 Task: Open Card Website Maintenance Review in Board IT Vendor Management and Contract Negotiation to Workspace Event Lighting Rentals and add a team member Softage.3@softage.net, a label Orange, a checklist Routing and Switching, an attachment from Trello, a color Orange and finally, add a card description 'Develop and launch new customer loyalty program for repeat business' and a comment 'Let us approach this task with a sense of creativity and innovation, looking for unique and unconventional solutions.'. Add a start date 'Jan 03, 1900' with a due date 'Jan 10, 1900'
Action: Mouse moved to (236, 175)
Screenshot: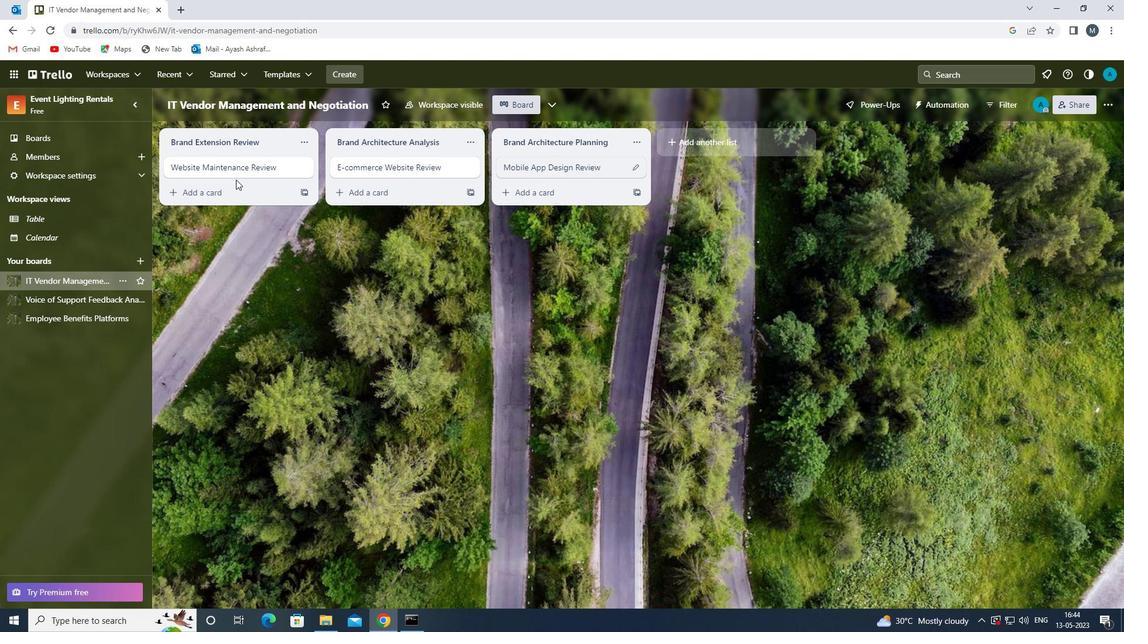 
Action: Mouse pressed left at (236, 175)
Screenshot: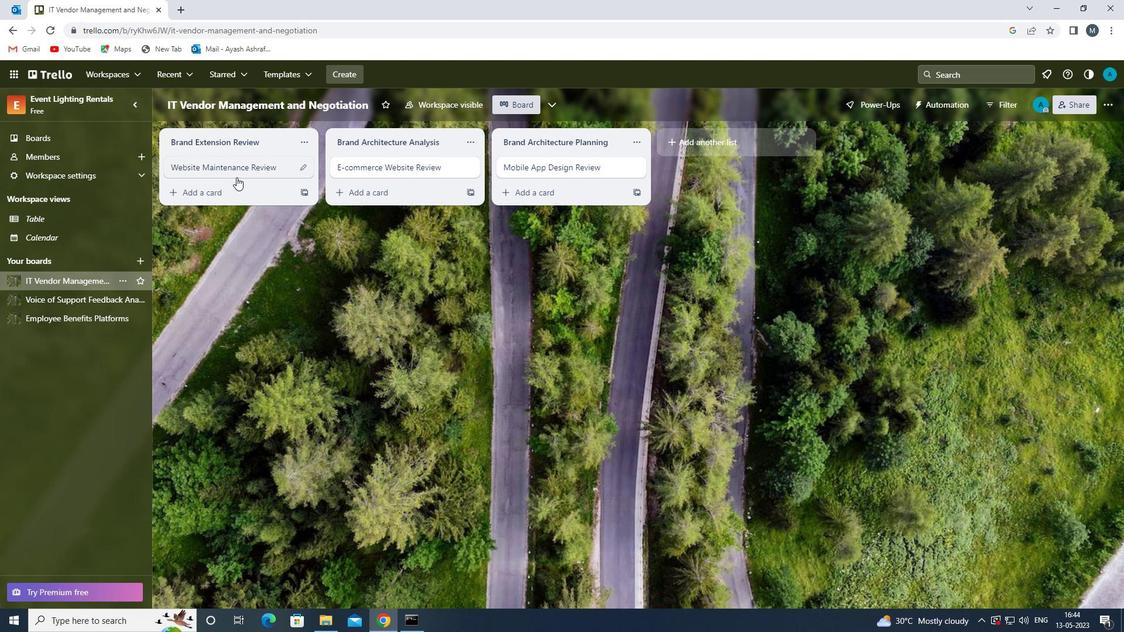 
Action: Mouse moved to (710, 169)
Screenshot: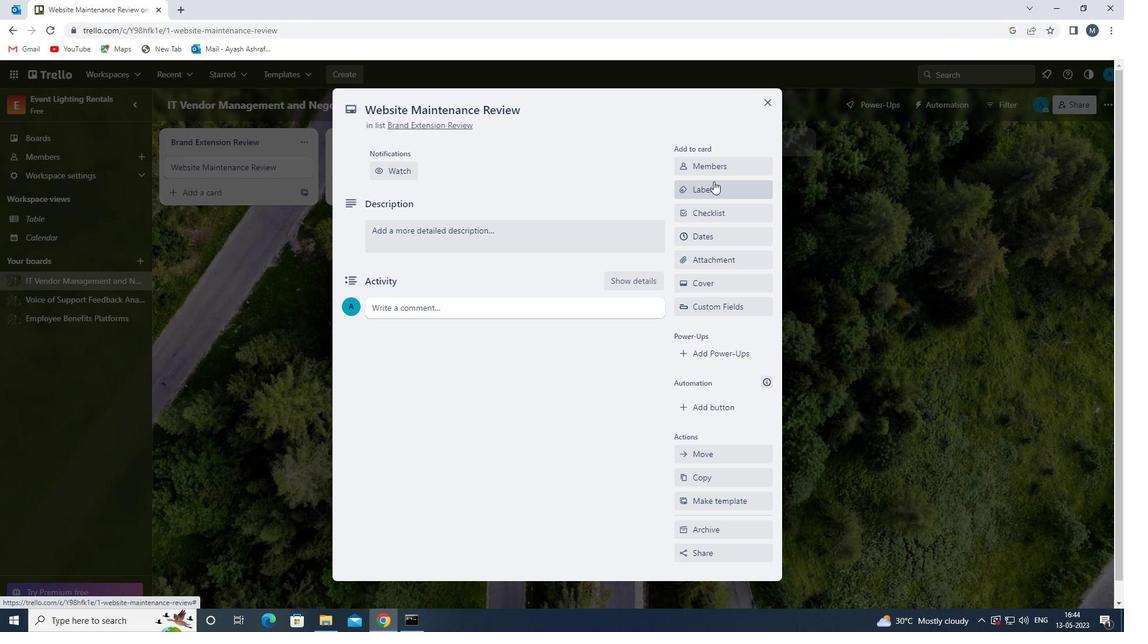 
Action: Mouse pressed left at (710, 169)
Screenshot: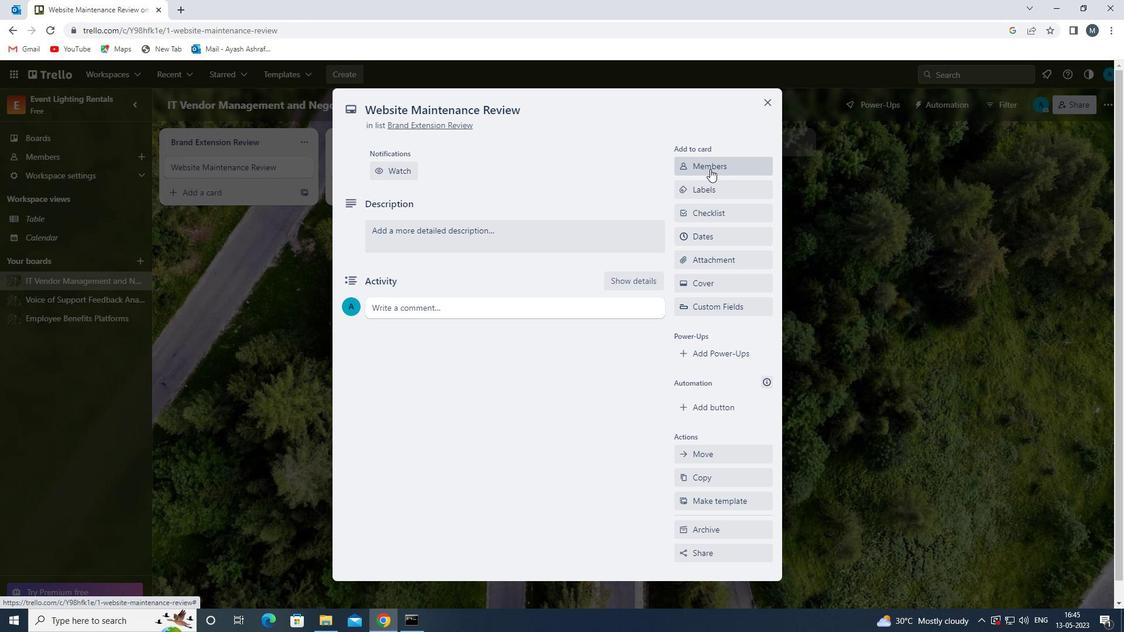 
Action: Mouse moved to (722, 200)
Screenshot: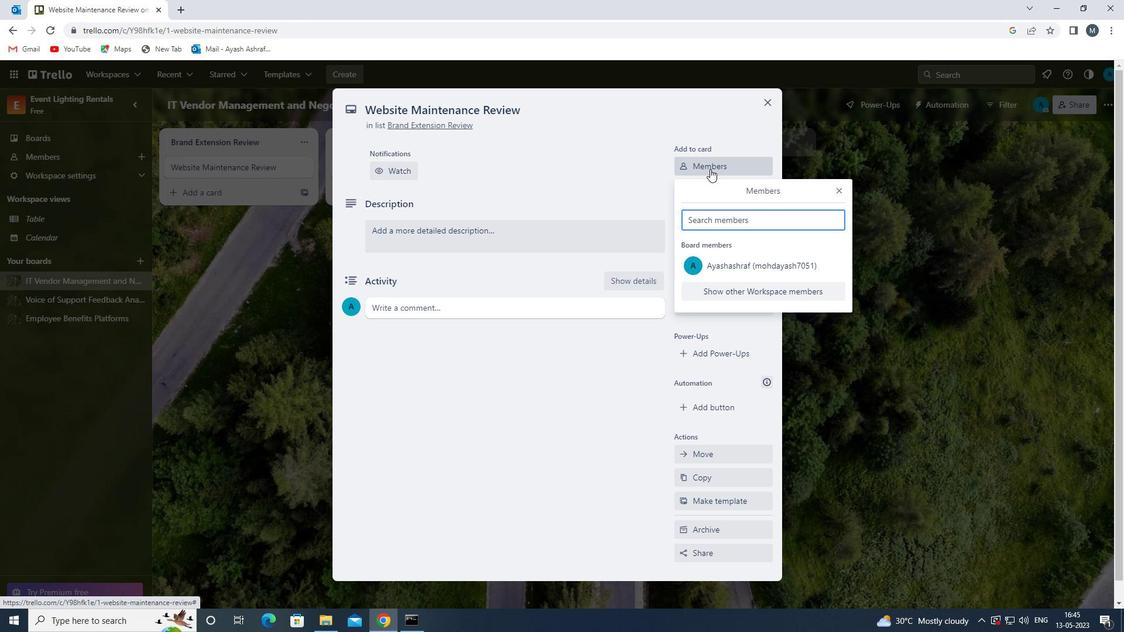 
Action: Key pressed s
Screenshot: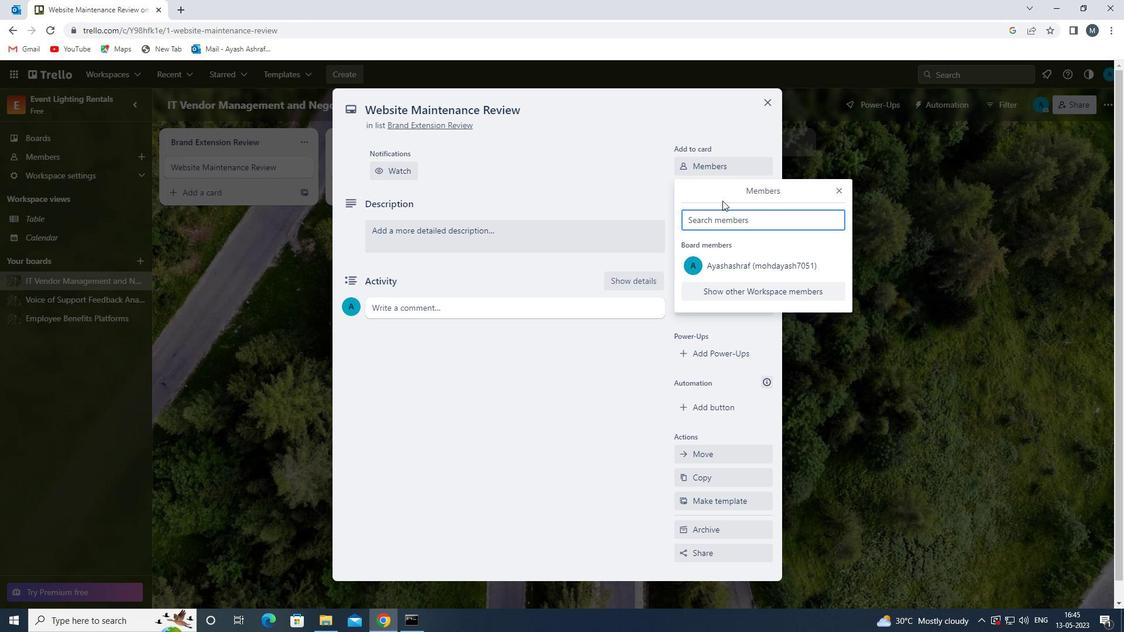 
Action: Mouse moved to (741, 376)
Screenshot: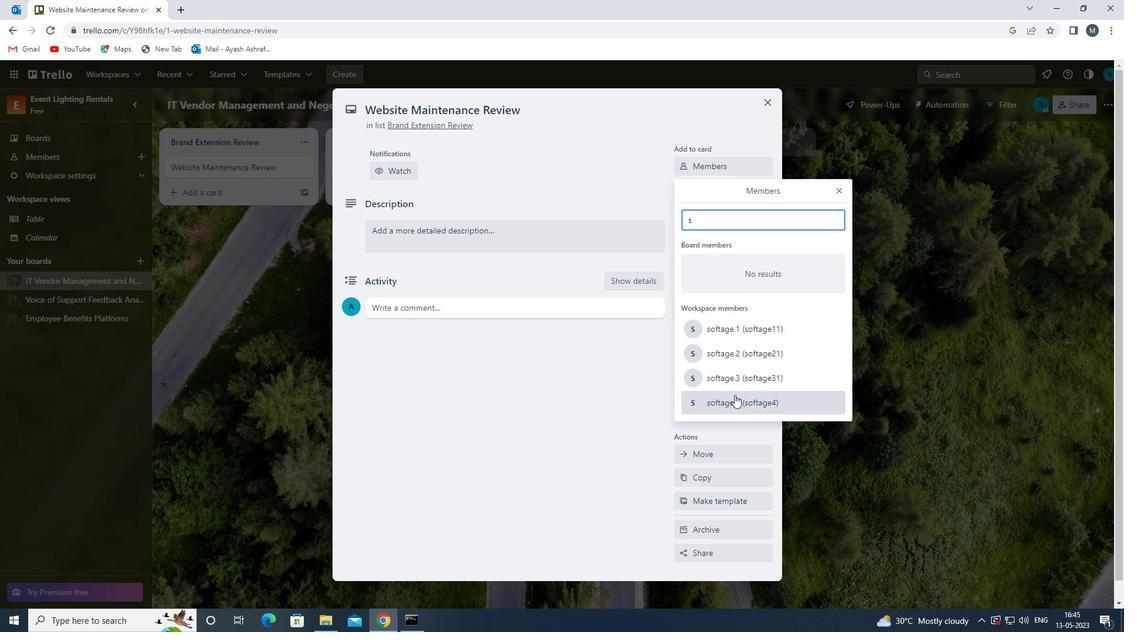 
Action: Mouse pressed left at (741, 376)
Screenshot: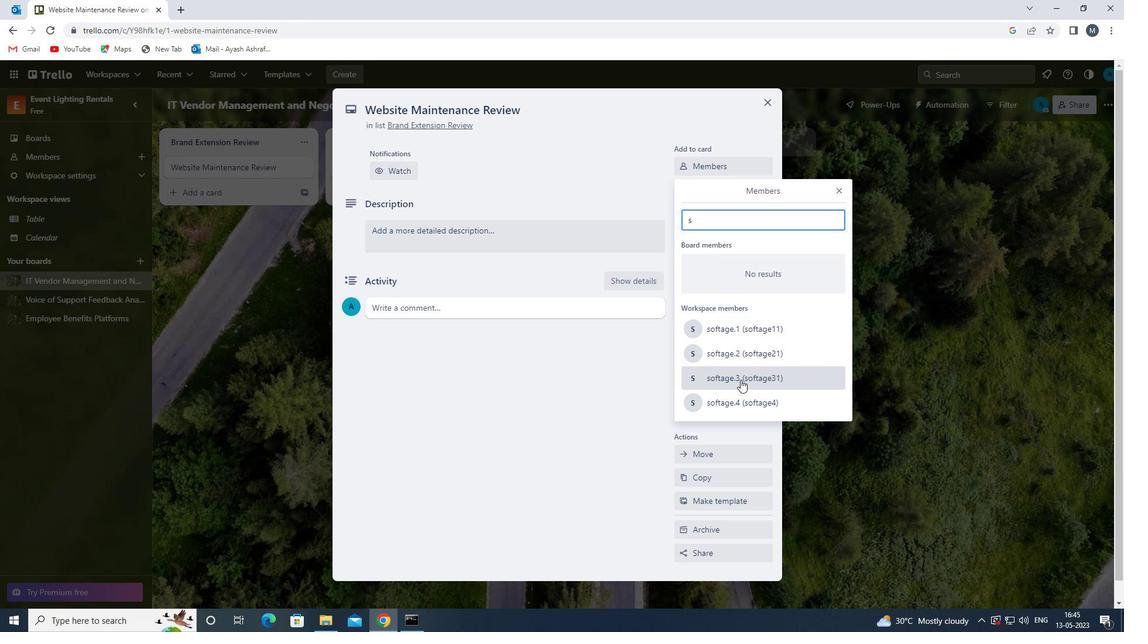 
Action: Mouse moved to (837, 184)
Screenshot: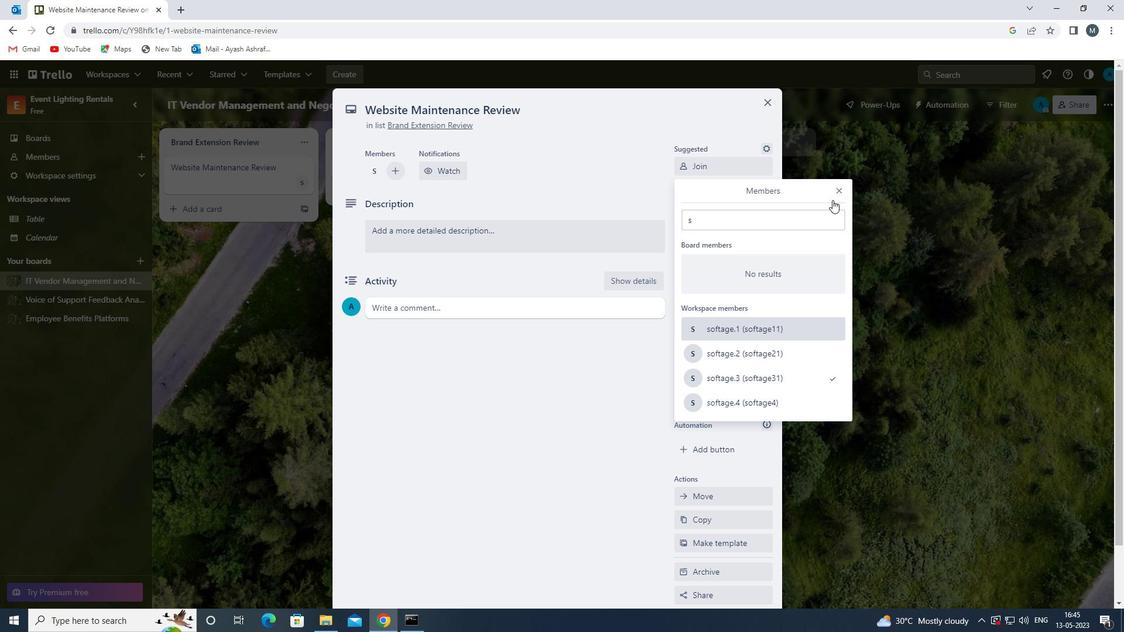 
Action: Mouse pressed left at (837, 184)
Screenshot: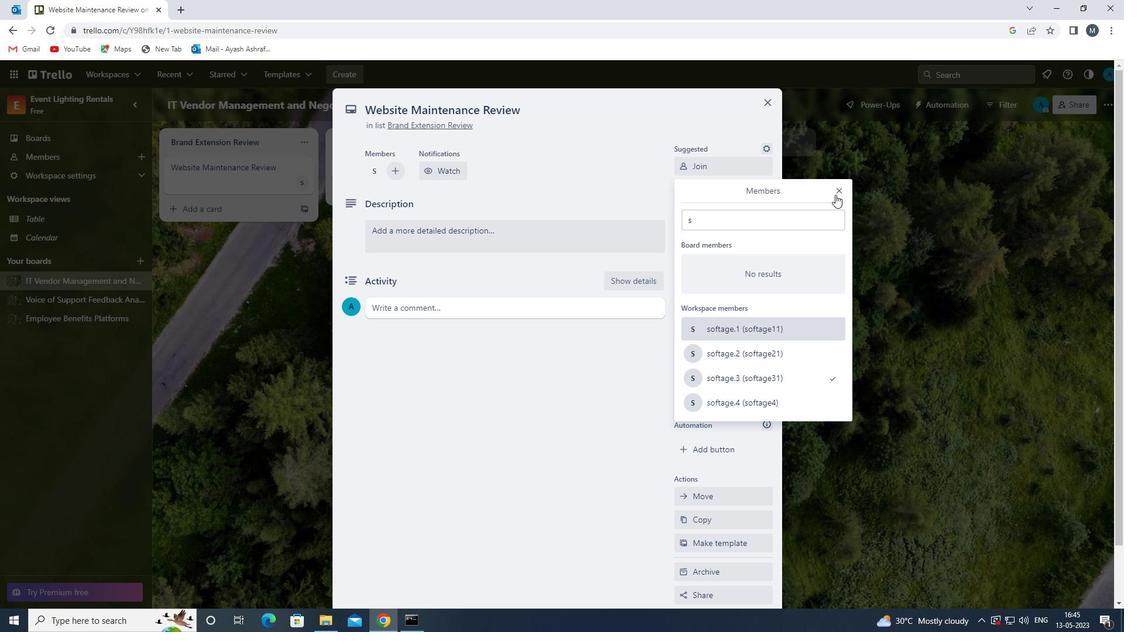 
Action: Mouse moved to (706, 234)
Screenshot: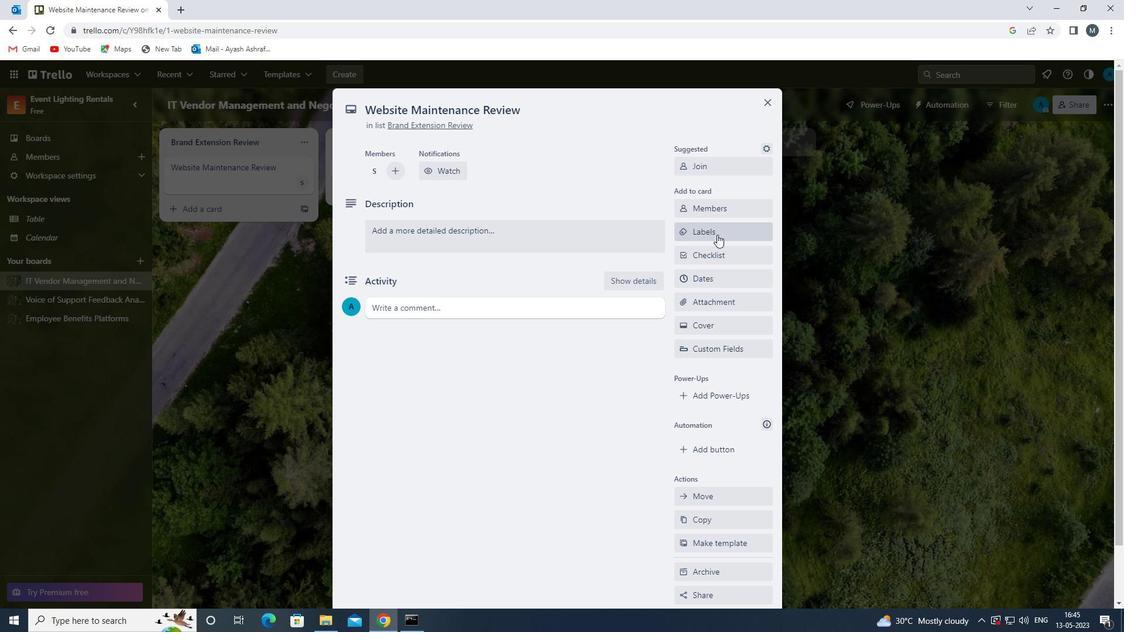 
Action: Mouse pressed left at (706, 234)
Screenshot: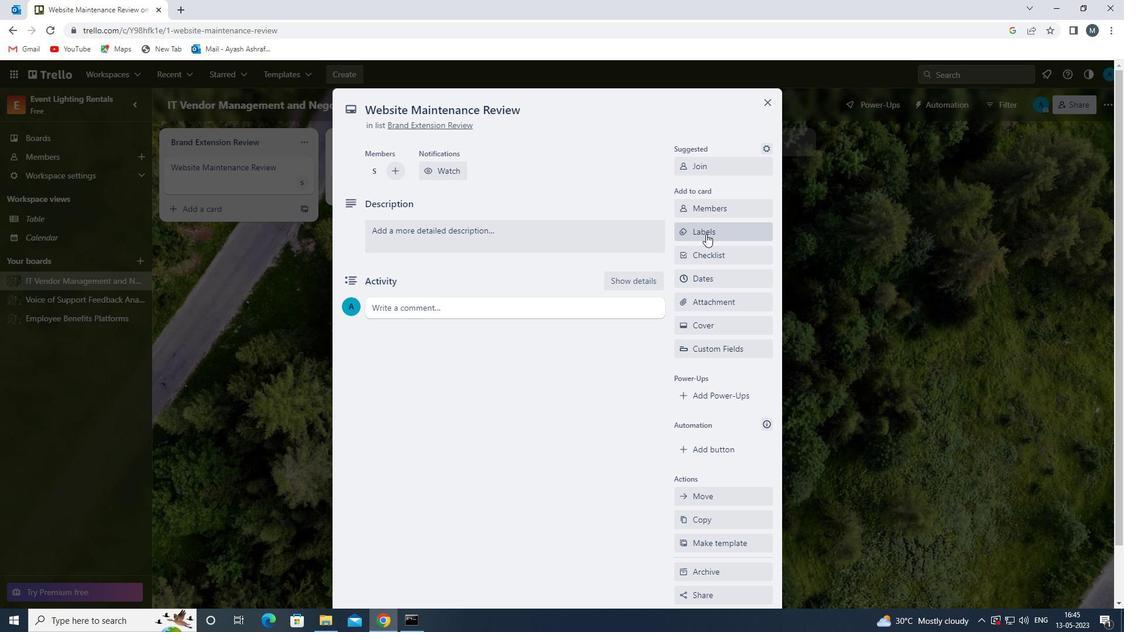
Action: Mouse moved to (745, 369)
Screenshot: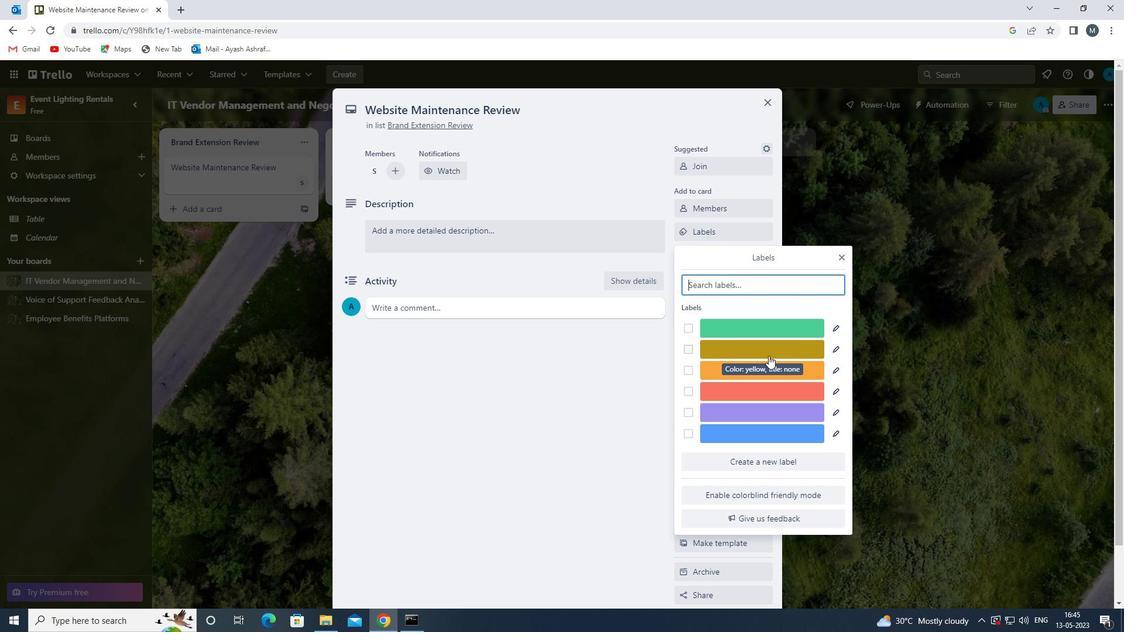 
Action: Mouse pressed left at (745, 369)
Screenshot: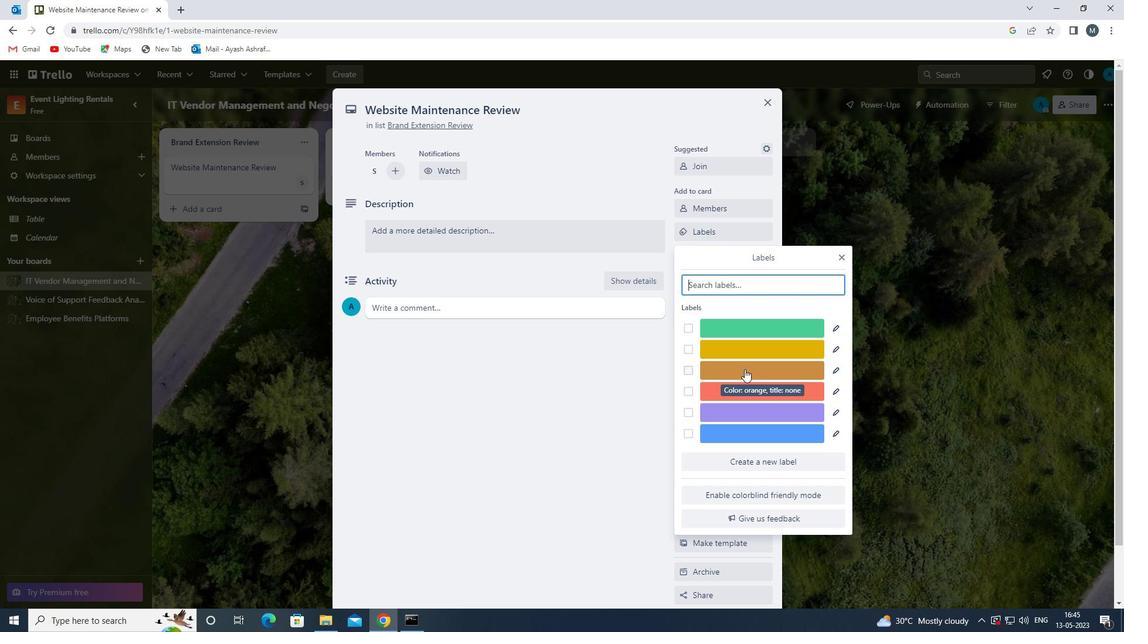 
Action: Mouse moved to (841, 255)
Screenshot: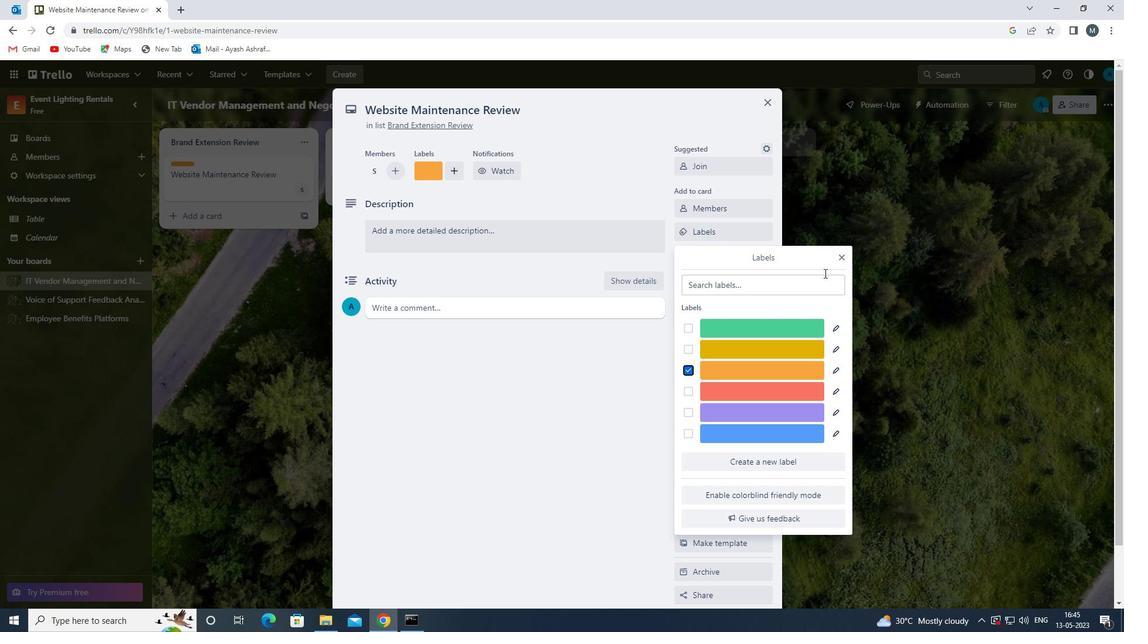 
Action: Mouse pressed left at (841, 255)
Screenshot: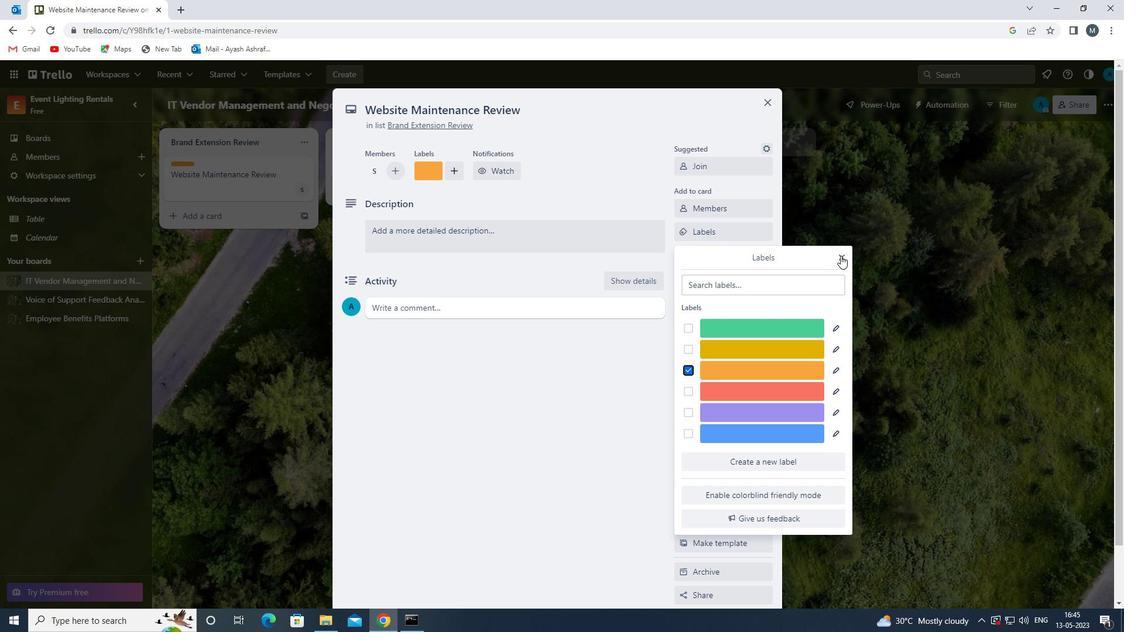 
Action: Mouse moved to (706, 257)
Screenshot: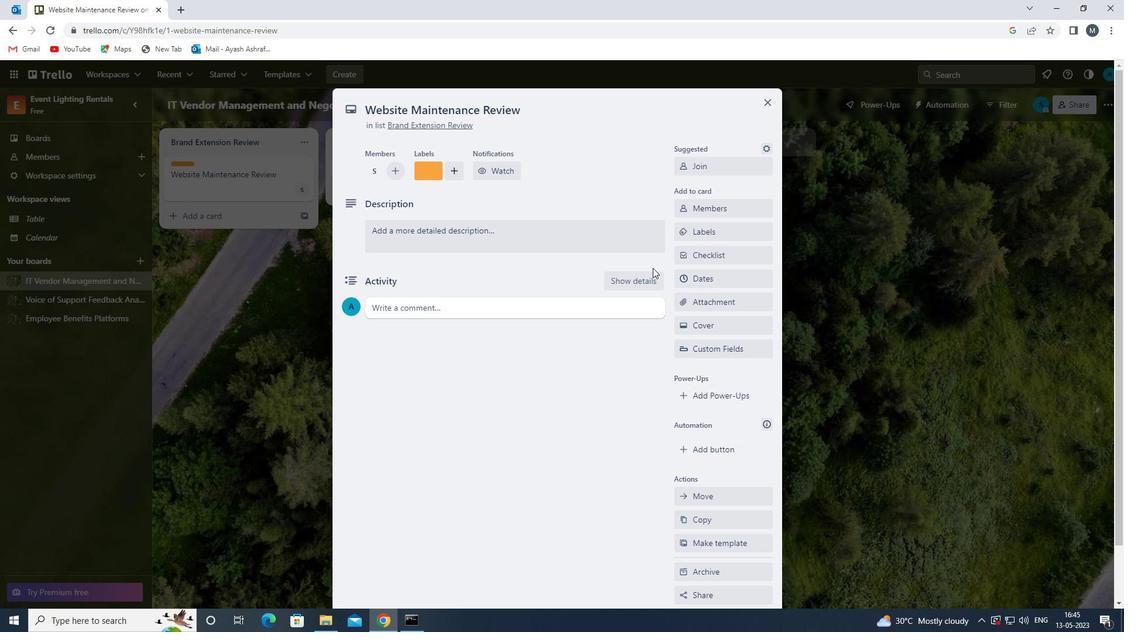 
Action: Mouse pressed left at (706, 257)
Screenshot: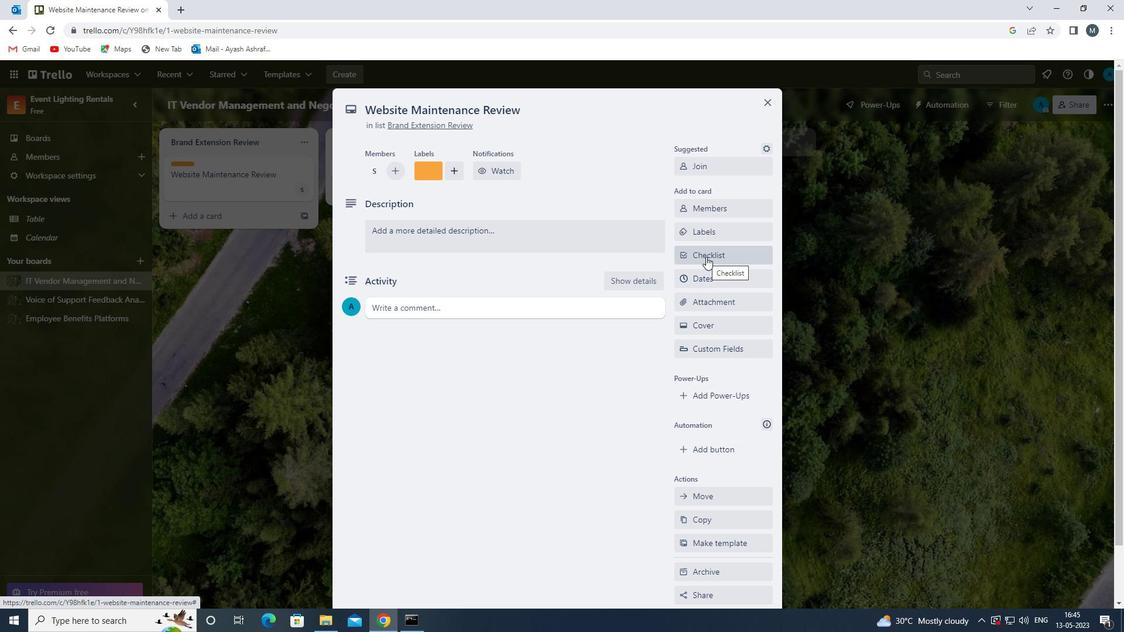 
Action: Key pressed r
Screenshot: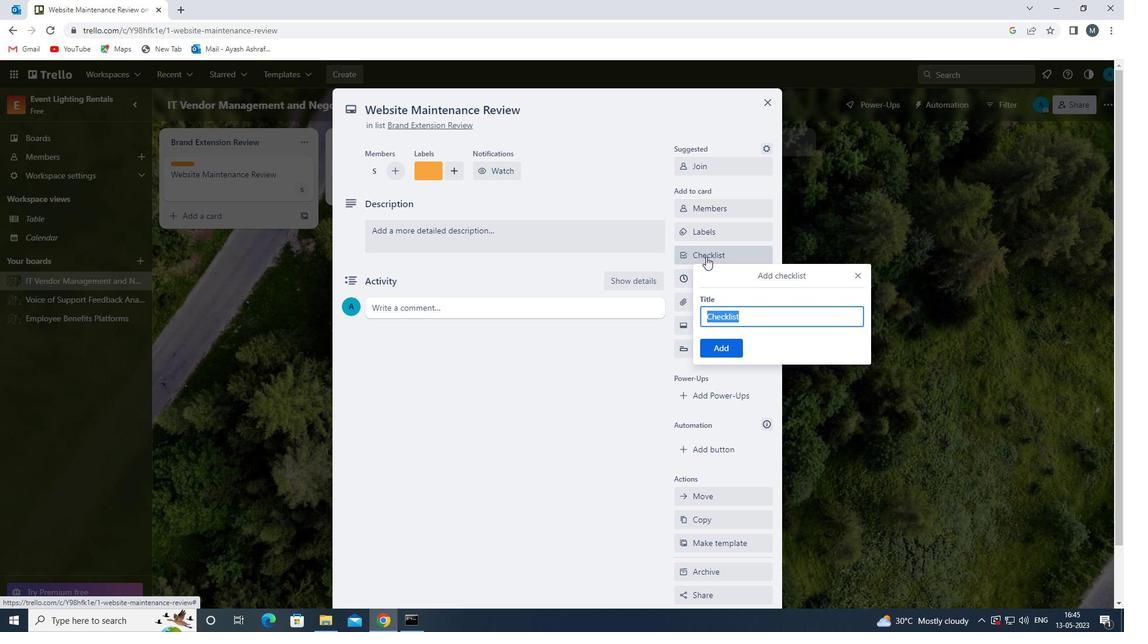 
Action: Mouse moved to (798, 371)
Screenshot: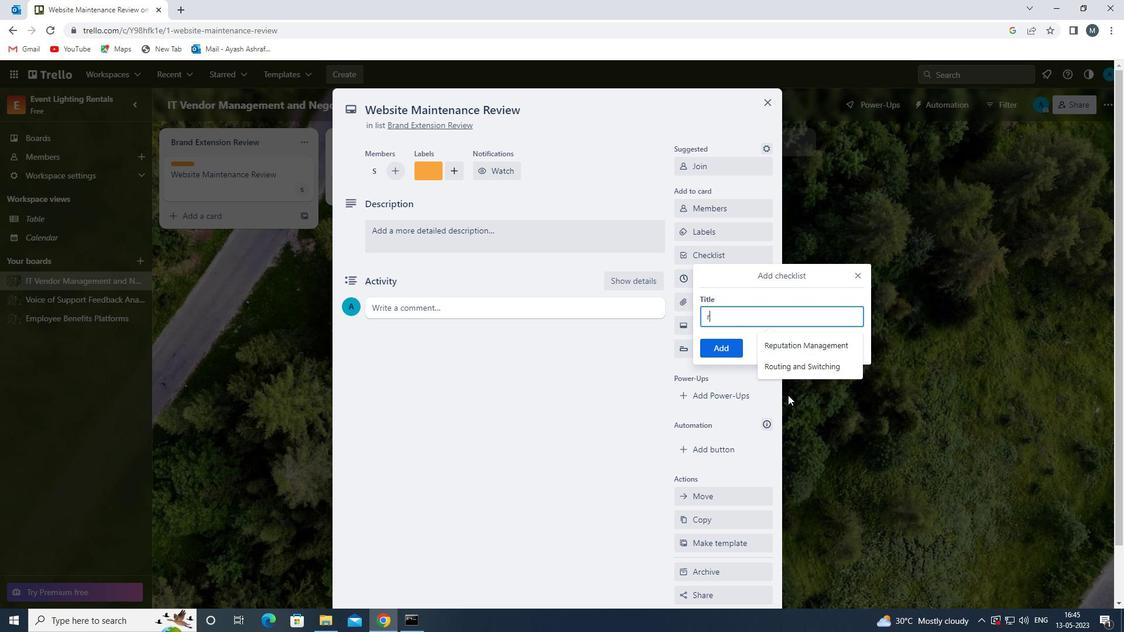 
Action: Mouse pressed left at (798, 371)
Screenshot: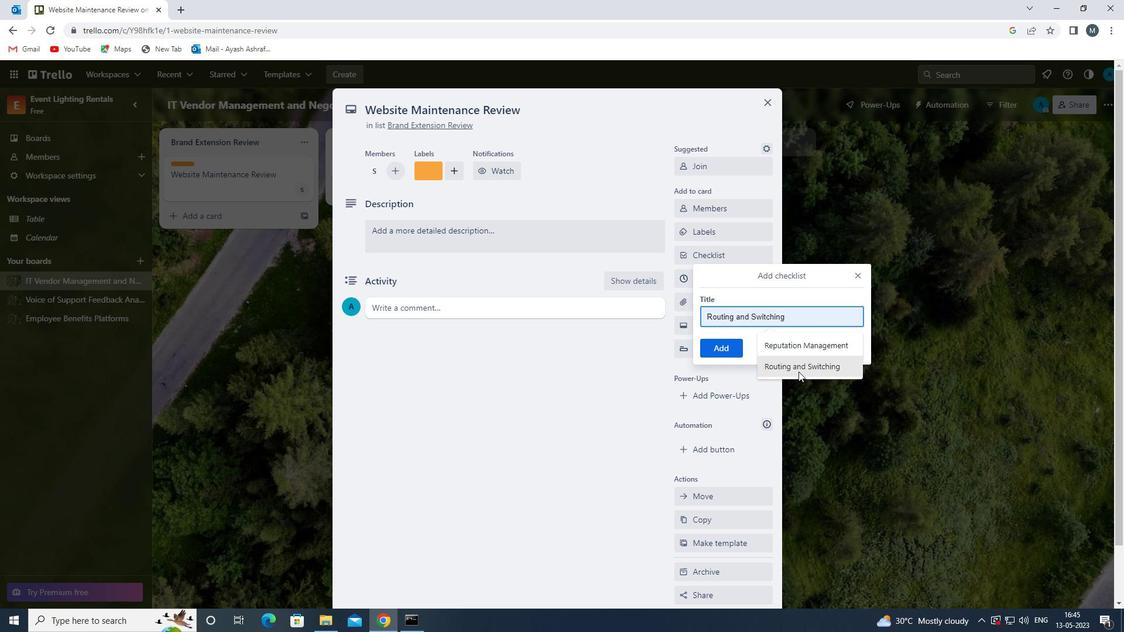 
Action: Mouse moved to (713, 348)
Screenshot: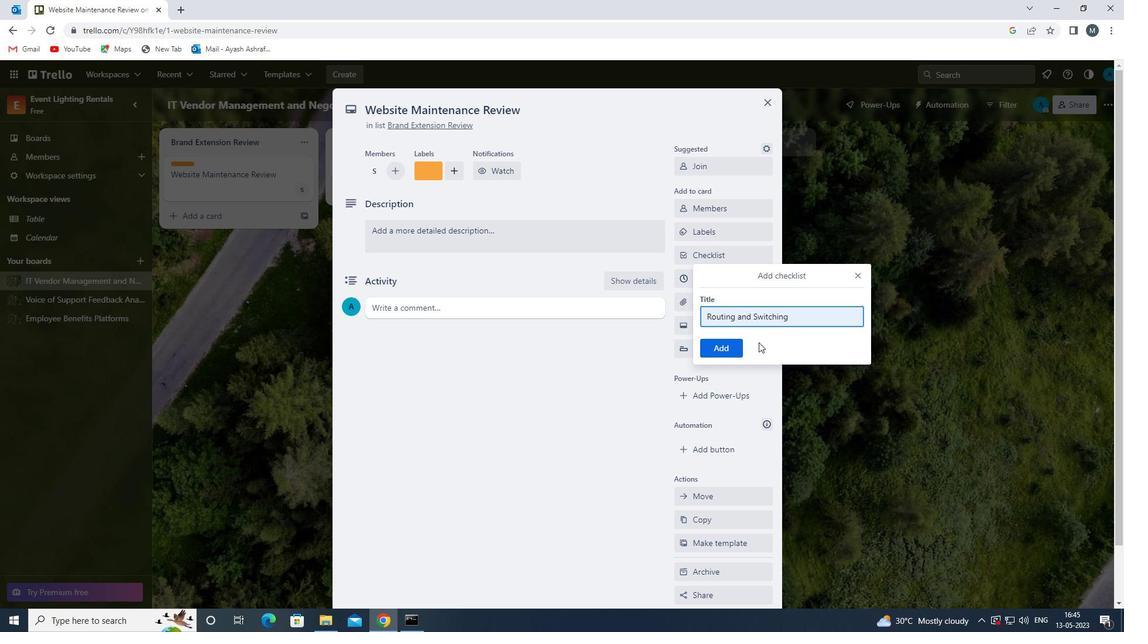 
Action: Mouse pressed left at (713, 348)
Screenshot: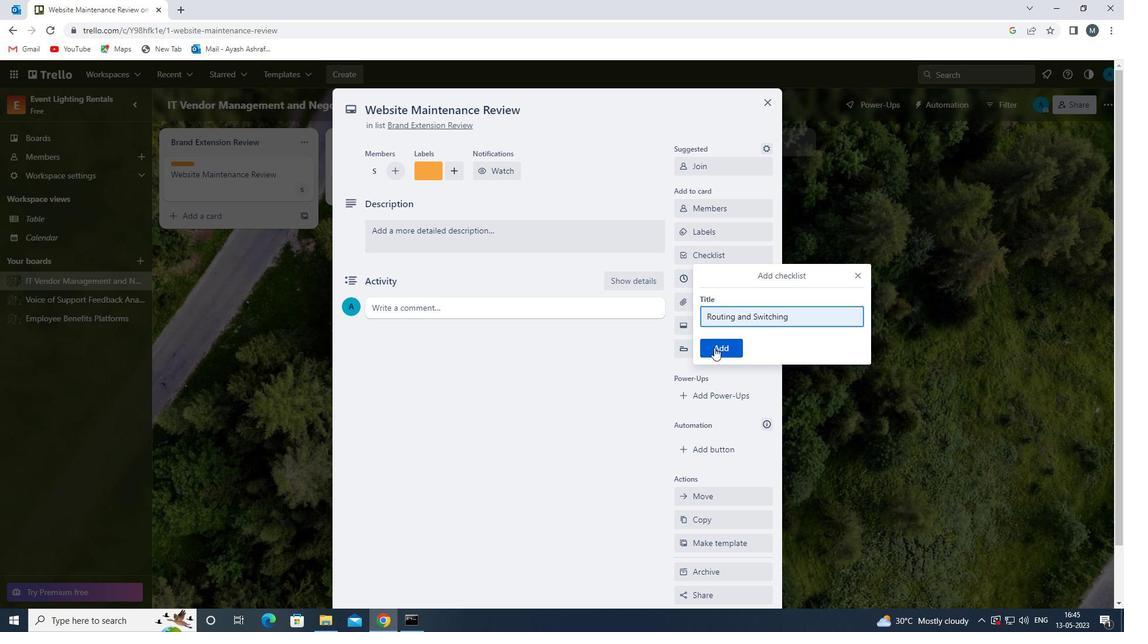 
Action: Mouse moved to (714, 302)
Screenshot: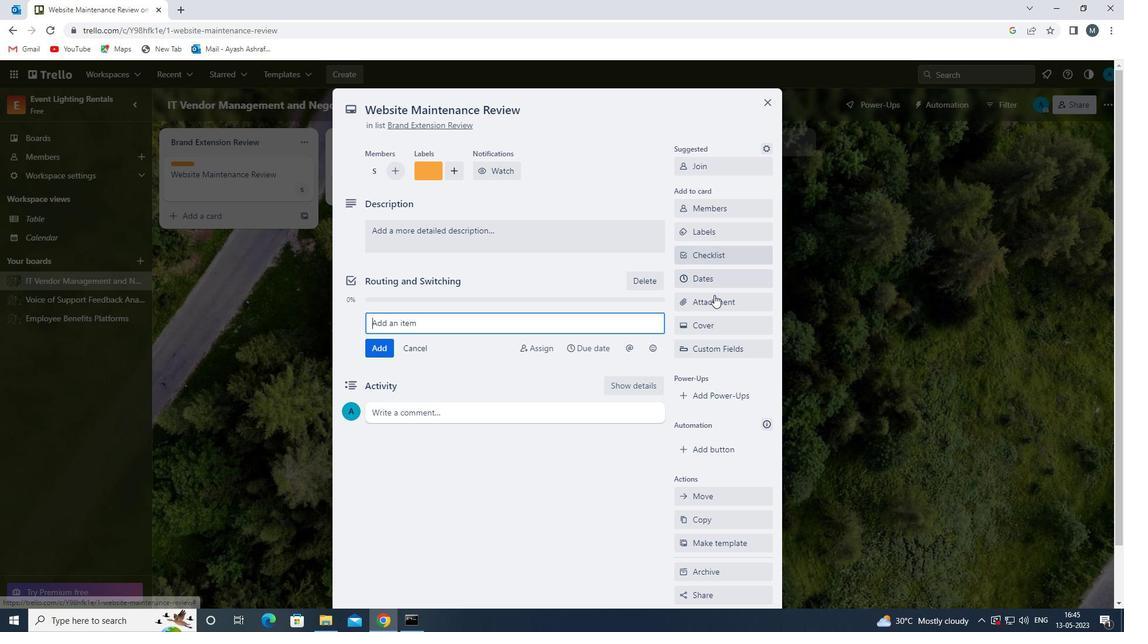 
Action: Mouse pressed left at (714, 302)
Screenshot: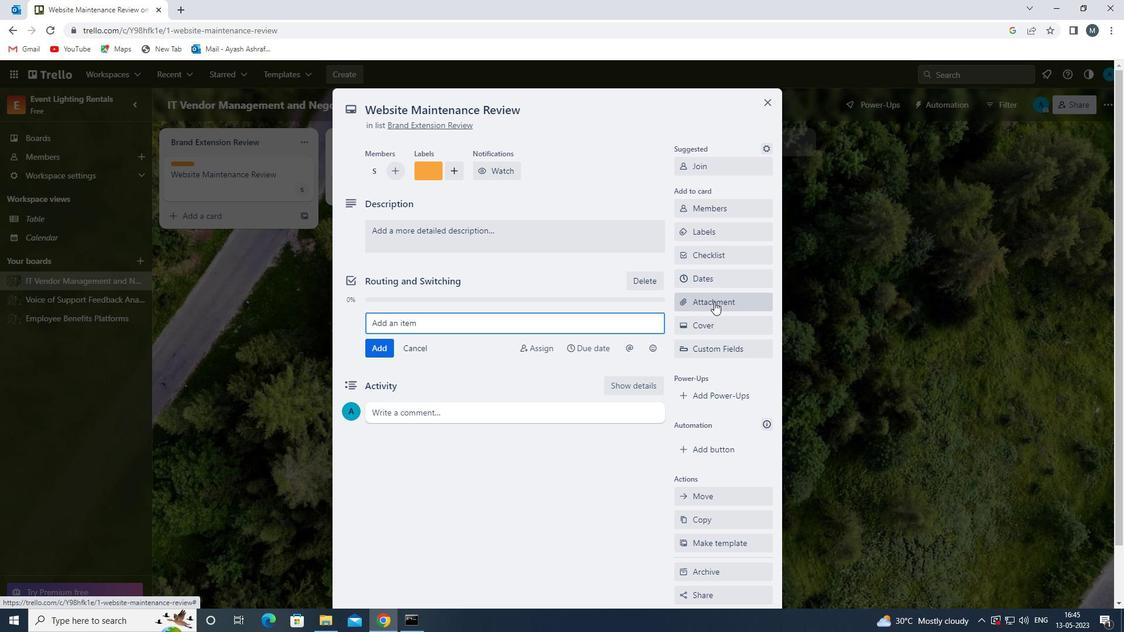 
Action: Mouse moved to (697, 370)
Screenshot: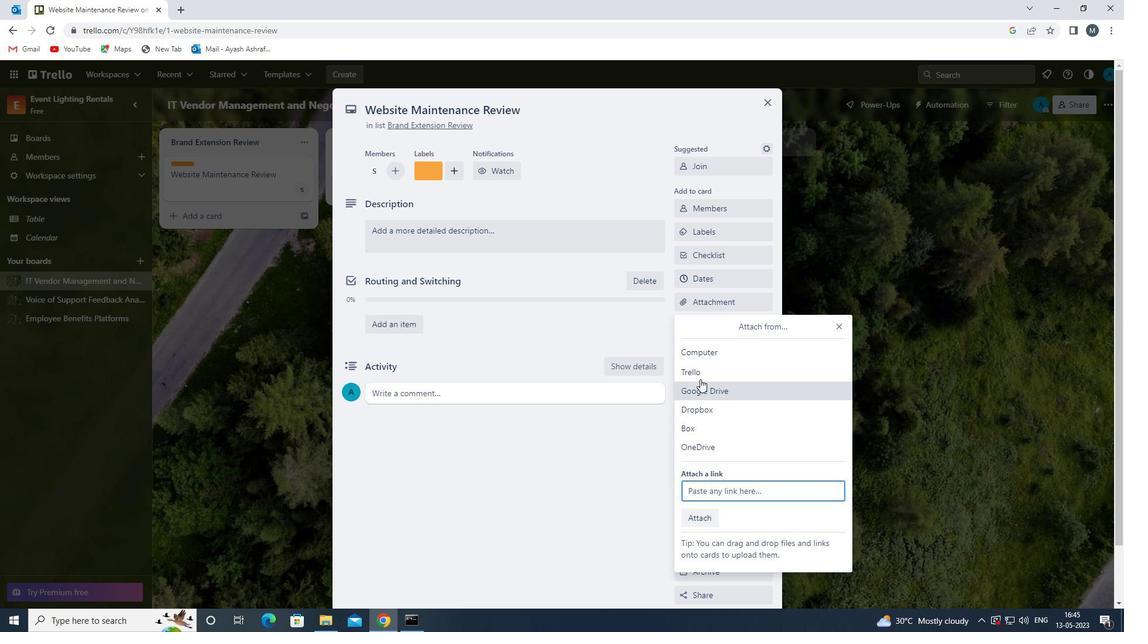 
Action: Mouse pressed left at (697, 370)
Screenshot: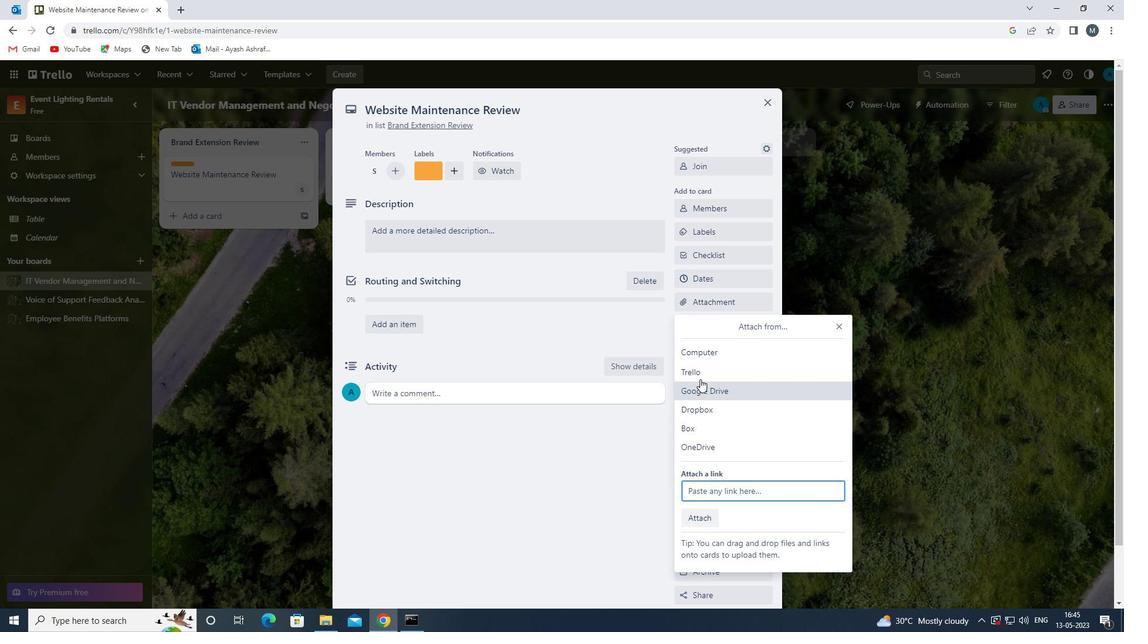 
Action: Mouse pressed left at (697, 370)
Screenshot: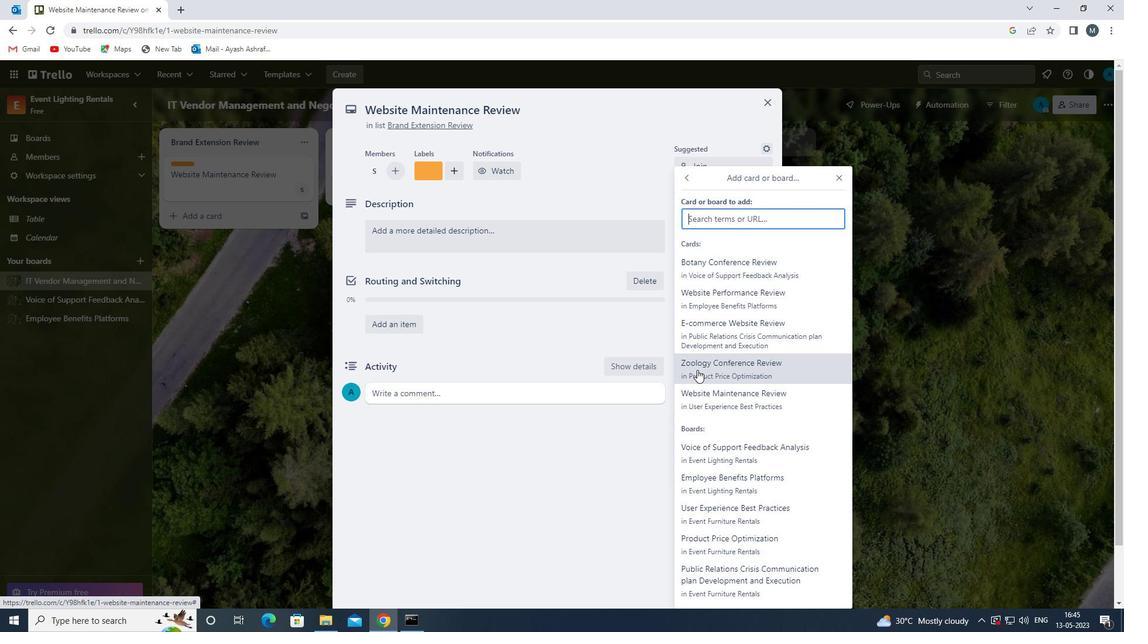 
Action: Mouse moved to (711, 328)
Screenshot: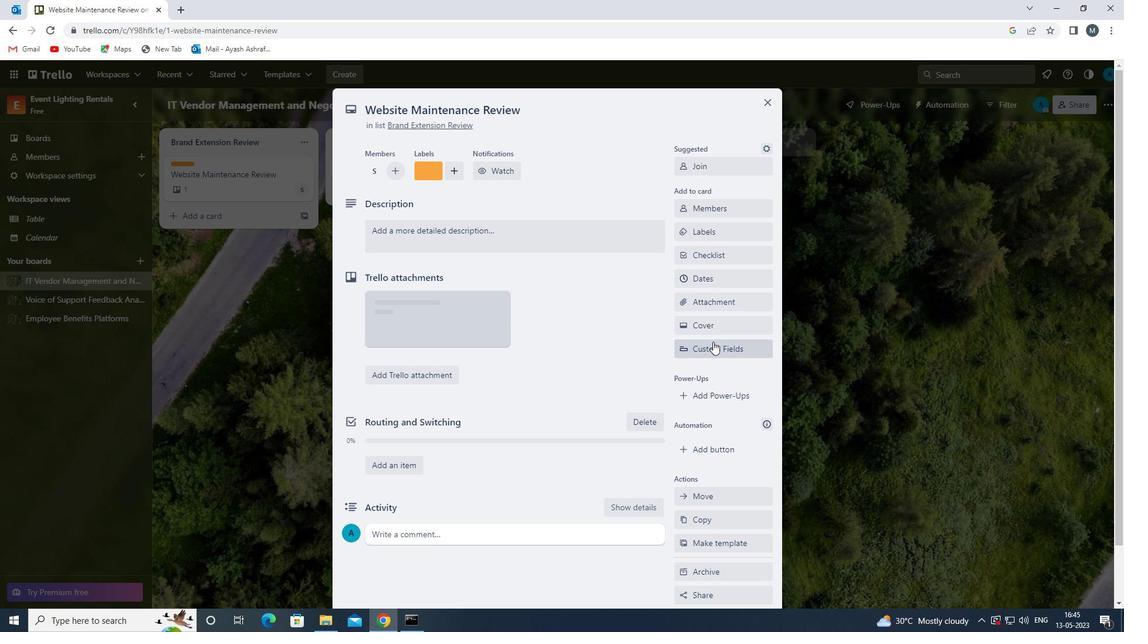 
Action: Mouse pressed left at (711, 328)
Screenshot: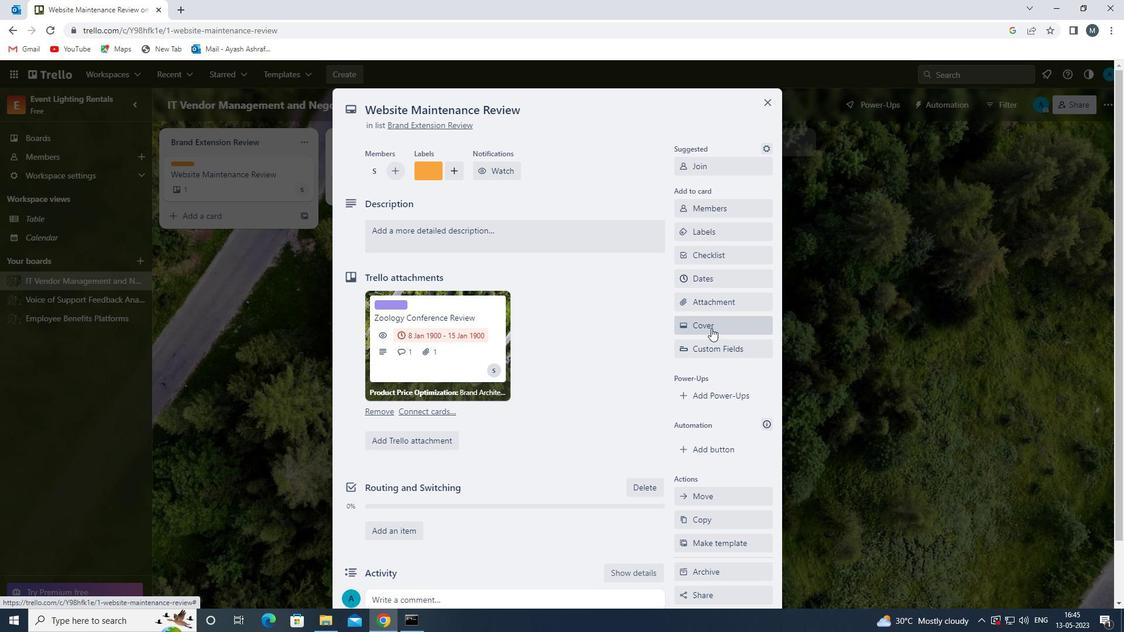 
Action: Mouse moved to (762, 375)
Screenshot: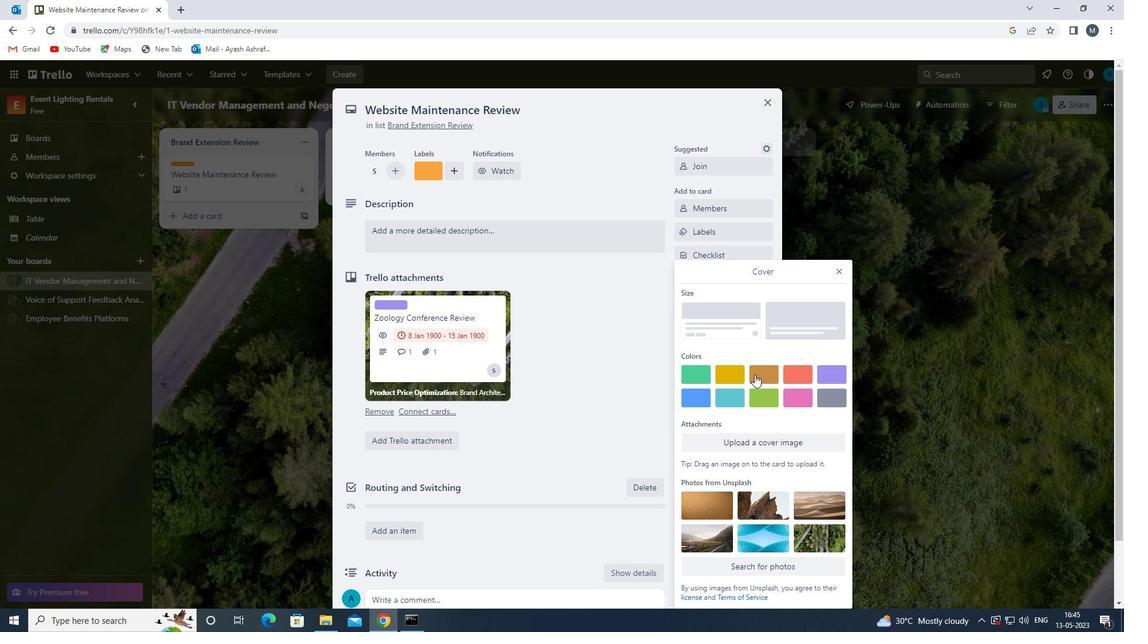 
Action: Mouse pressed left at (762, 375)
Screenshot: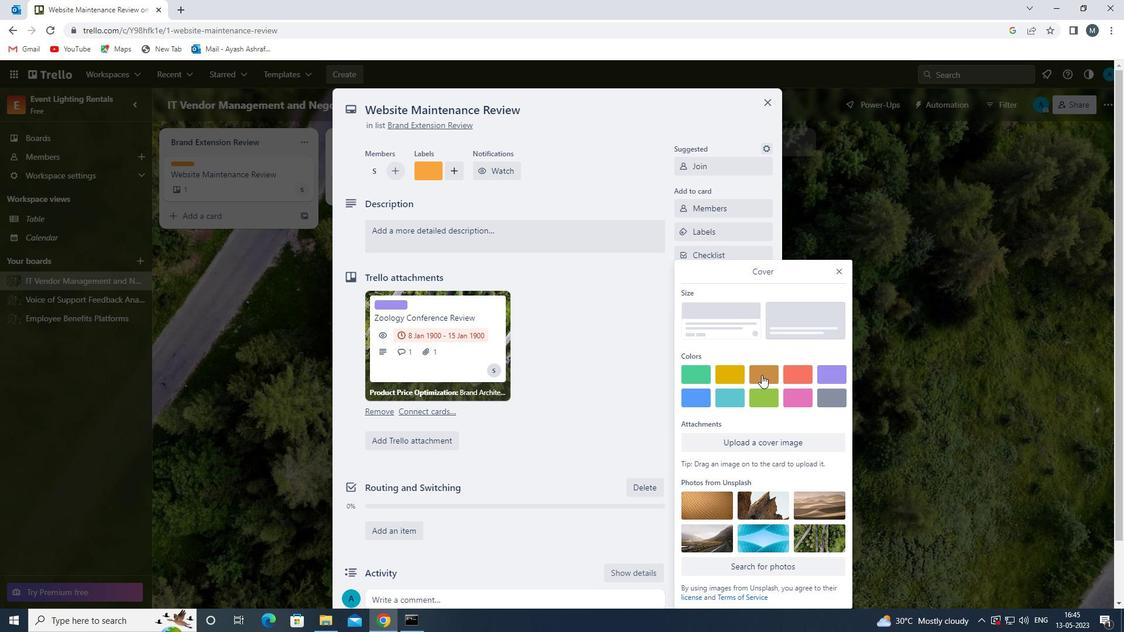 
Action: Mouse moved to (834, 251)
Screenshot: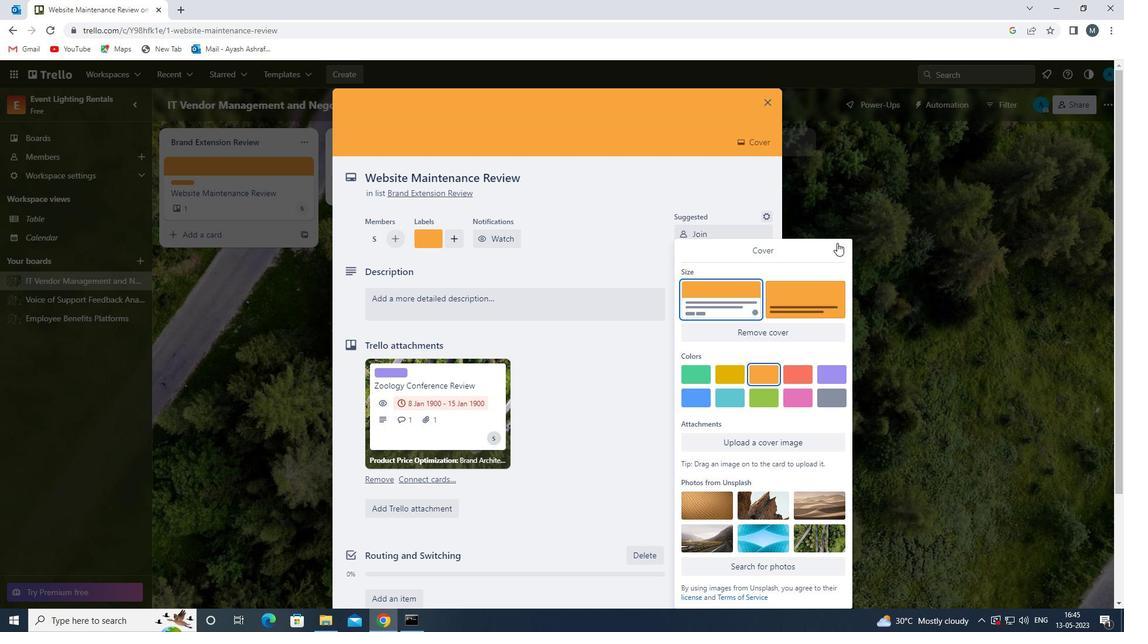 
Action: Mouse pressed left at (834, 251)
Screenshot: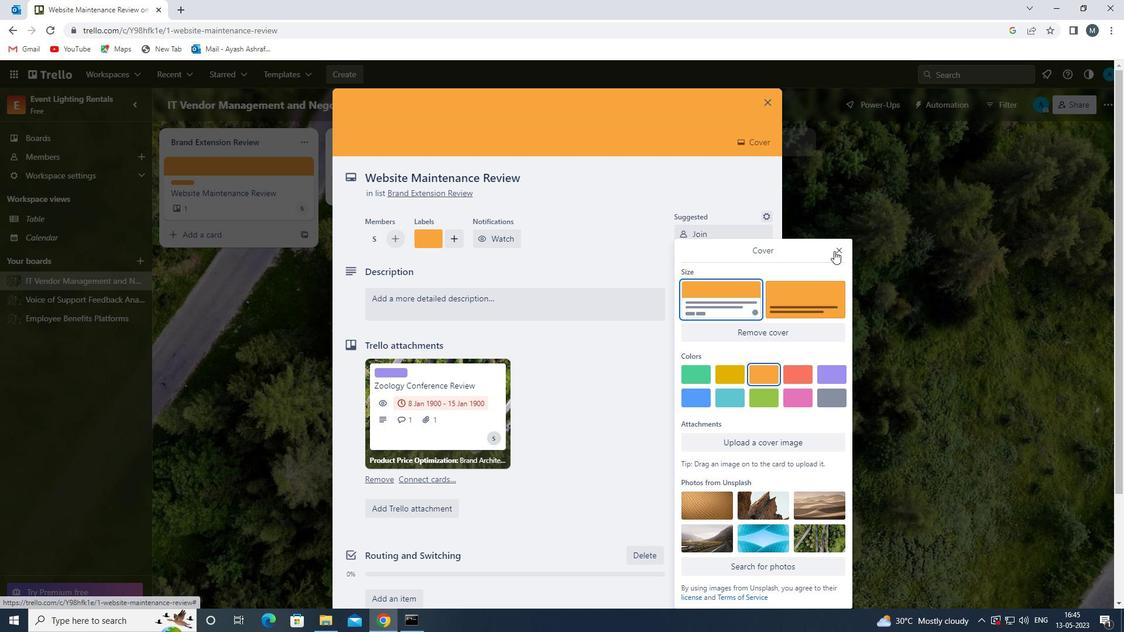 
Action: Mouse moved to (431, 306)
Screenshot: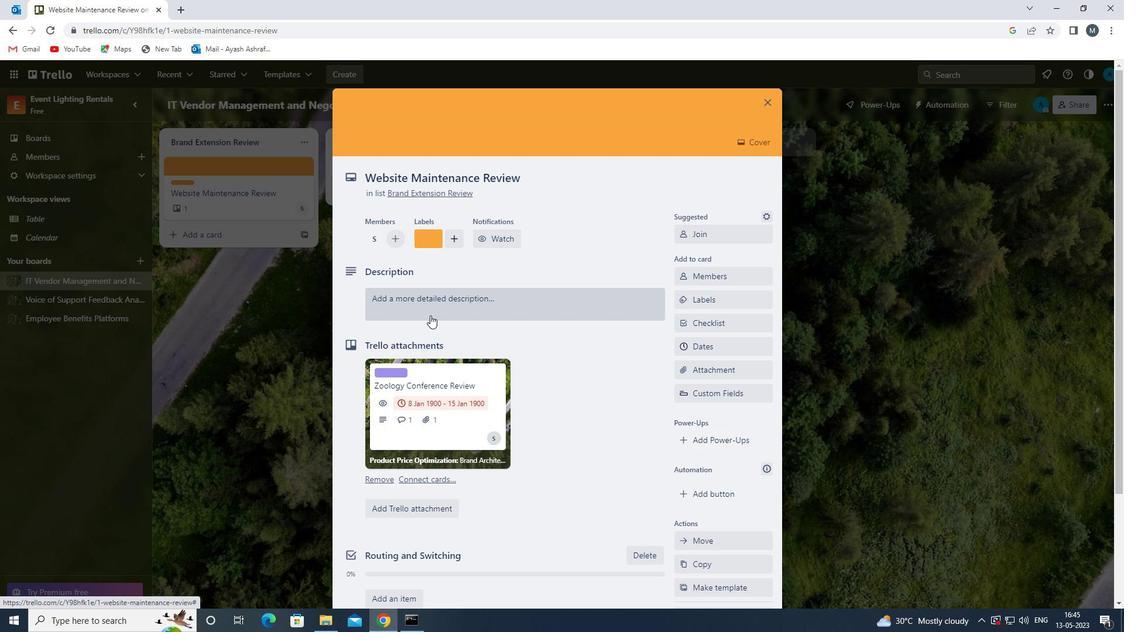 
Action: Mouse pressed left at (431, 306)
Screenshot: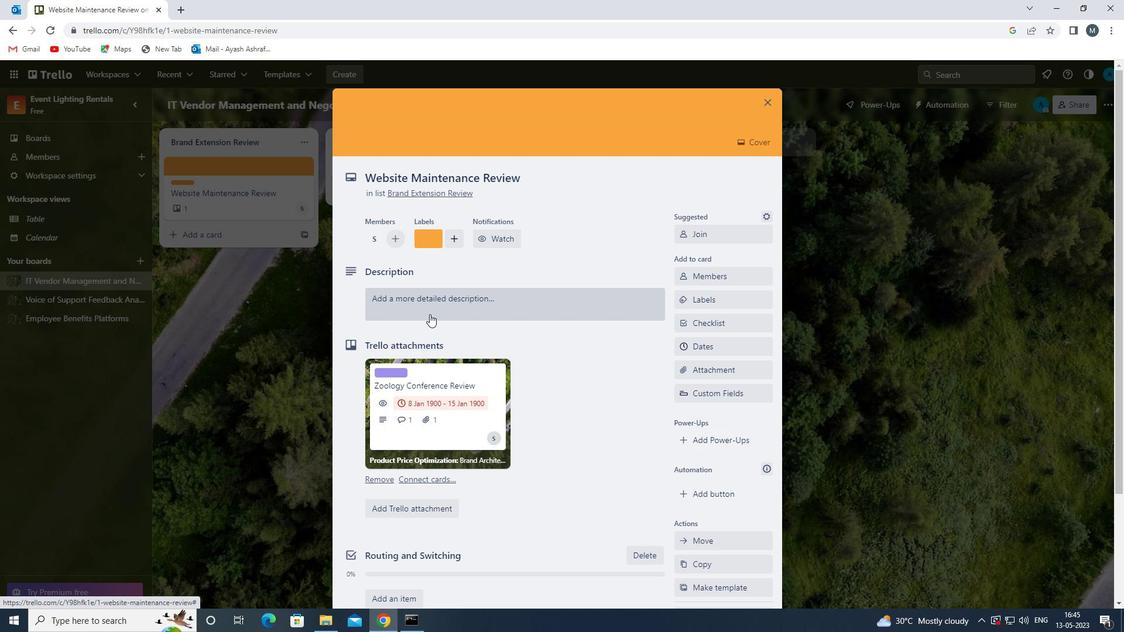 
Action: Mouse moved to (599, 128)
Screenshot: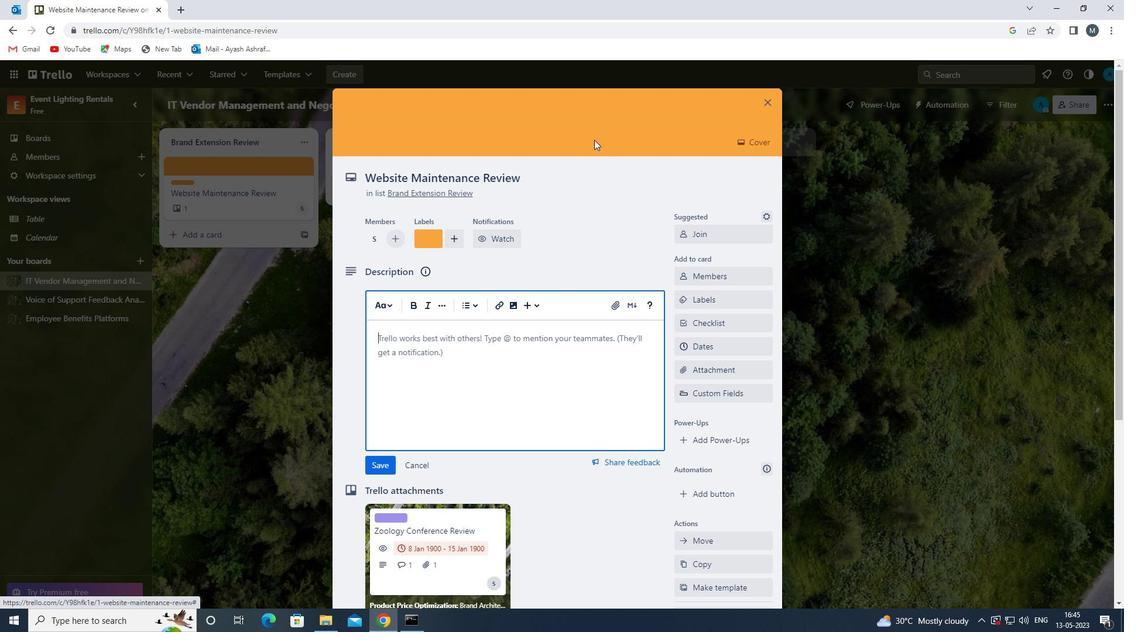 
Action: Mouse pressed left at (599, 128)
Screenshot: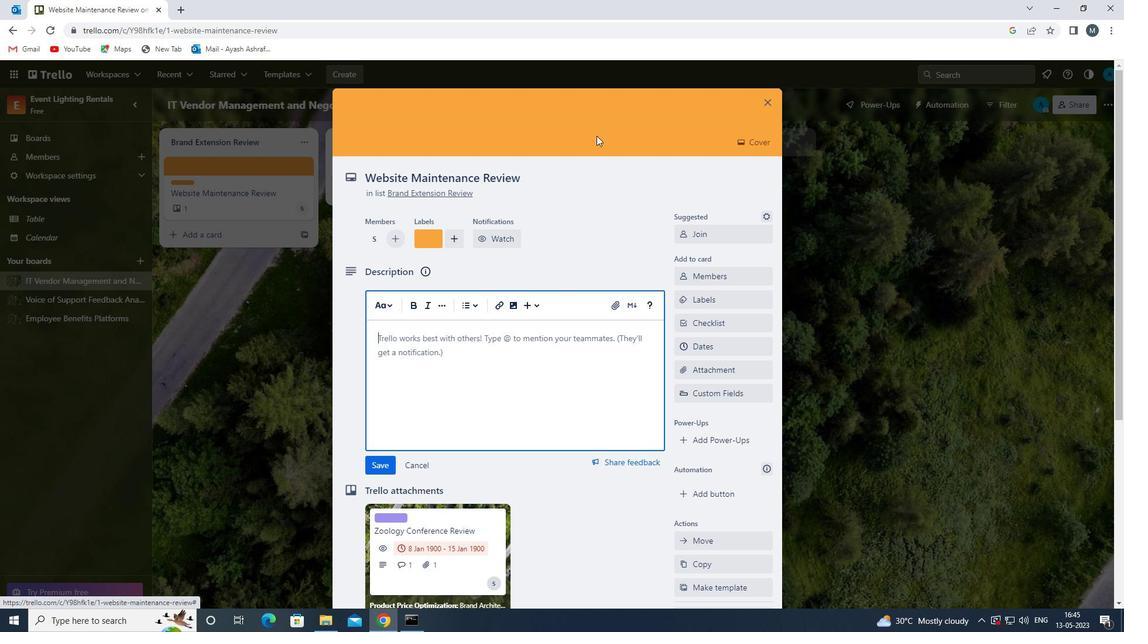 
Action: Mouse moved to (754, 139)
Screenshot: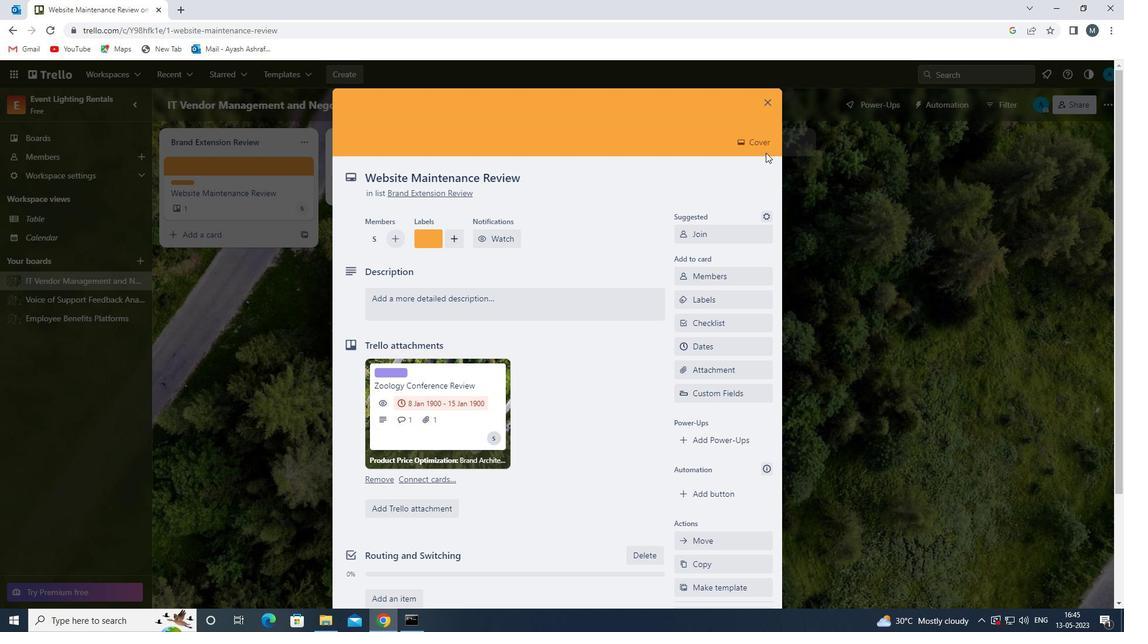 
Action: Mouse pressed left at (754, 139)
Screenshot: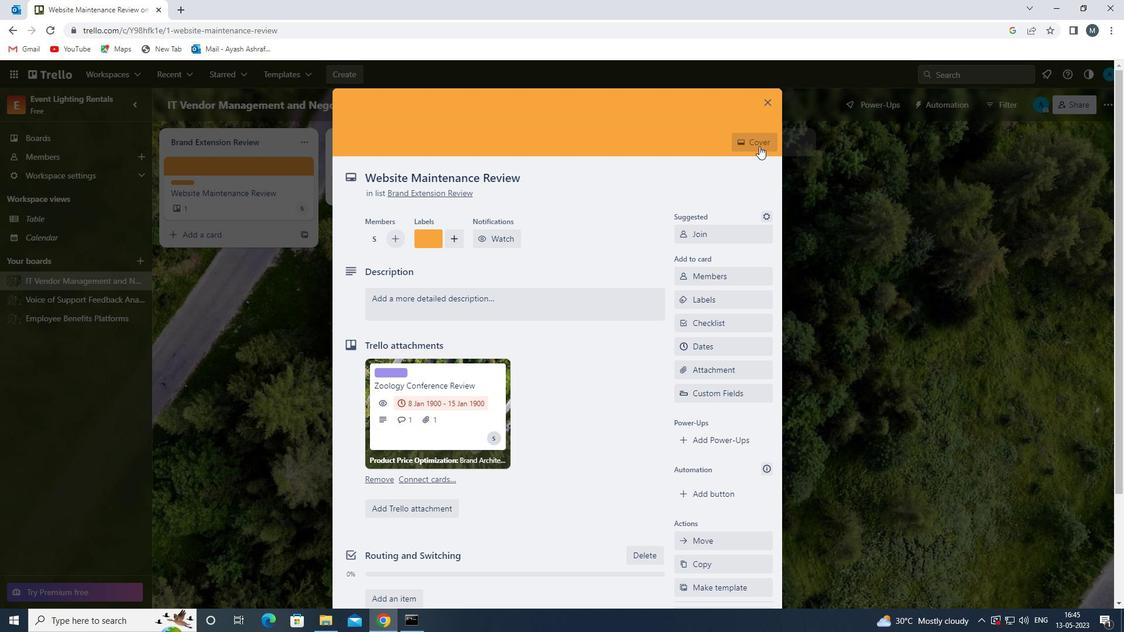 
Action: Mouse moved to (426, 302)
Screenshot: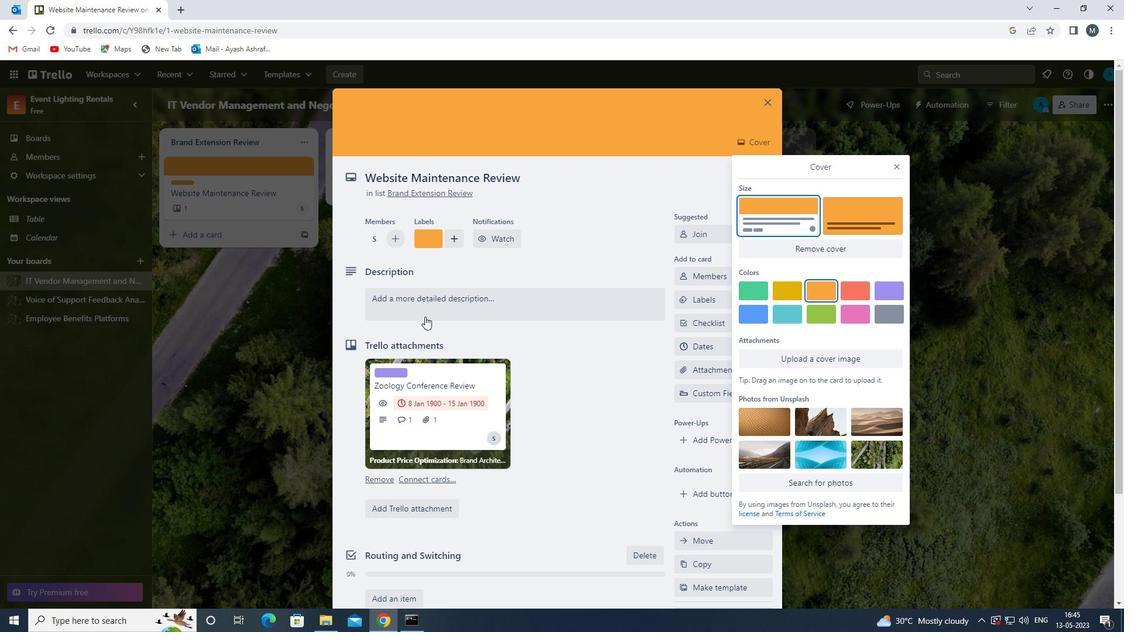 
Action: Mouse pressed left at (426, 302)
Screenshot: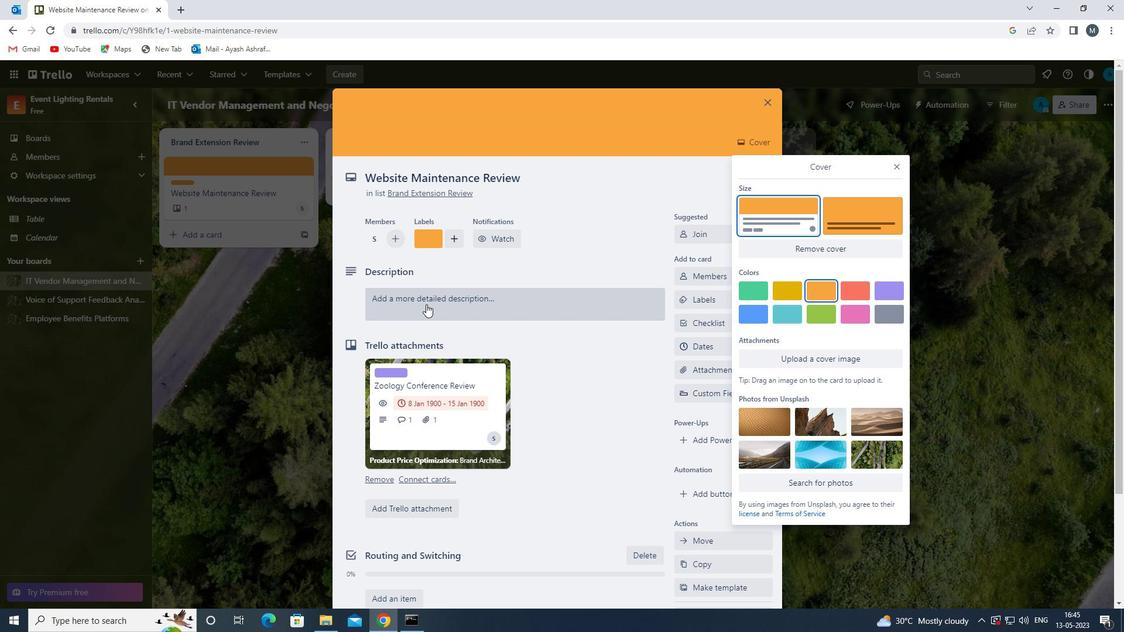 
Action: Mouse moved to (408, 360)
Screenshot: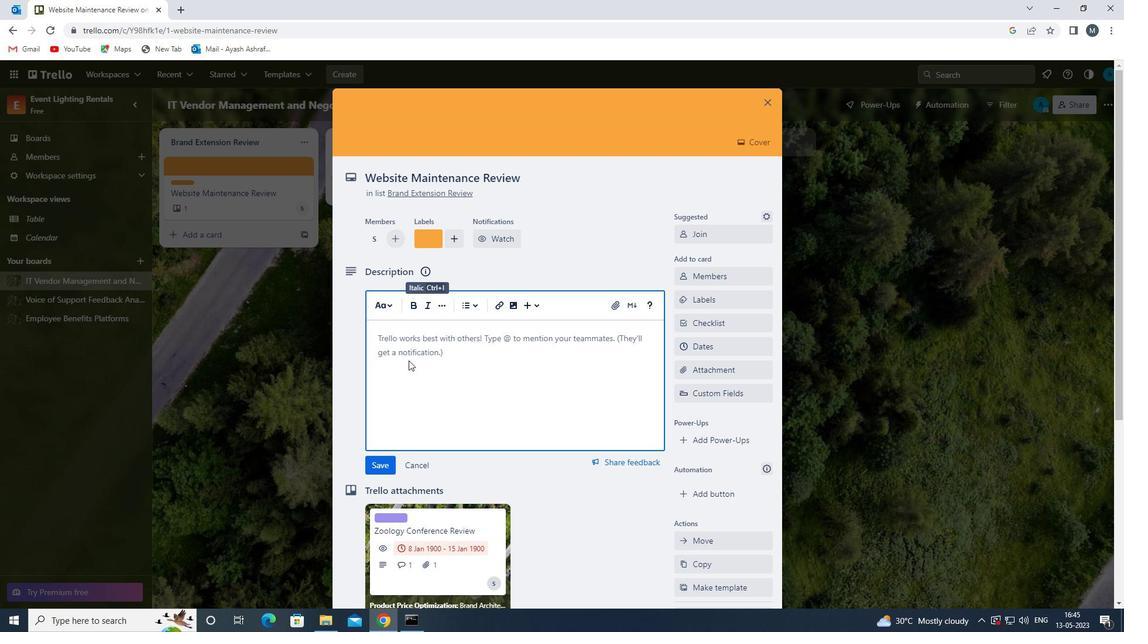 
Action: Key pressed <Key.shift>DEVELOP<Key.space>AND<Key.space>LAUNCH<Key.space>NEW<Key.space>CUSTOMER<Key.space>LOYALTY<Key.space>PROGRAM<Key.space>FOR<Key.space>REPEAT<Key.space>BUSINESS<Key.space>
Screenshot: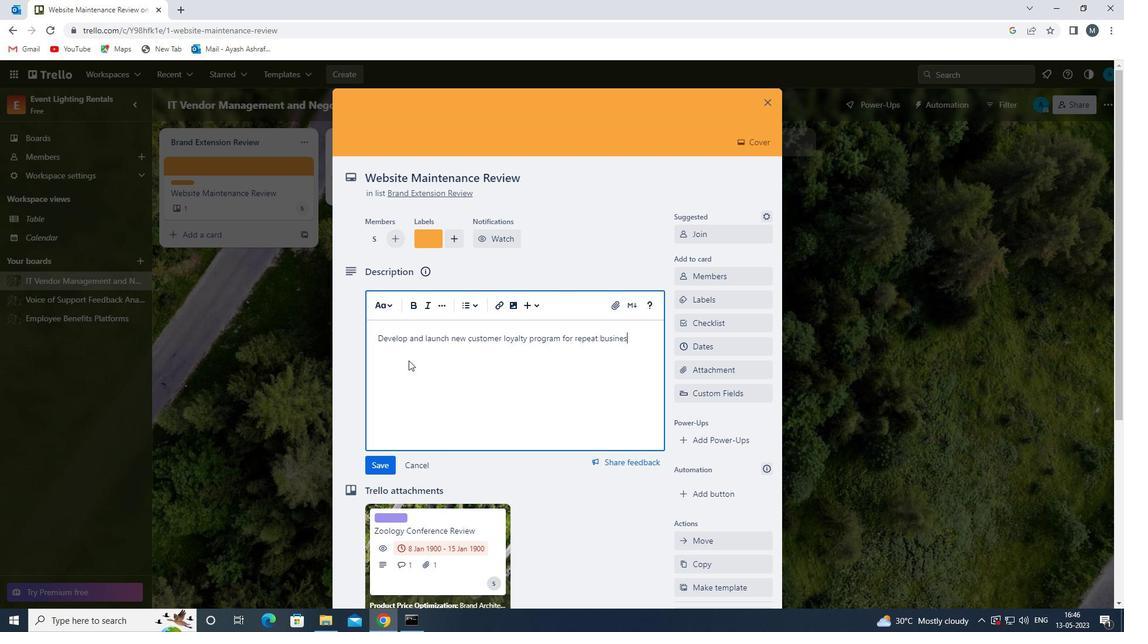 
Action: Mouse moved to (376, 470)
Screenshot: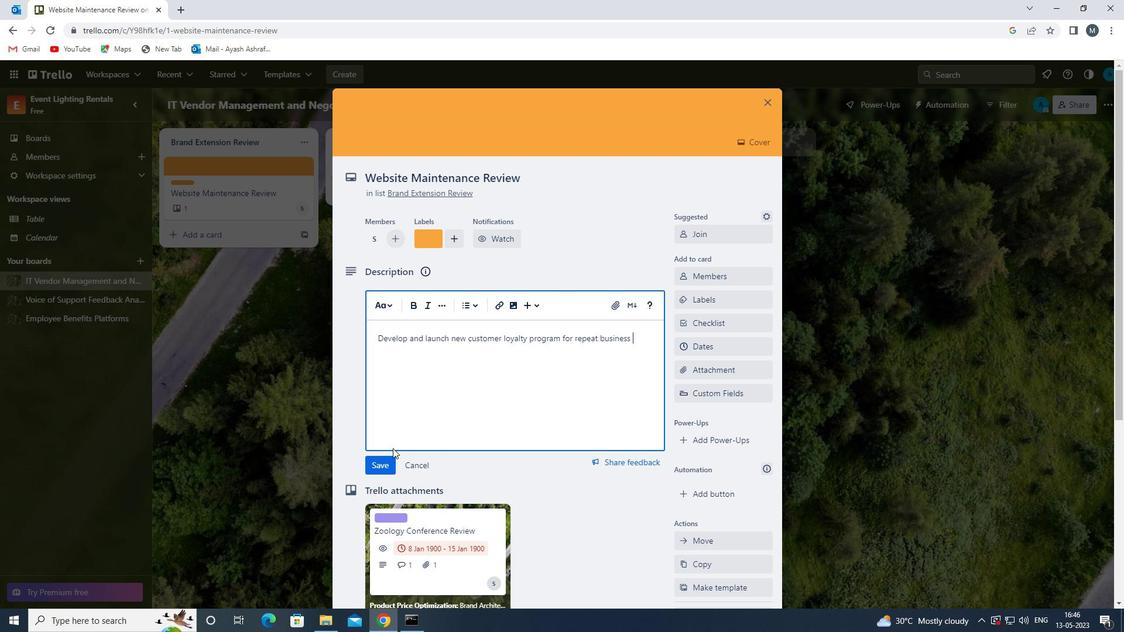 
Action: Mouse pressed left at (376, 470)
Screenshot: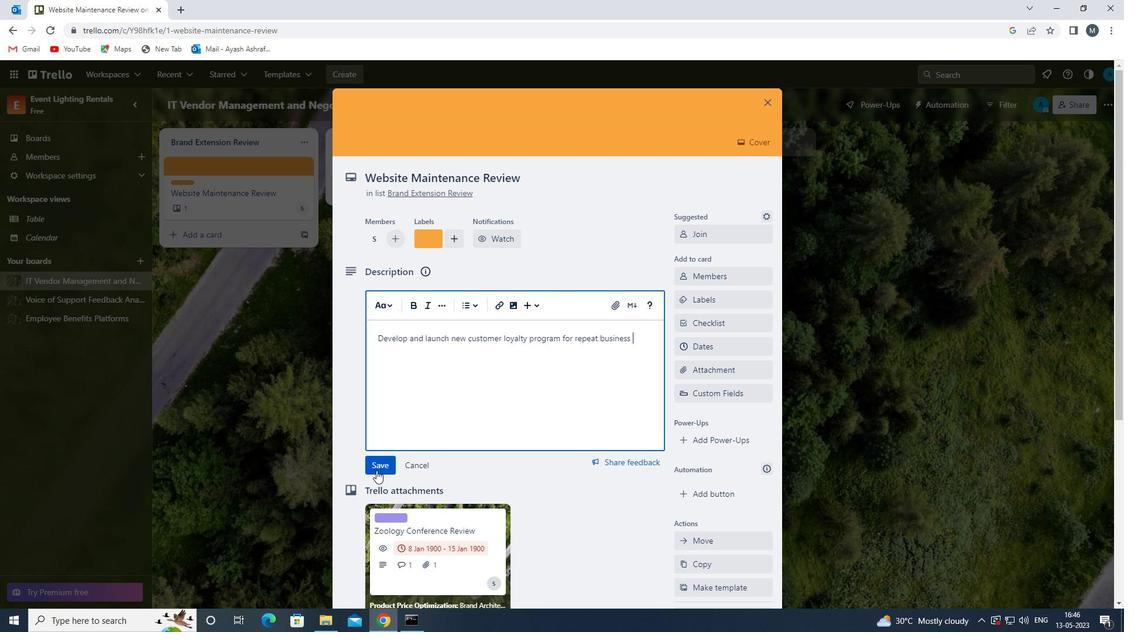 
Action: Mouse moved to (421, 424)
Screenshot: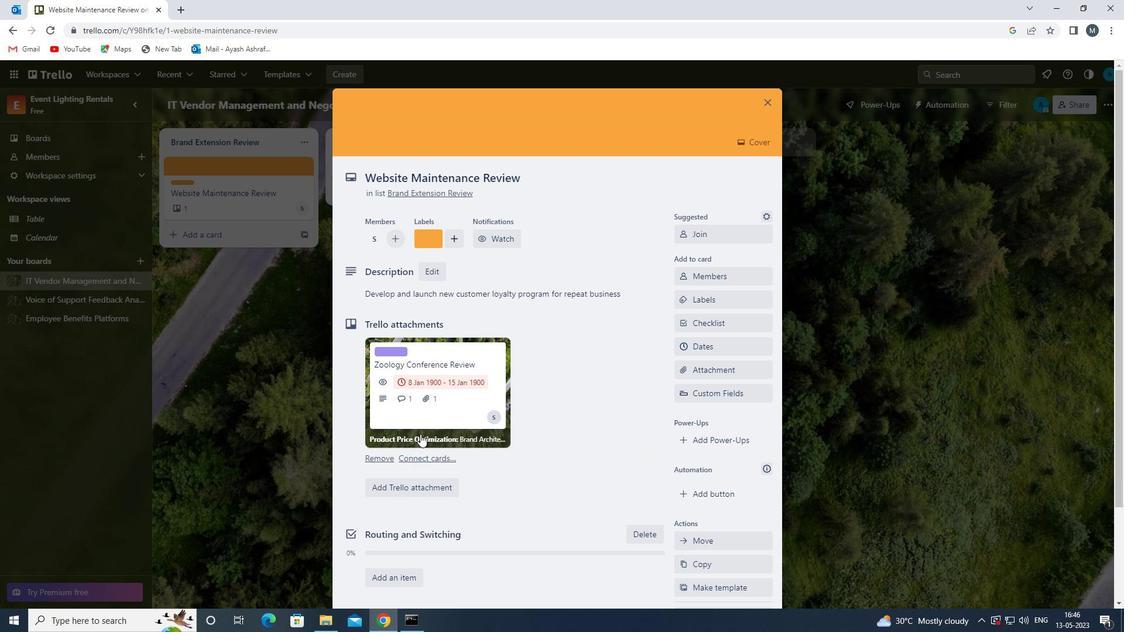 
Action: Mouse scrolled (421, 423) with delta (0, 0)
Screenshot: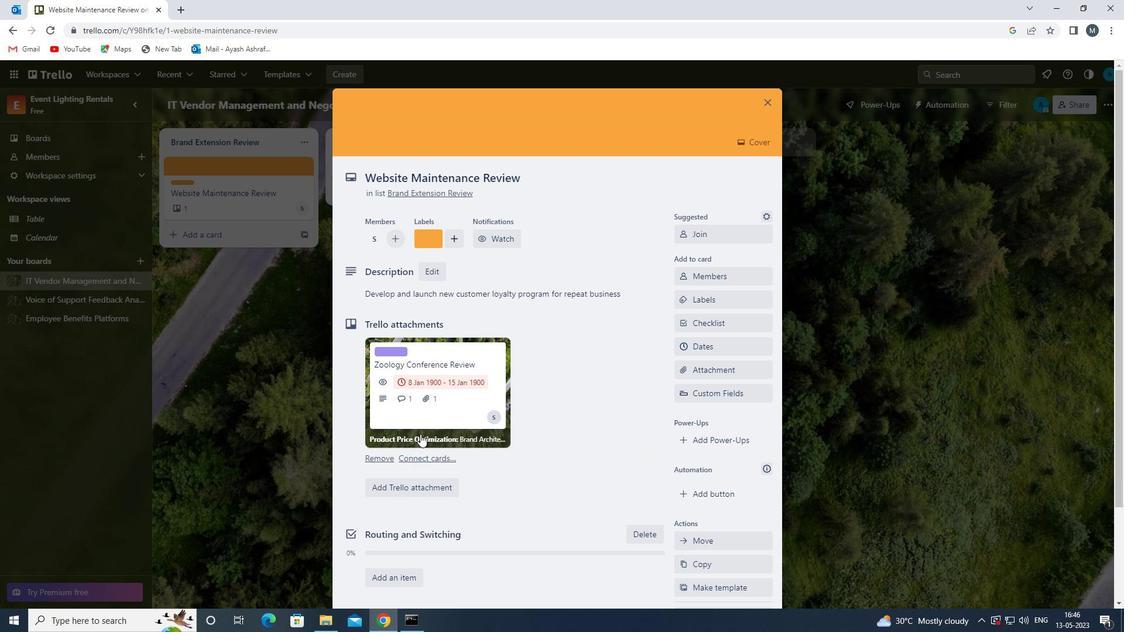 
Action: Mouse moved to (421, 424)
Screenshot: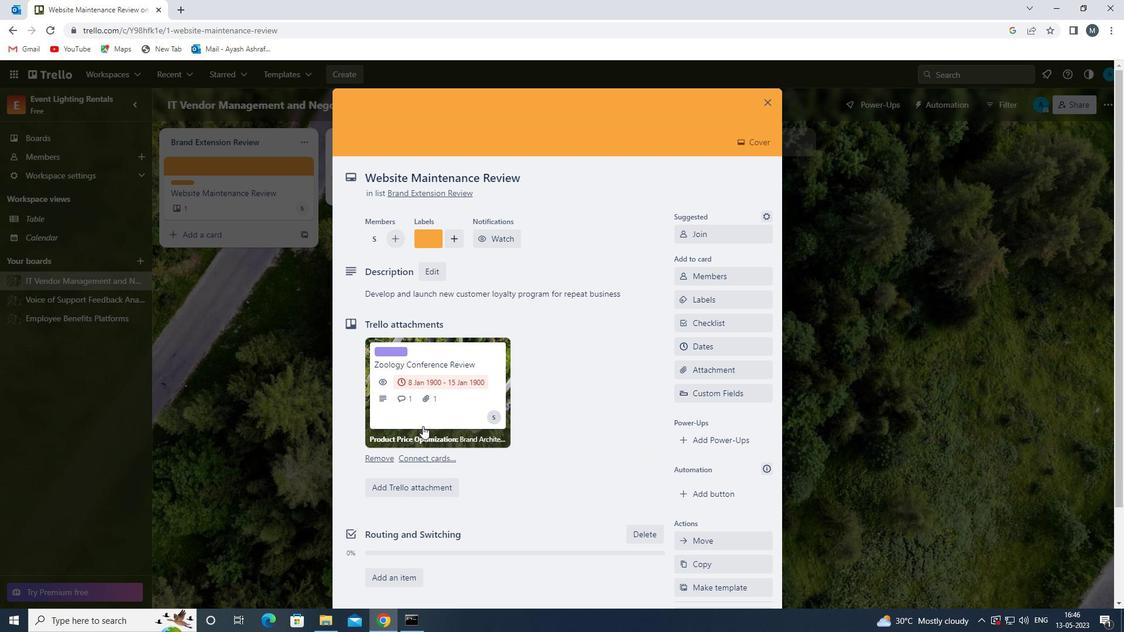 
Action: Mouse scrolled (421, 423) with delta (0, 0)
Screenshot: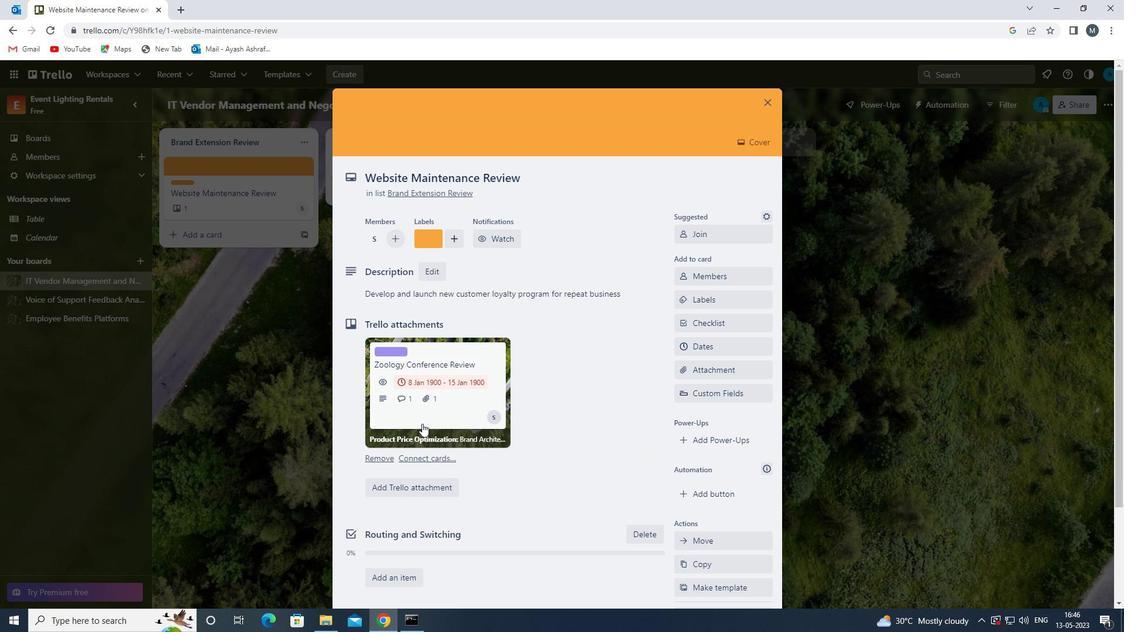 
Action: Mouse moved to (415, 426)
Screenshot: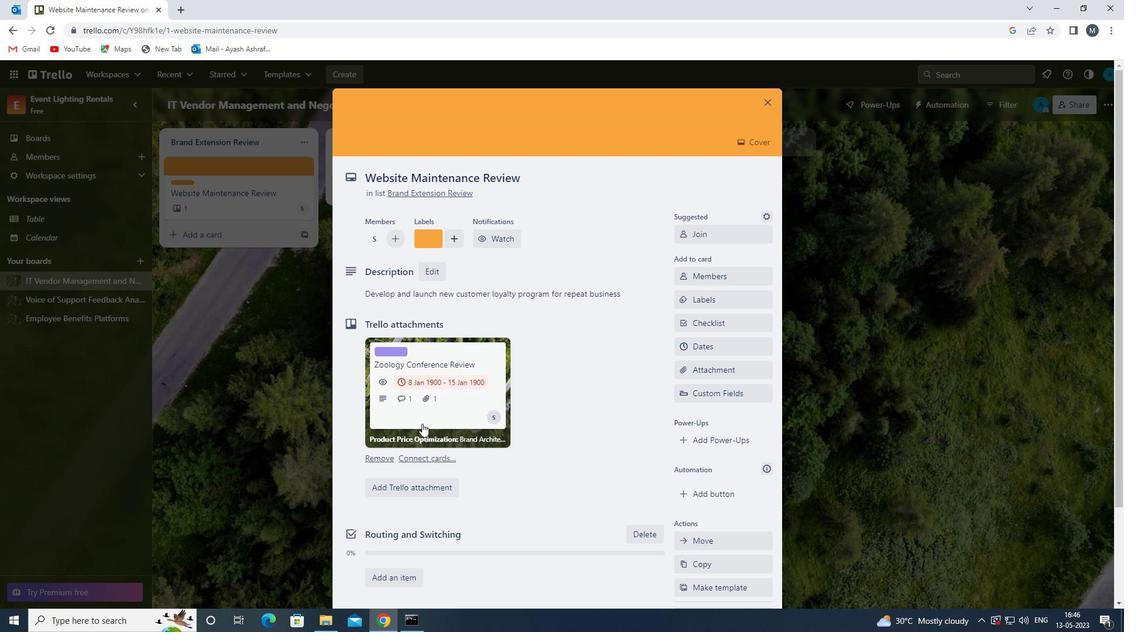
Action: Mouse scrolled (415, 425) with delta (0, 0)
Screenshot: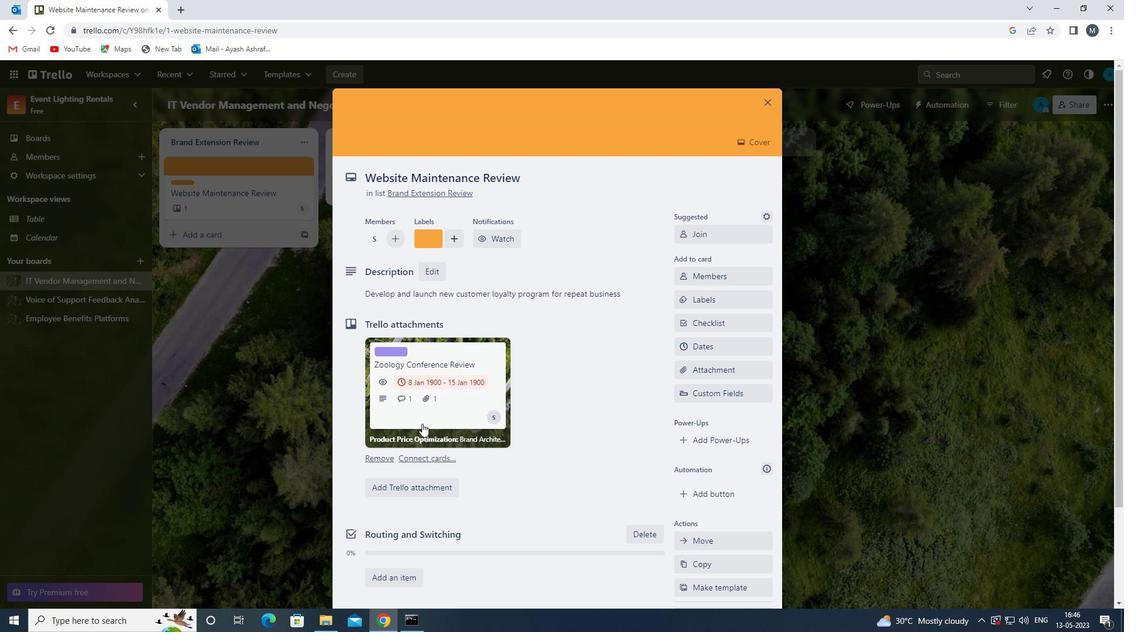 
Action: Mouse moved to (406, 535)
Screenshot: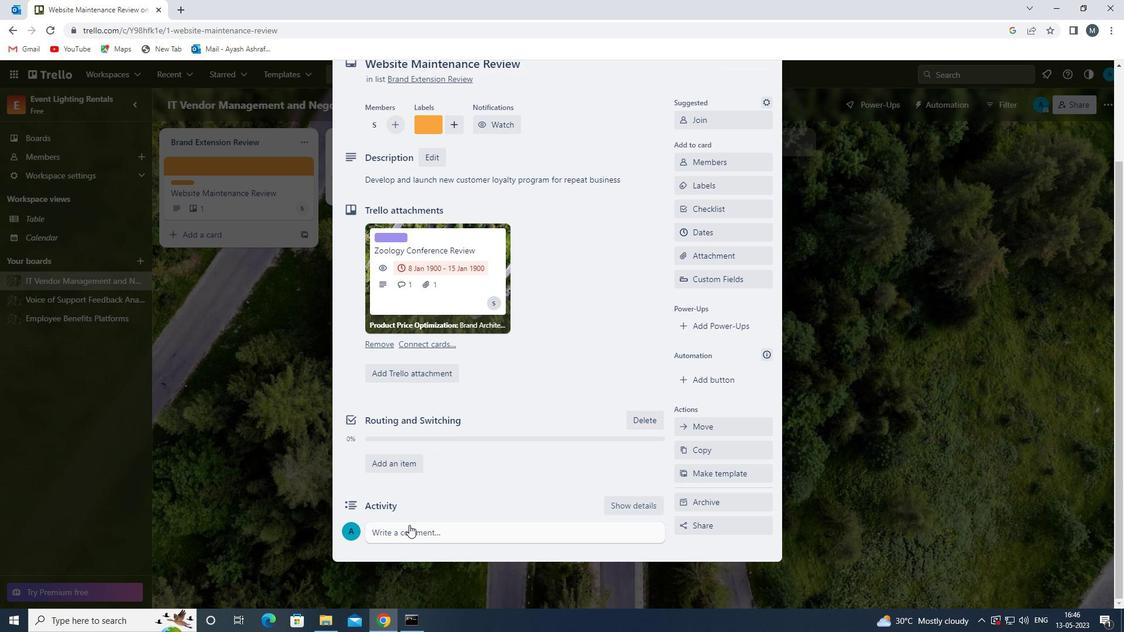 
Action: Mouse pressed left at (406, 535)
Screenshot: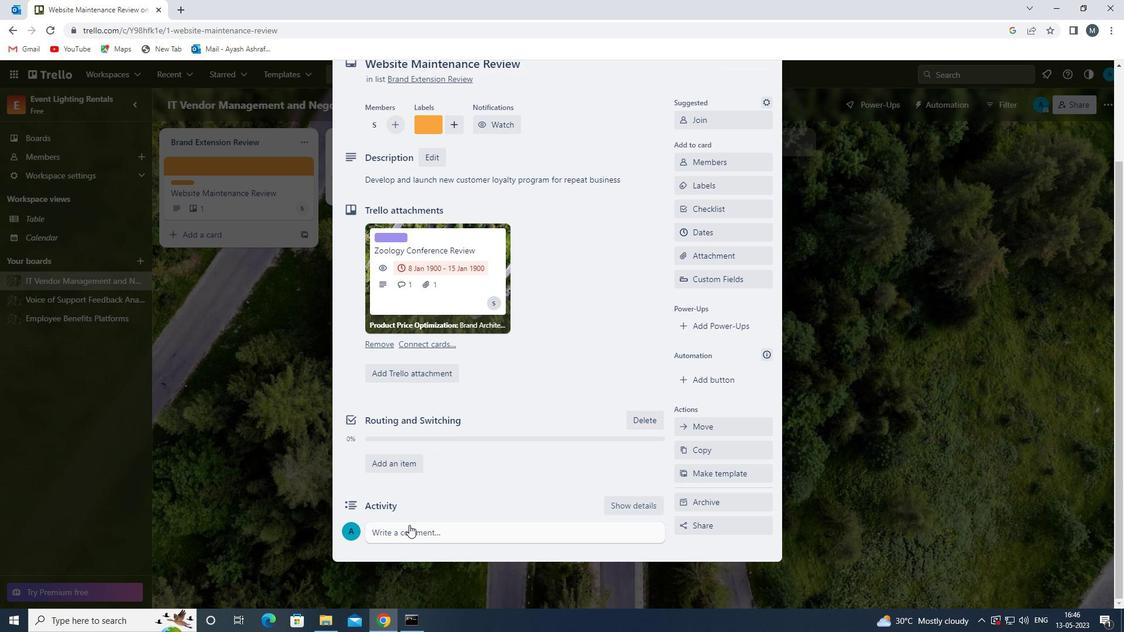 
Action: Mouse moved to (419, 474)
Screenshot: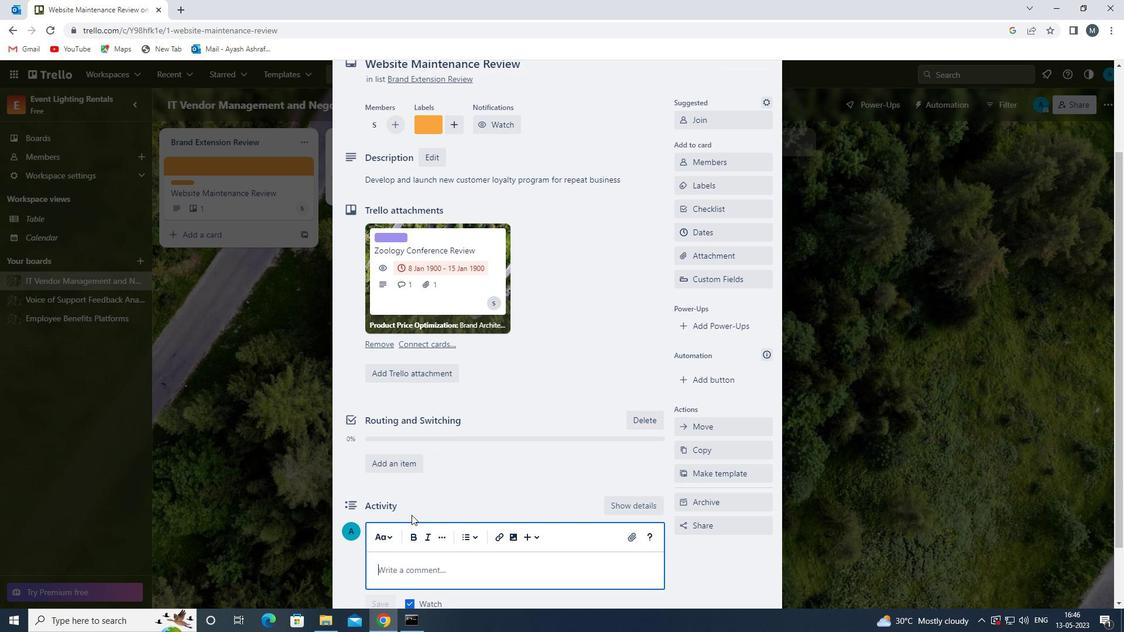 
Action: Mouse scrolled (419, 473) with delta (0, 0)
Screenshot: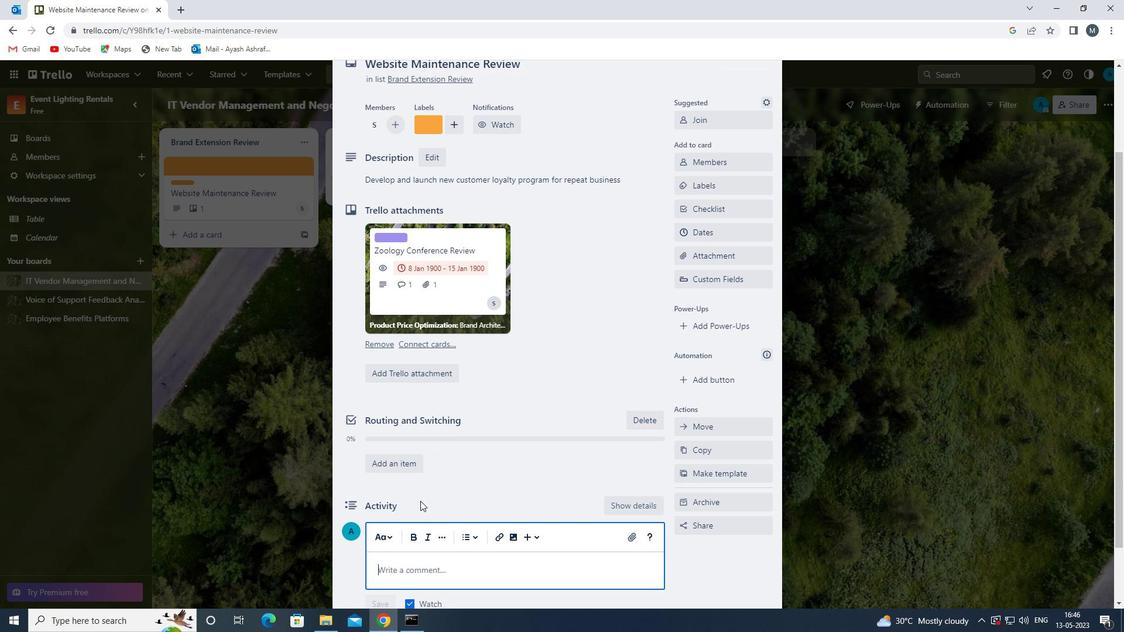 
Action: Mouse moved to (400, 516)
Screenshot: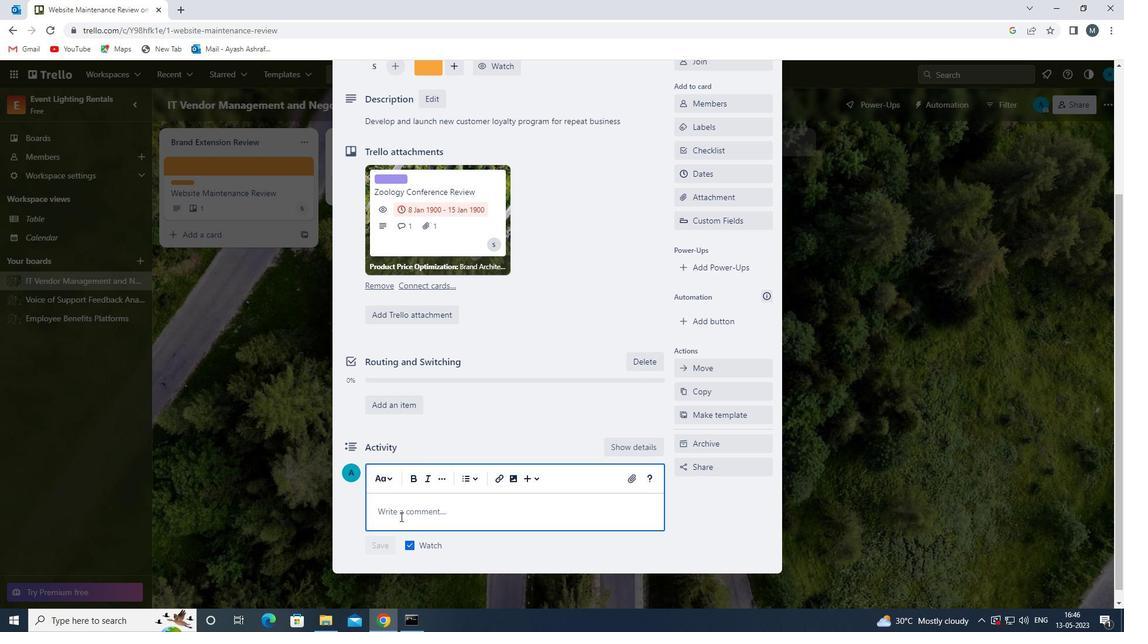 
Action: Mouse pressed left at (400, 516)
Screenshot: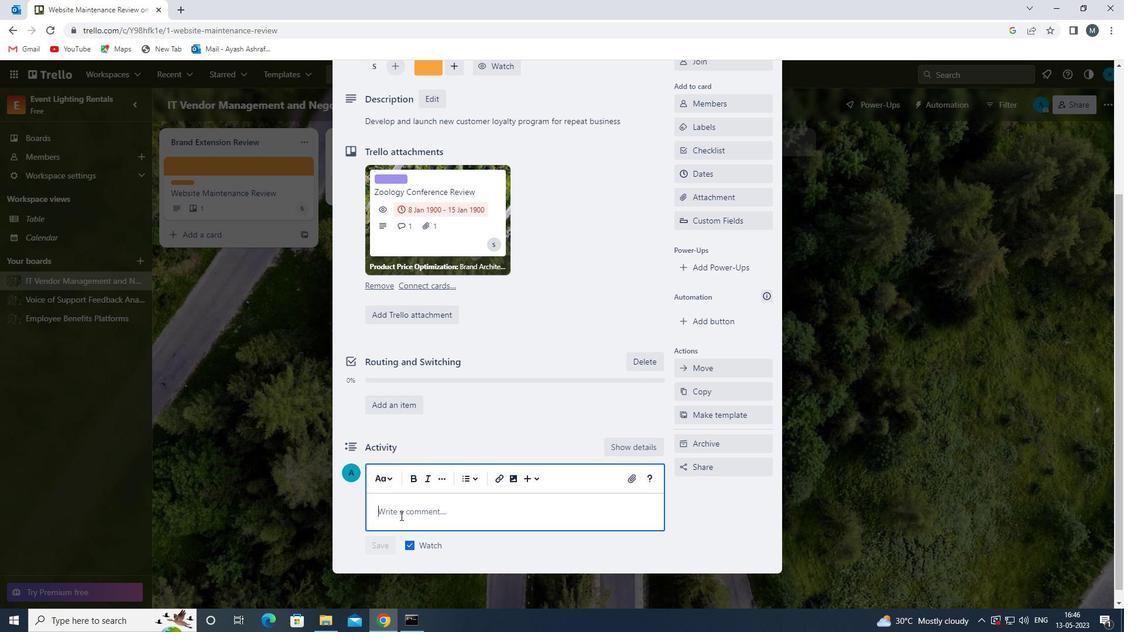
Action: Mouse moved to (400, 513)
Screenshot: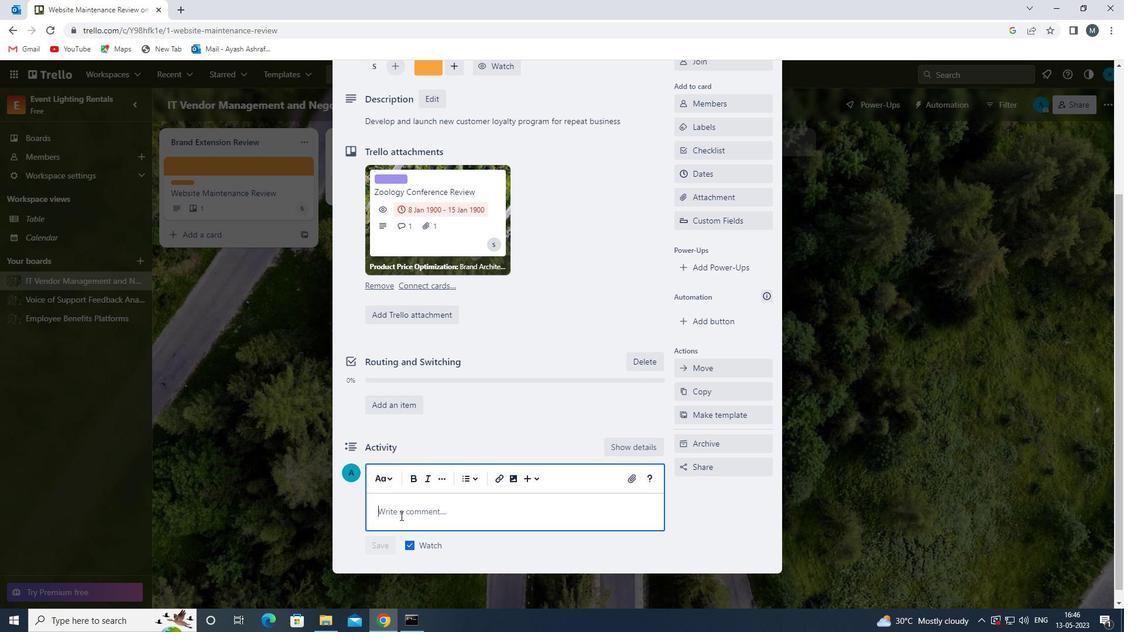 
Action: Key pressed <Key.shift>LET<Key.space>US<Key.space>APPROACH<Key.space>R<Key.backspace>THIS<Key.space>TASK<Key.space>WITH<Key.space>A<Key.space>SENSE<Key.space>OF<Key.space>CREATIVITY<Key.space>AND<Key.space>INNOVATION<Key.space><Key.backspace>,<Key.space>LOOKINF<Key.backspace>G<Key.space>FOR<Key.space>UNIQUE<Key.space>AND<Key.space>
Screenshot: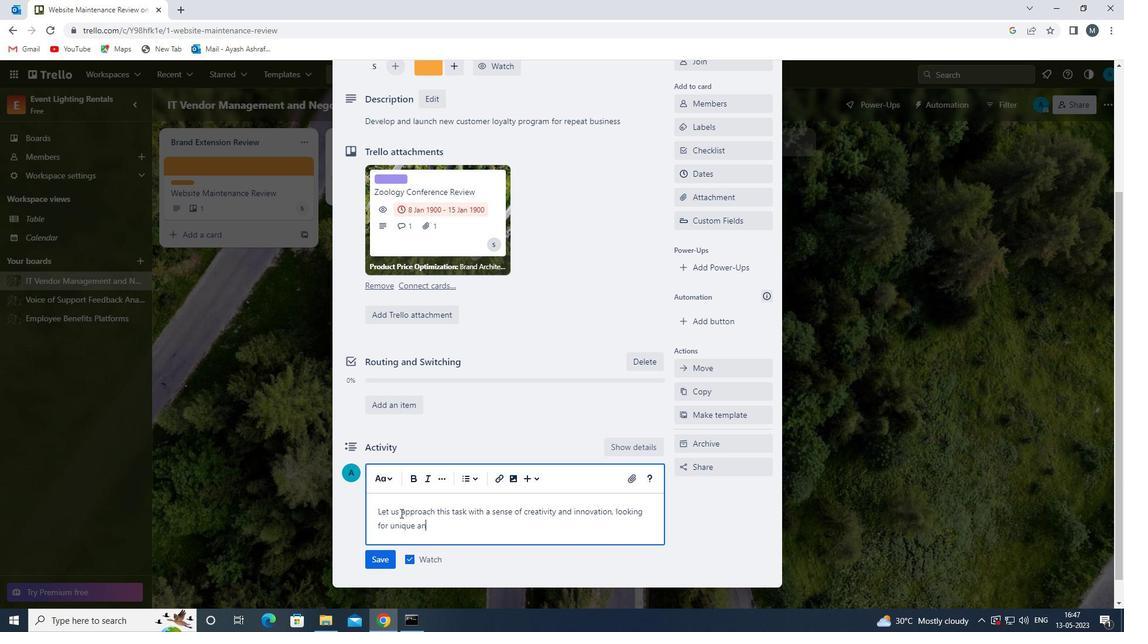 
Action: Mouse moved to (400, 512)
Screenshot: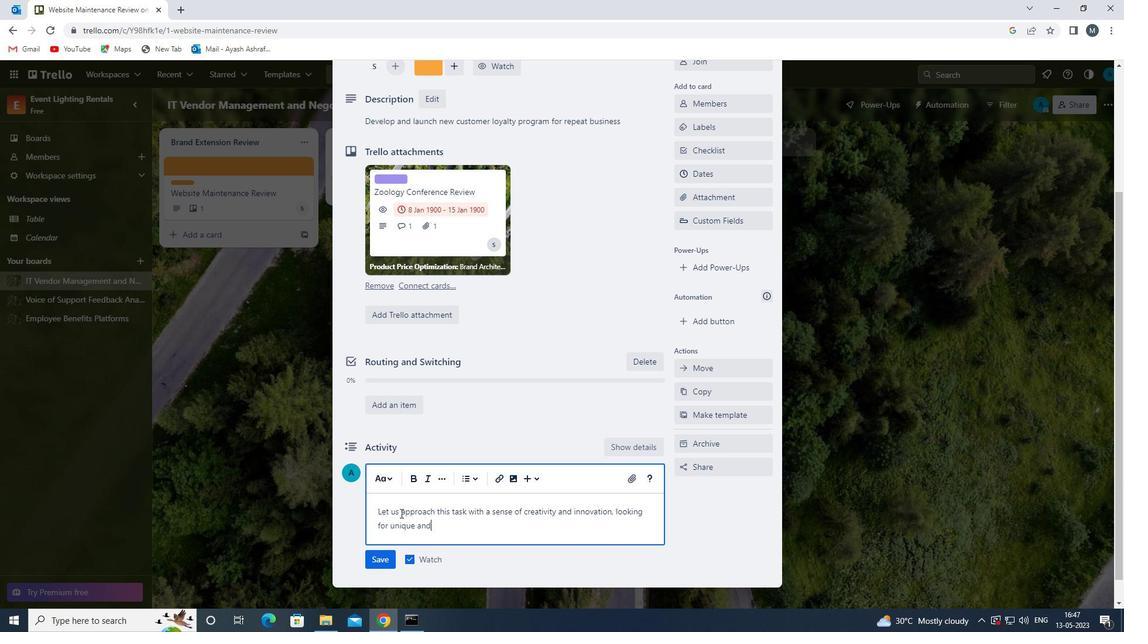 
Action: Key pressed UNCONVENTIONAL<Key.space>SOLUTIONS.
Screenshot: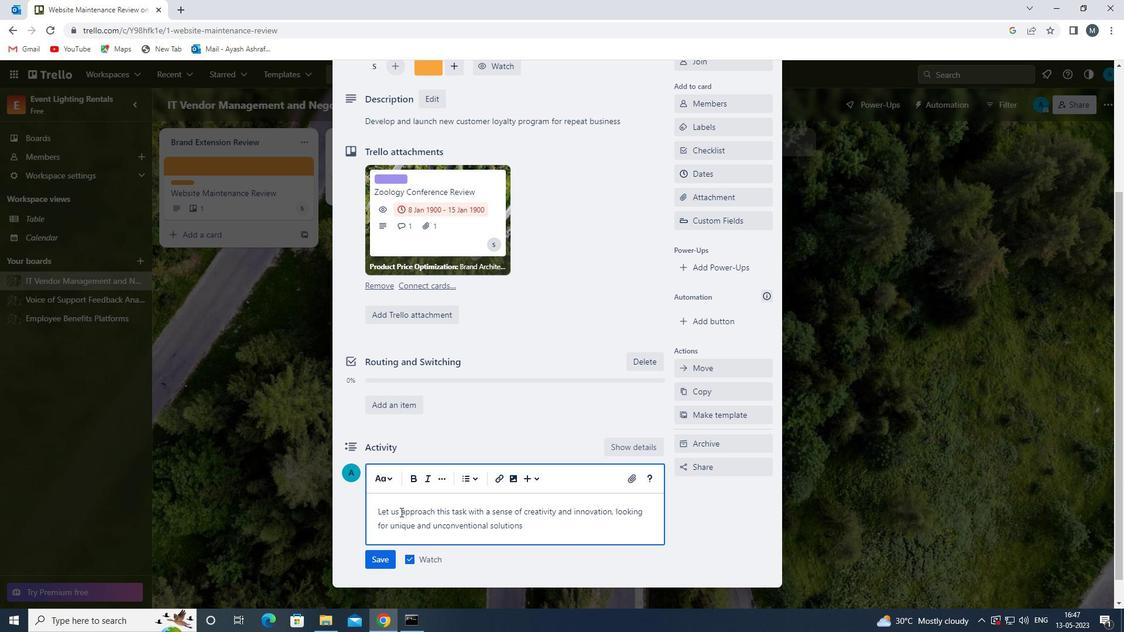 
Action: Mouse moved to (376, 563)
Screenshot: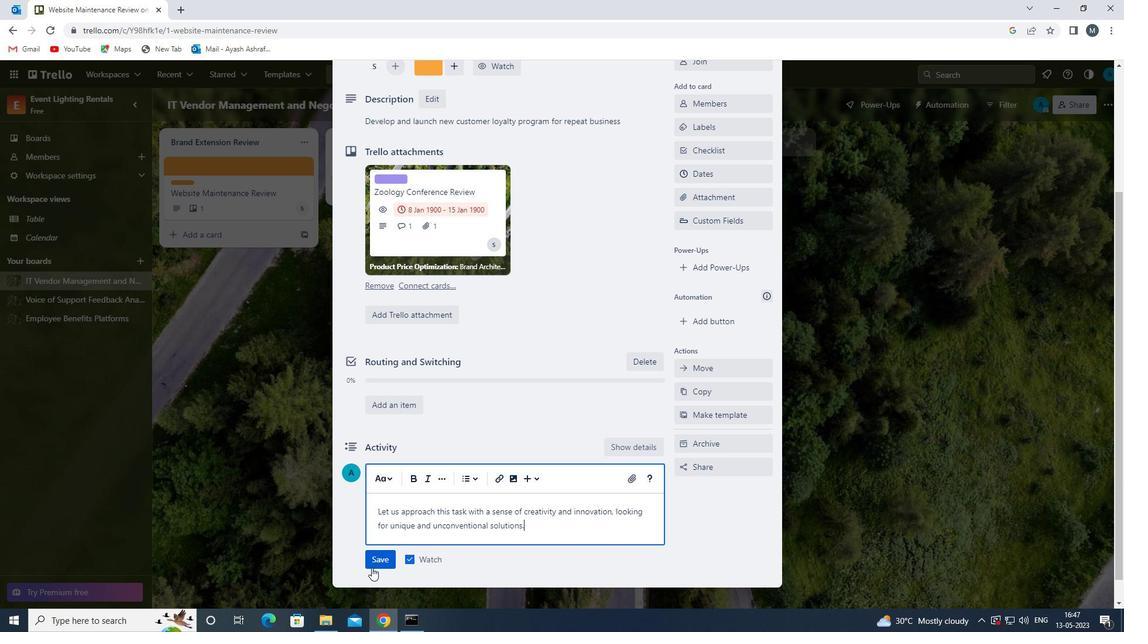 
Action: Mouse pressed left at (376, 563)
Screenshot: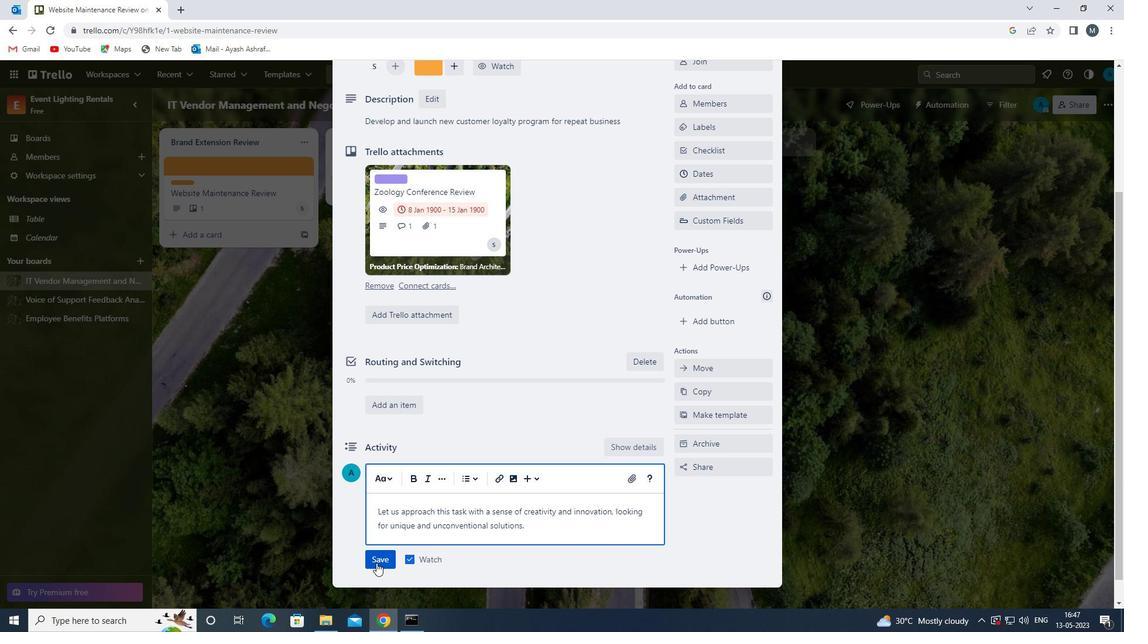 
Action: Mouse moved to (711, 179)
Screenshot: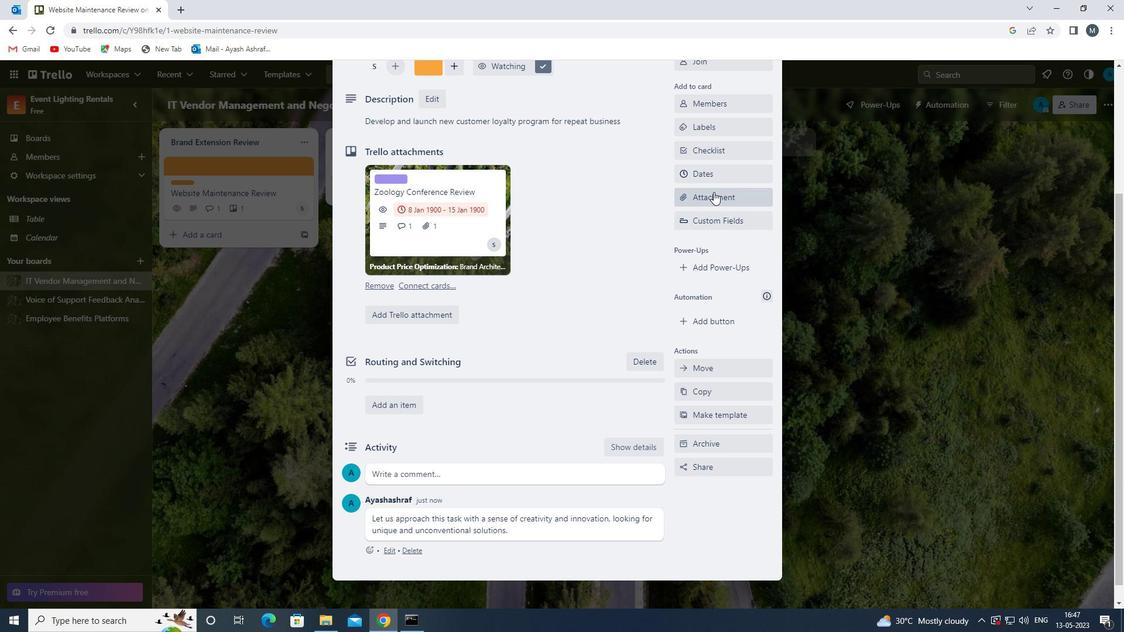 
Action: Mouse pressed left at (711, 179)
Screenshot: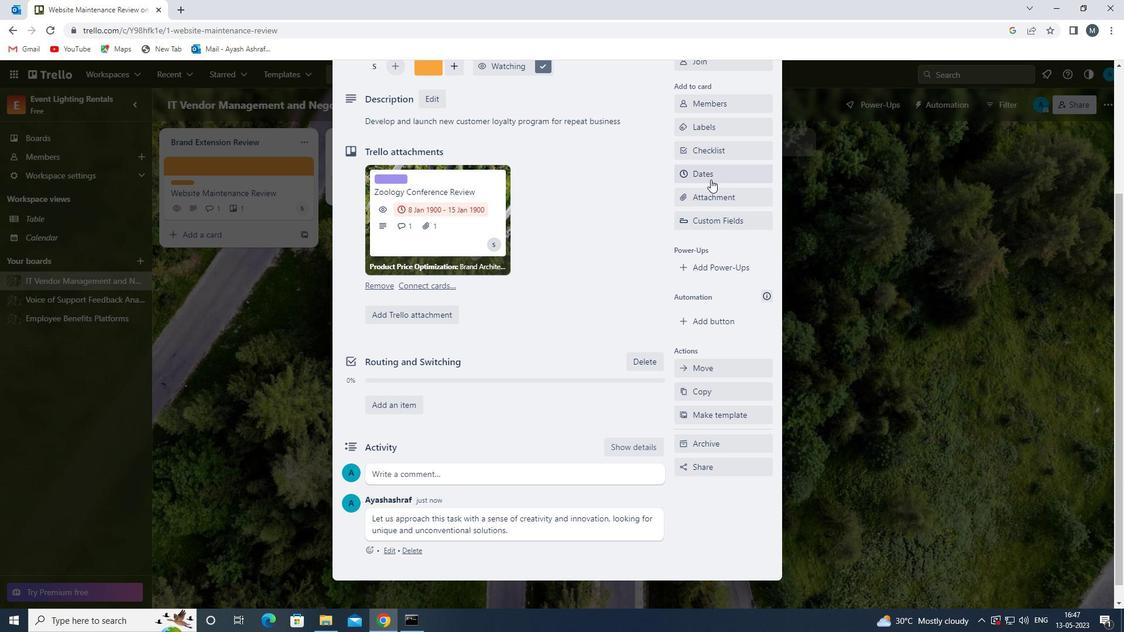 
Action: Mouse moved to (680, 410)
Screenshot: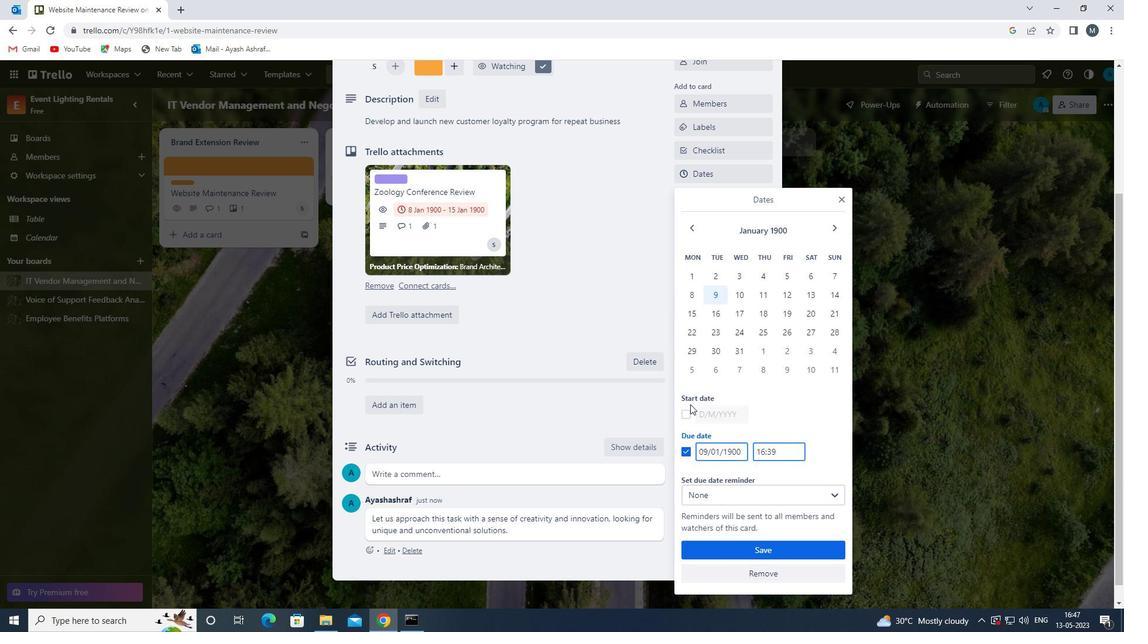 
Action: Mouse pressed left at (680, 410)
Screenshot: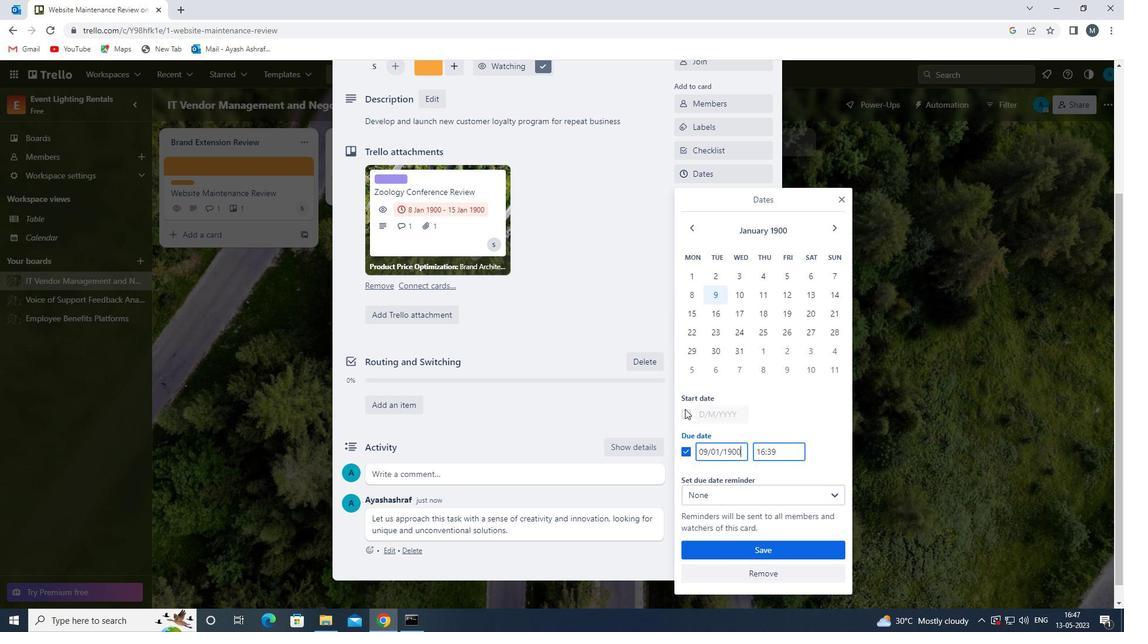 
Action: Mouse moved to (686, 411)
Screenshot: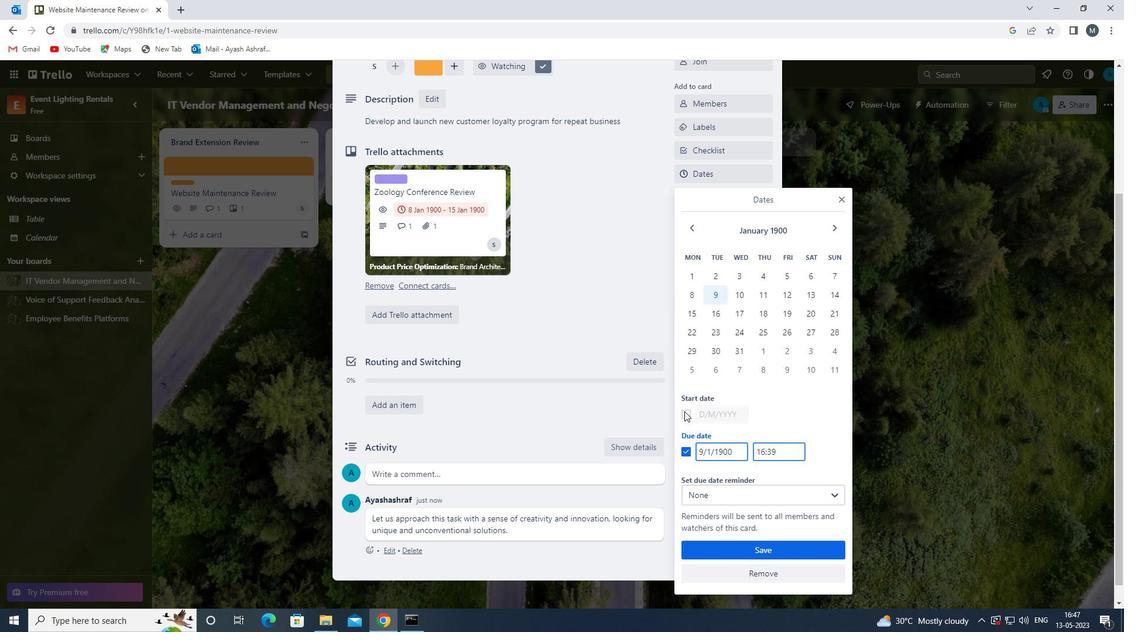 
Action: Mouse pressed left at (686, 411)
Screenshot: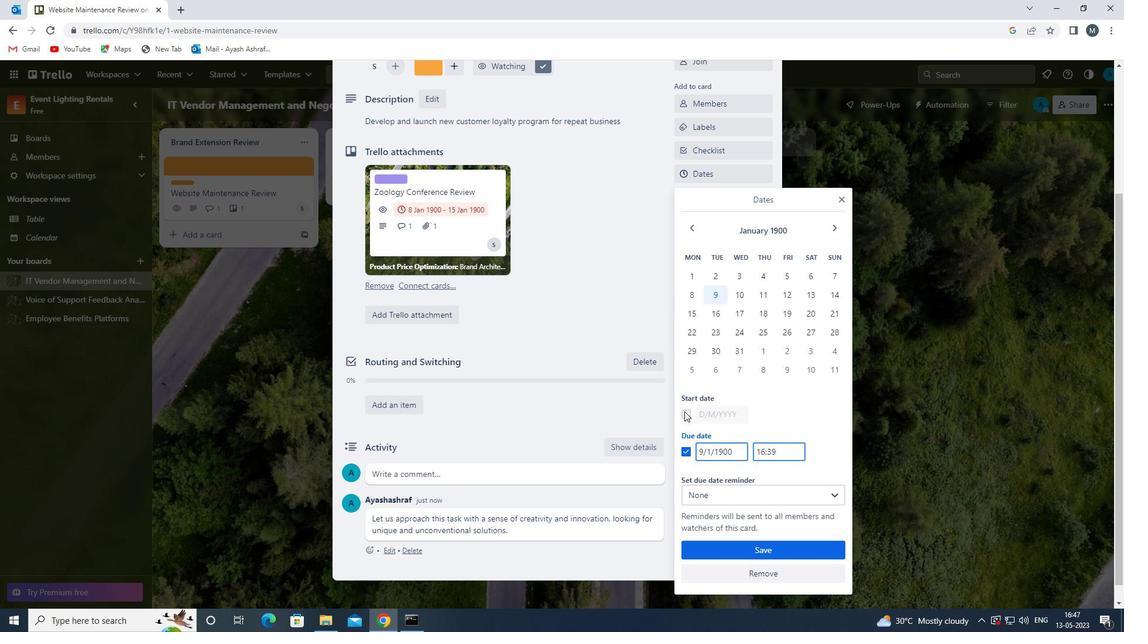 
Action: Mouse moved to (707, 412)
Screenshot: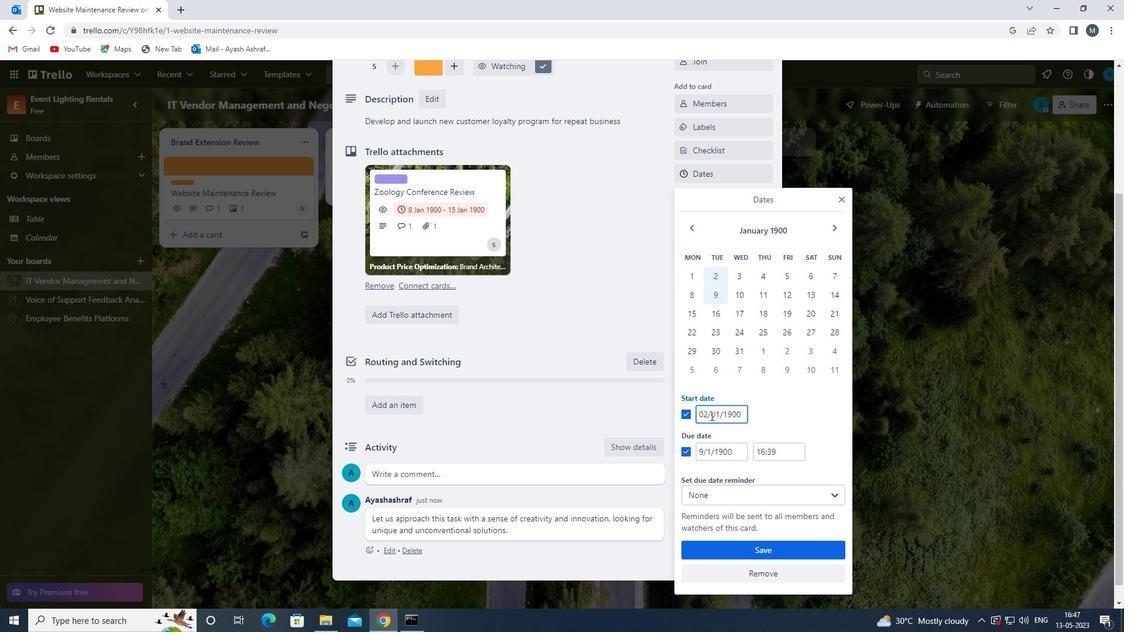 
Action: Mouse pressed left at (707, 412)
Screenshot: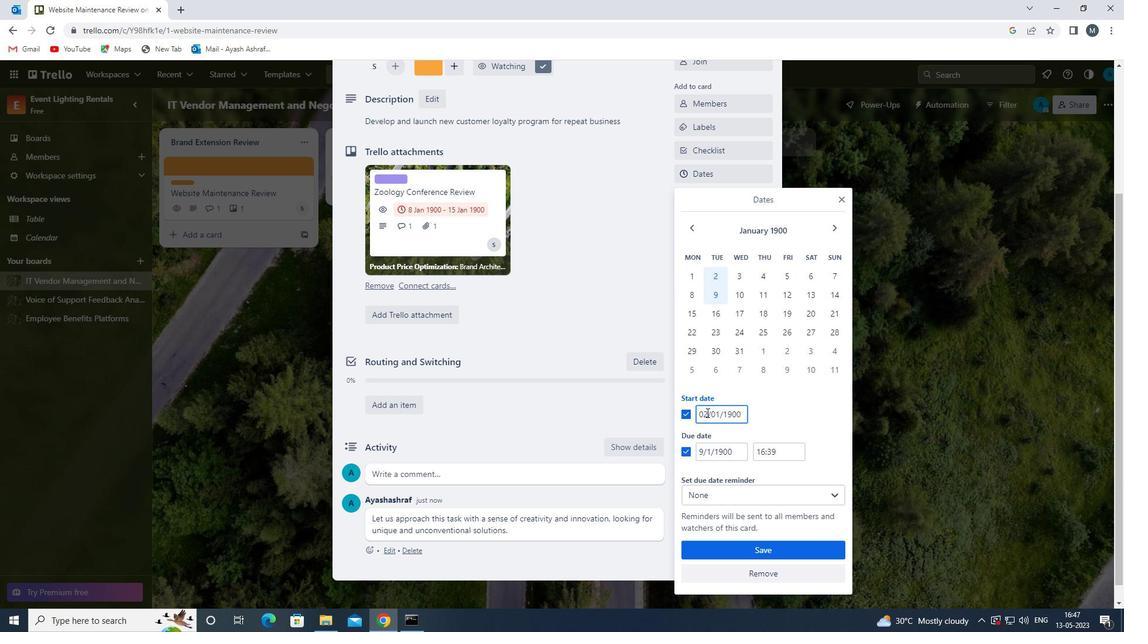 
Action: Mouse moved to (703, 415)
Screenshot: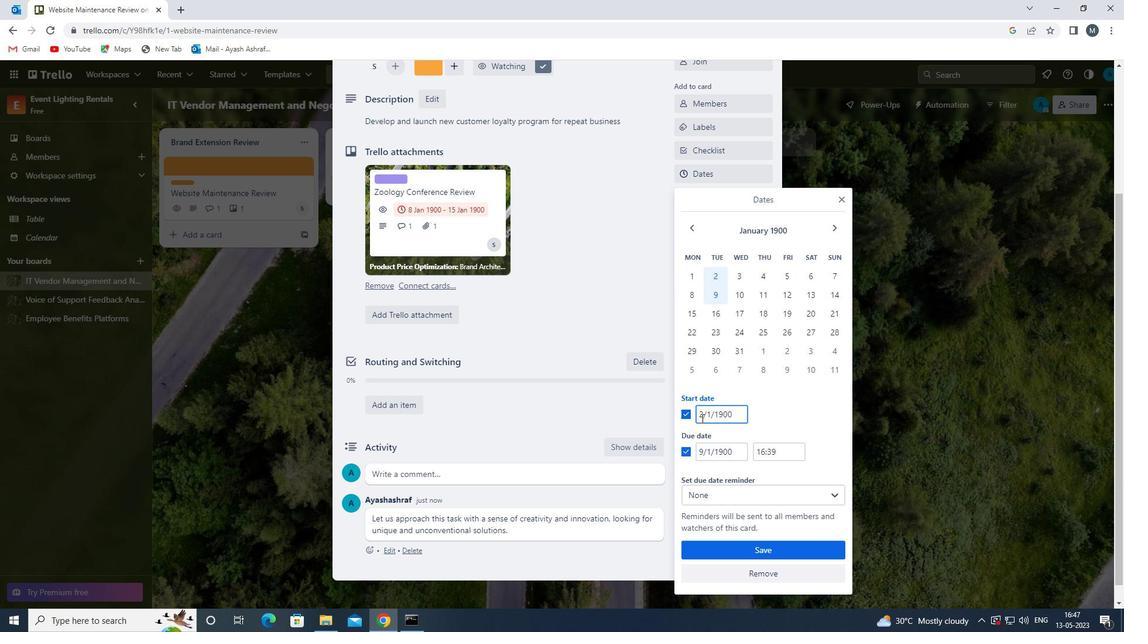 
Action: Mouse pressed left at (703, 415)
Screenshot: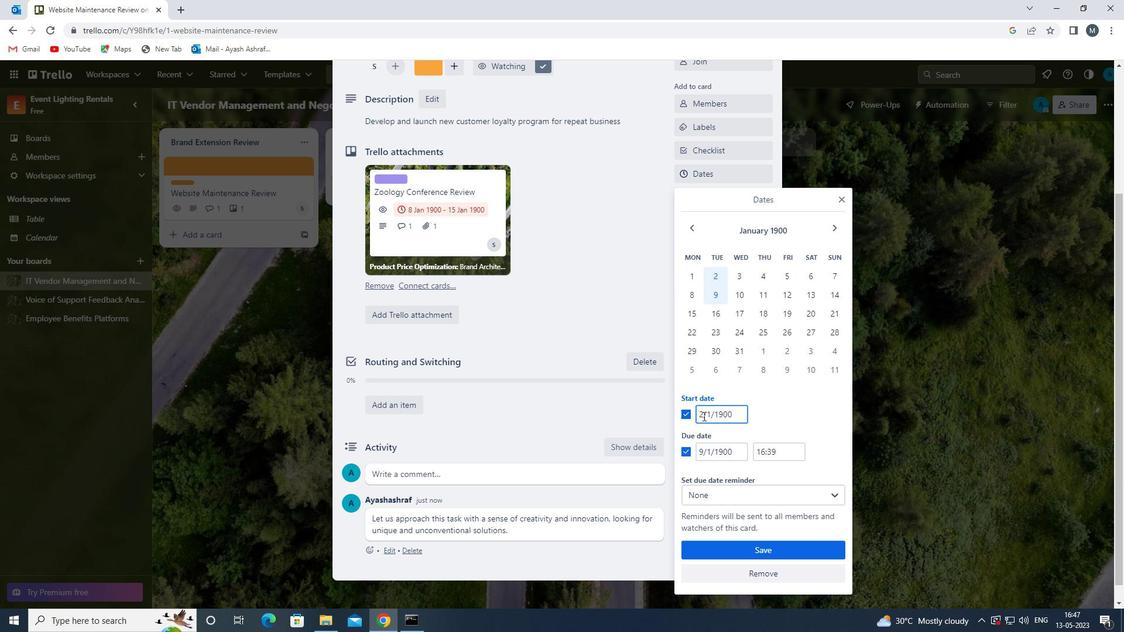 
Action: Mouse moved to (705, 415)
Screenshot: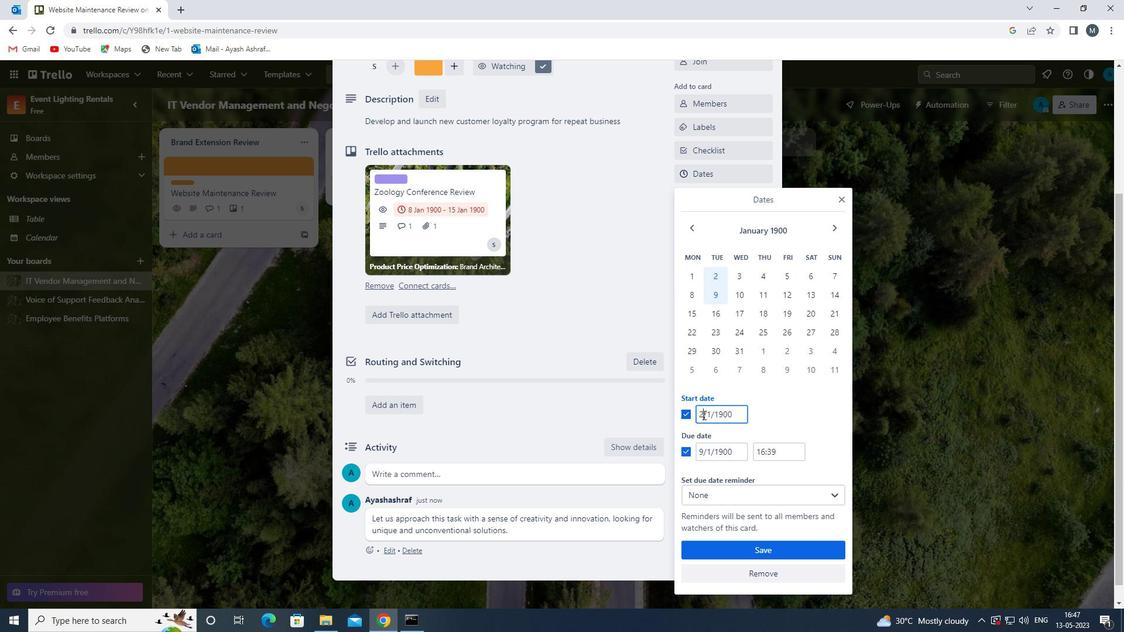 
Action: Key pressed <Key.backspace>03
Screenshot: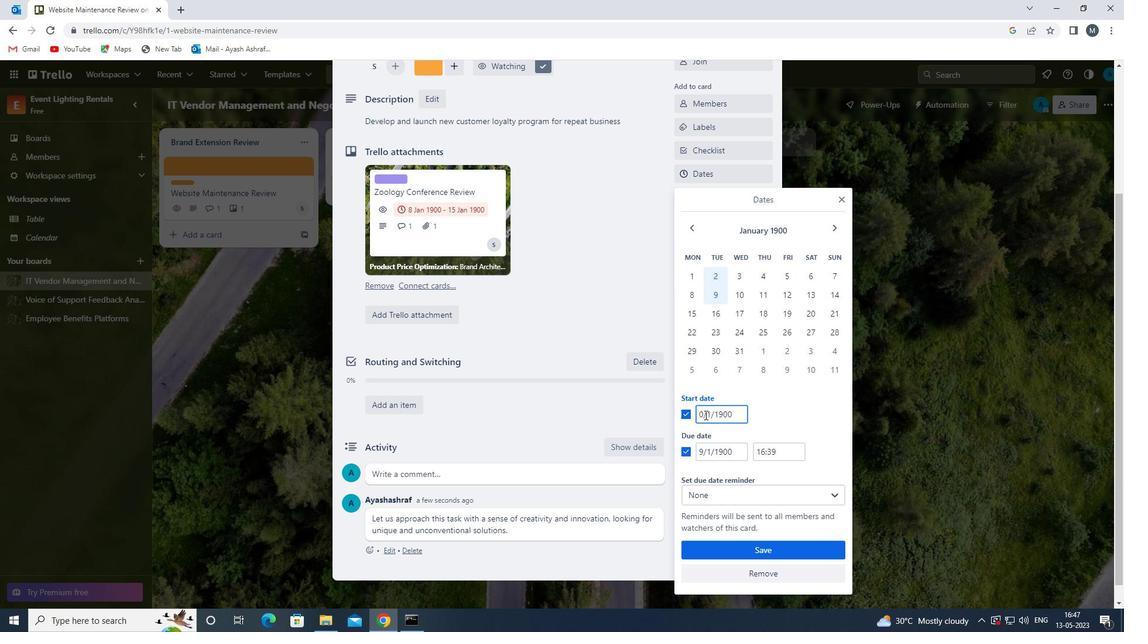 
Action: Mouse moved to (712, 416)
Screenshot: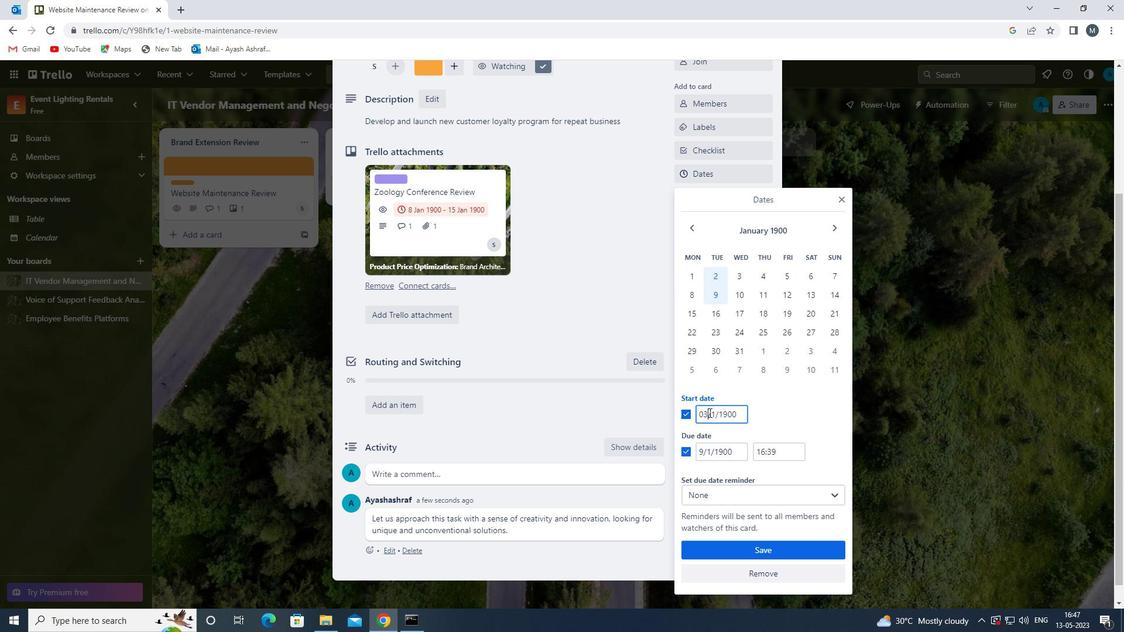 
Action: Mouse pressed left at (712, 416)
Screenshot: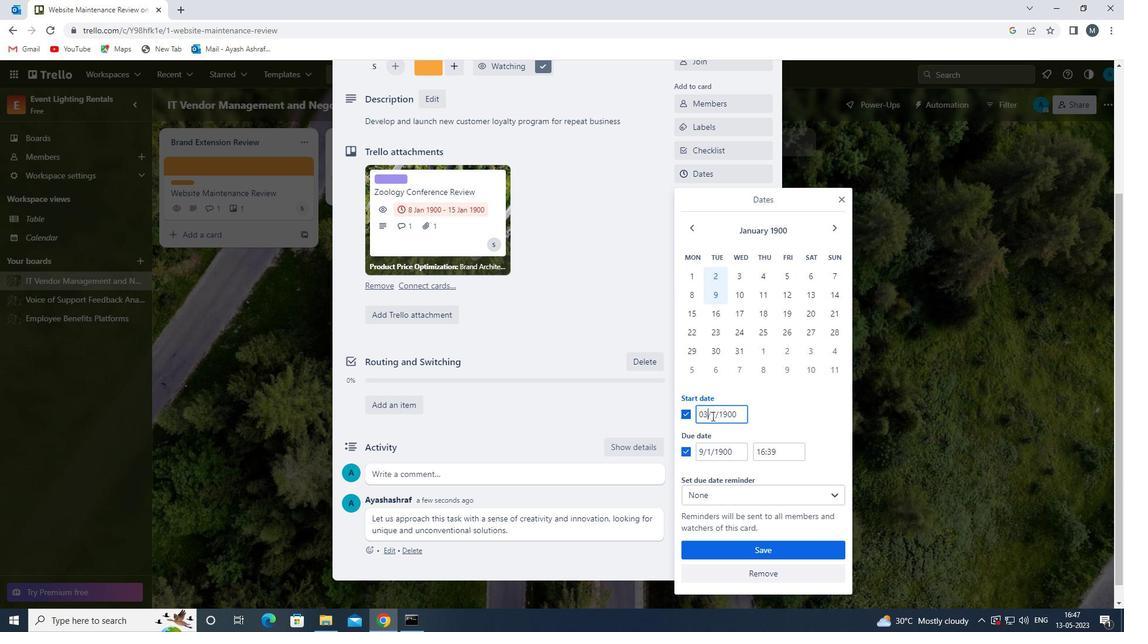 
Action: Mouse moved to (712, 417)
Screenshot: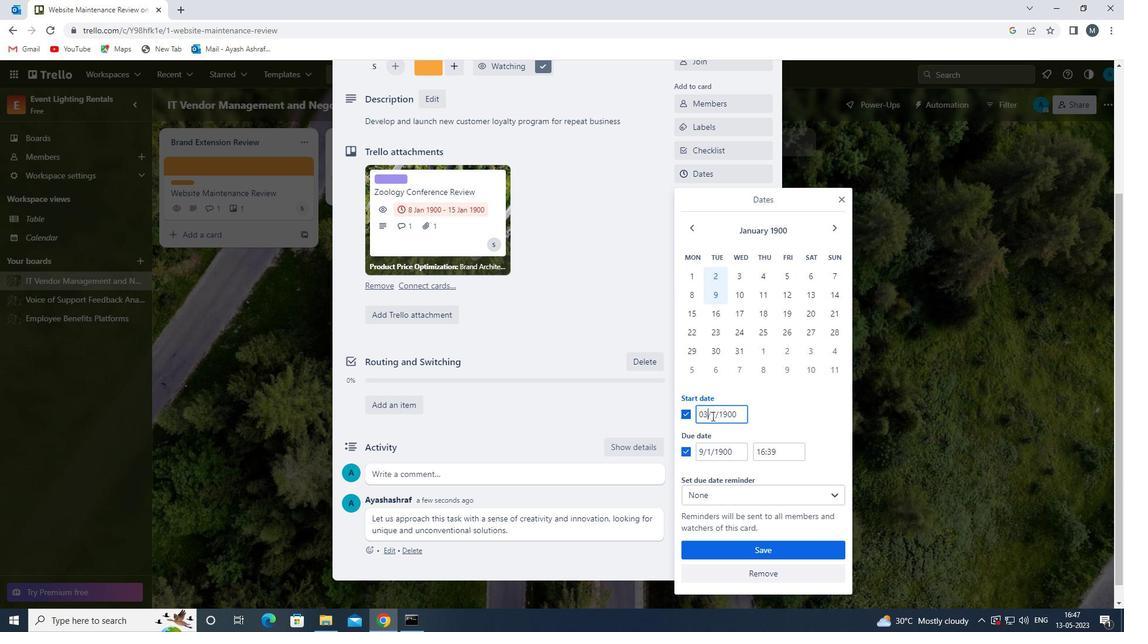 
Action: Key pressed 0
Screenshot: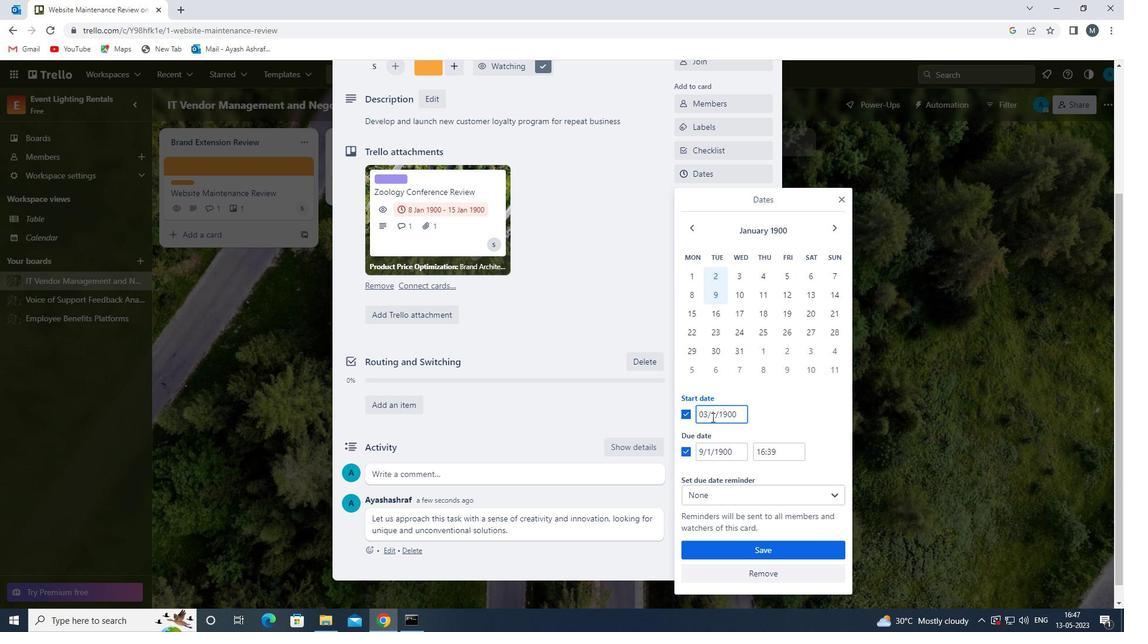 
Action: Mouse moved to (703, 452)
Screenshot: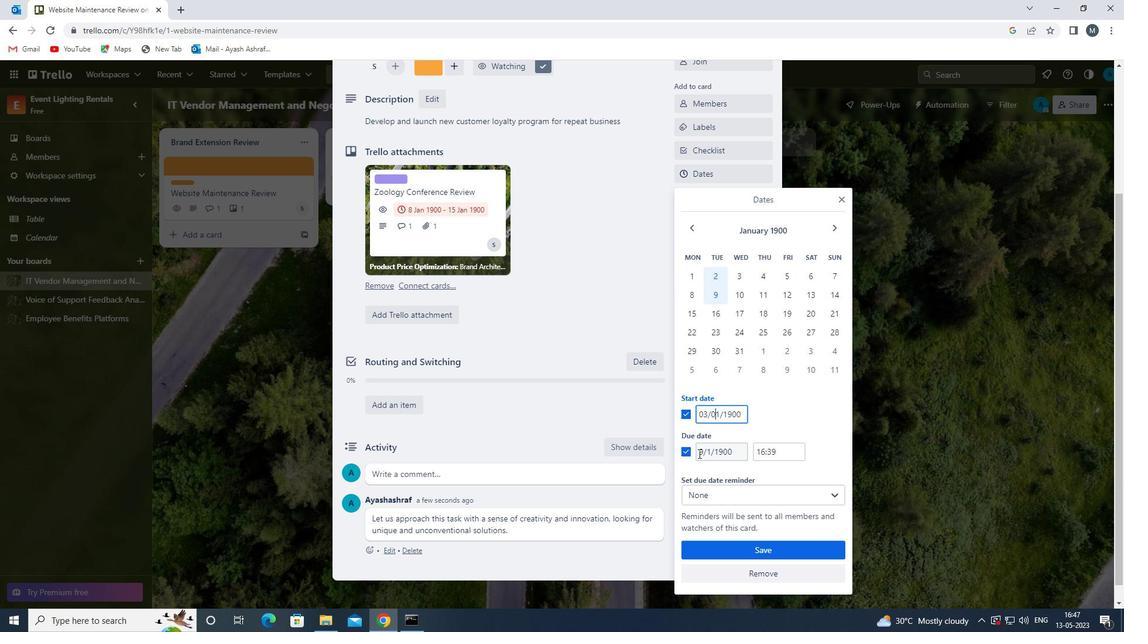 
Action: Mouse pressed left at (703, 452)
Screenshot: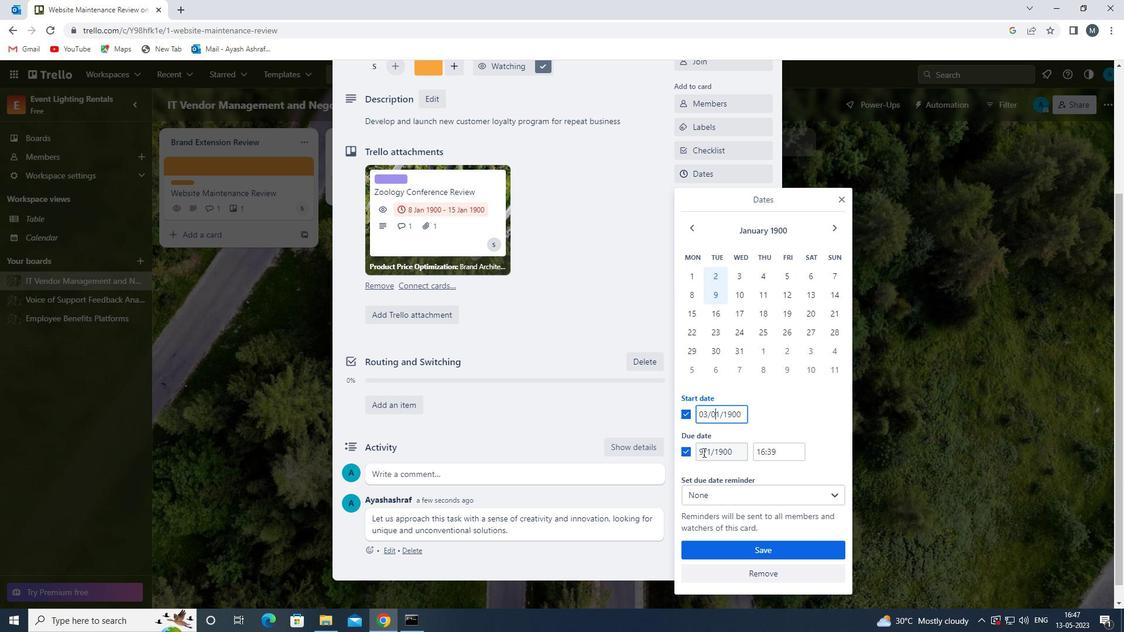 
Action: Mouse moved to (705, 452)
Screenshot: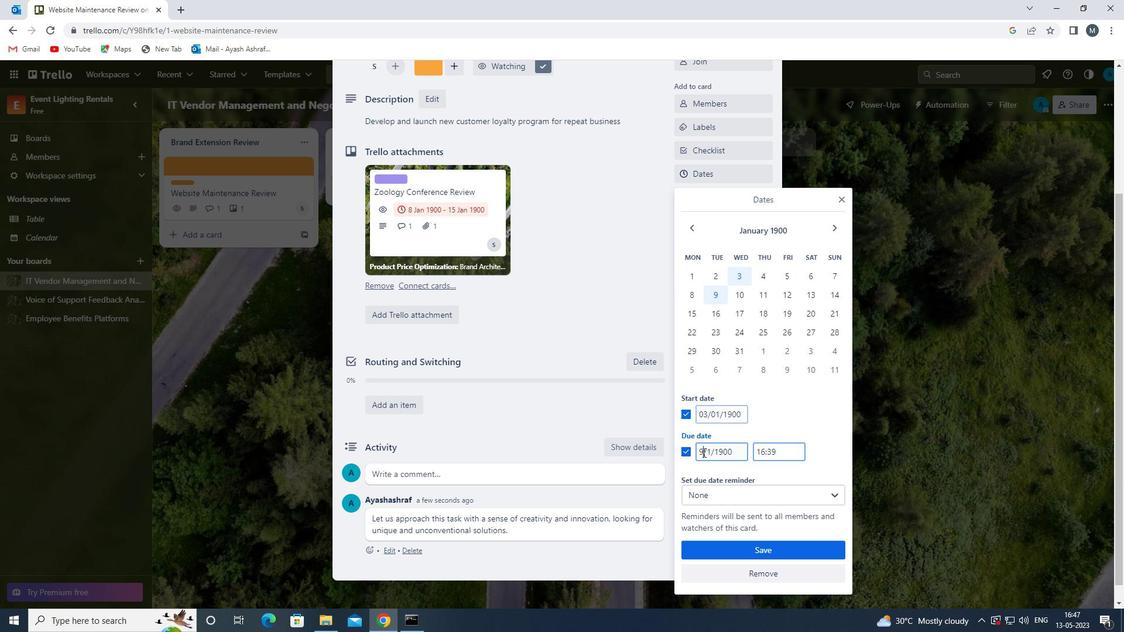 
Action: Key pressed <Key.backspace>10
Screenshot: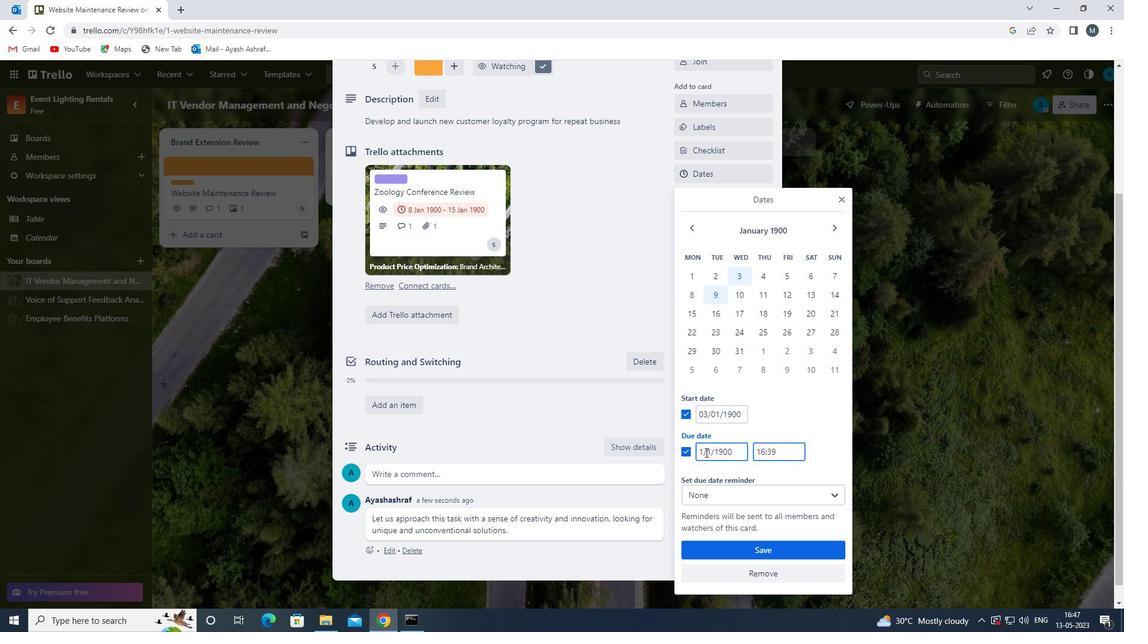 
Action: Mouse moved to (711, 451)
Screenshot: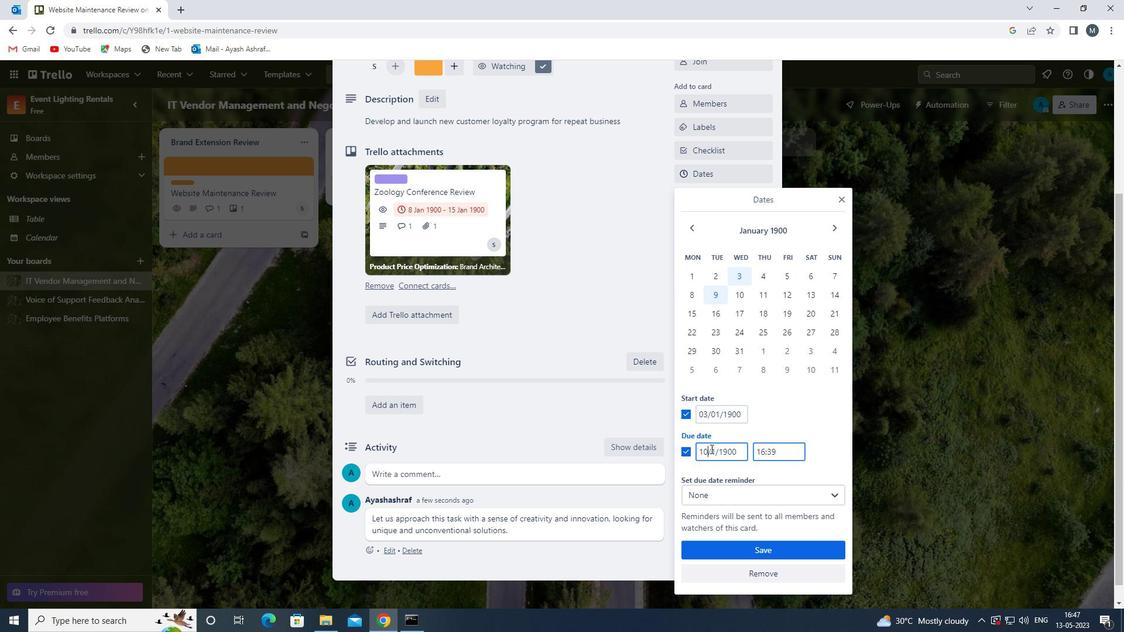
Action: Mouse pressed left at (711, 451)
Screenshot: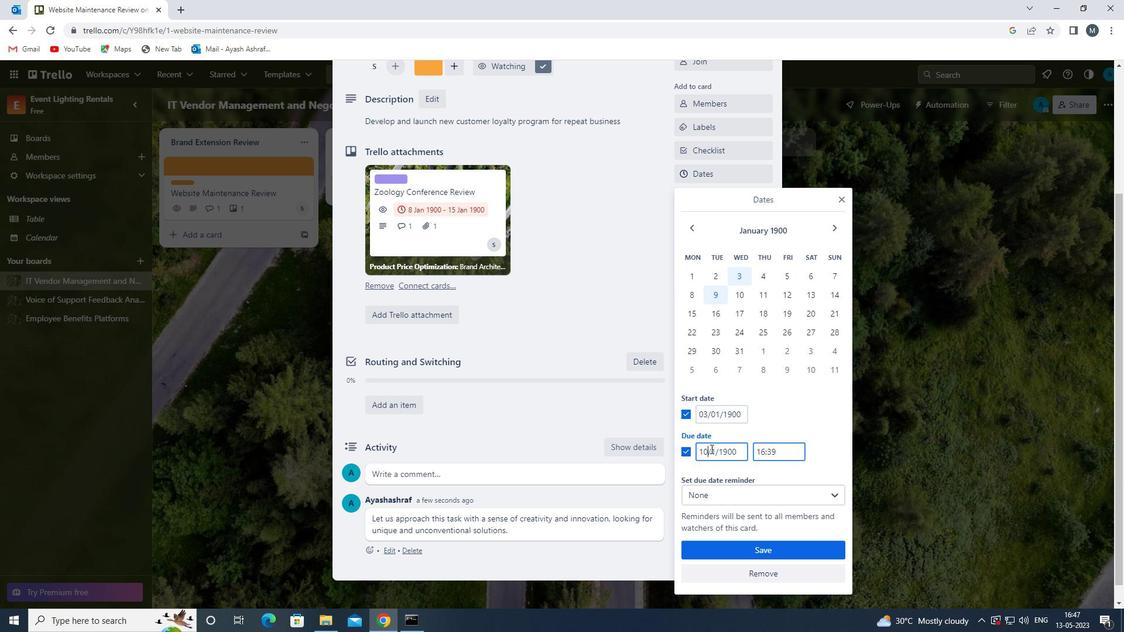 
Action: Mouse moved to (719, 454)
Screenshot: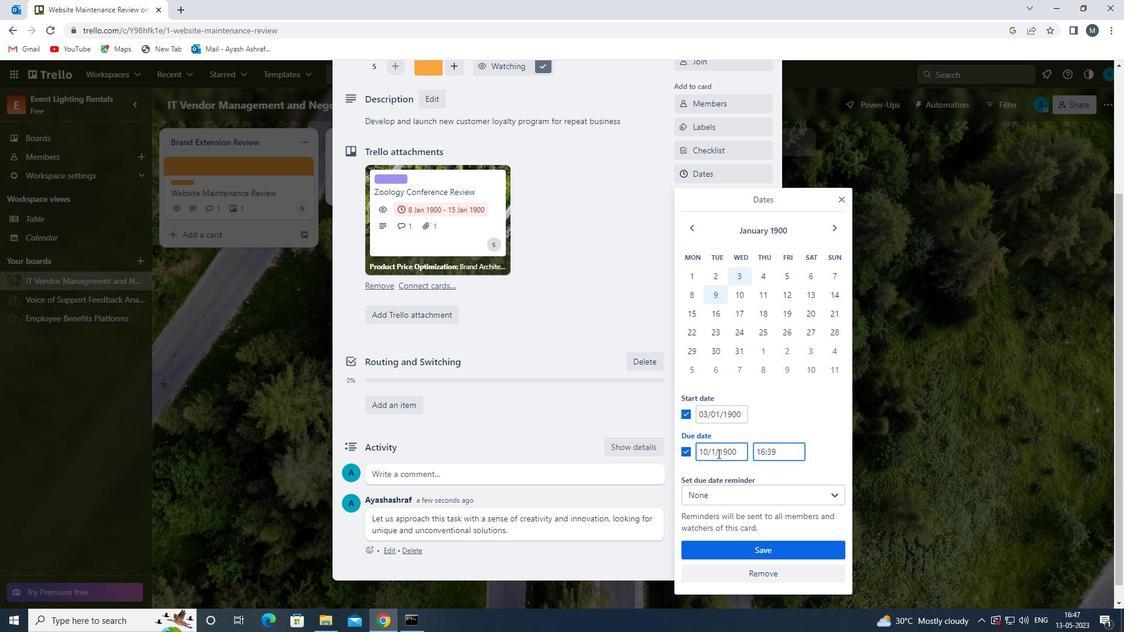 
Action: Key pressed 0
Screenshot: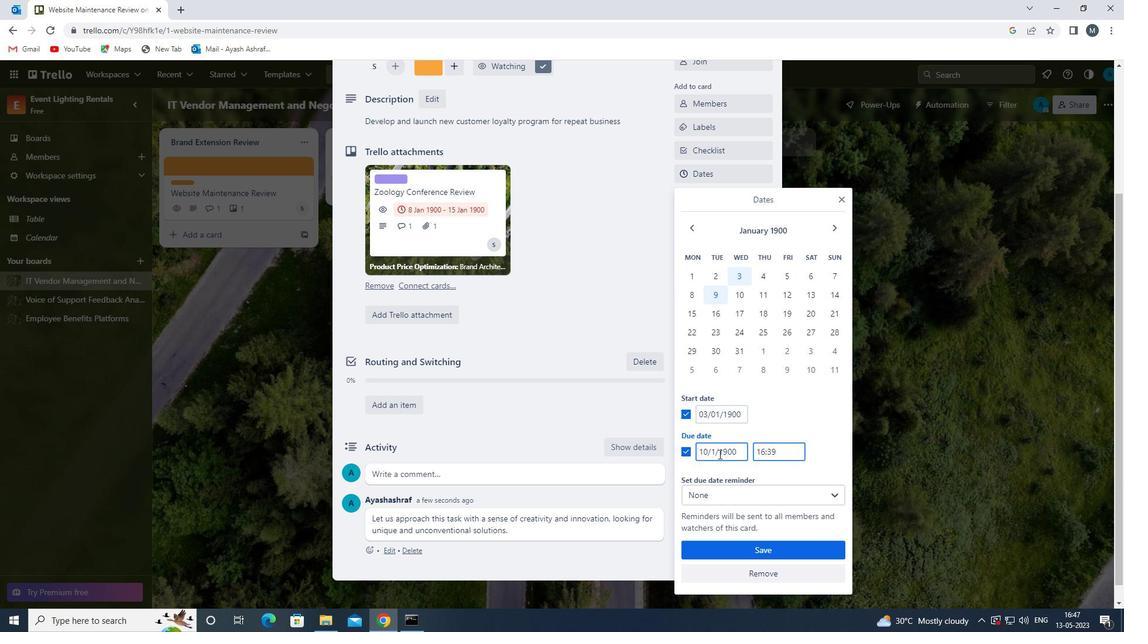 
Action: Mouse moved to (737, 548)
Screenshot: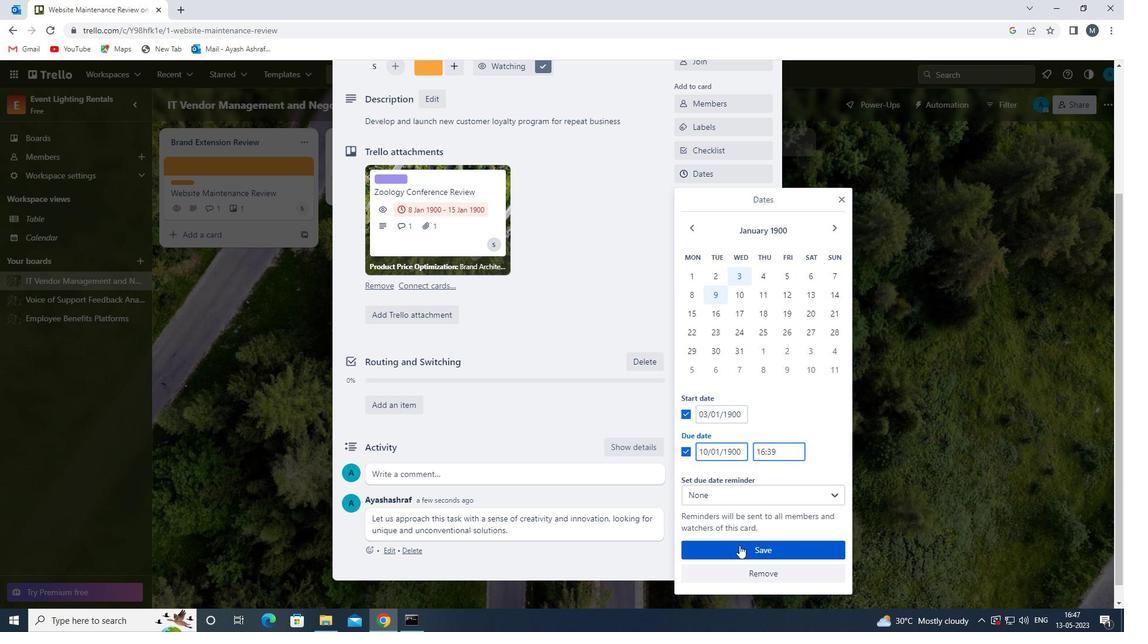
Action: Mouse pressed left at (737, 548)
Screenshot: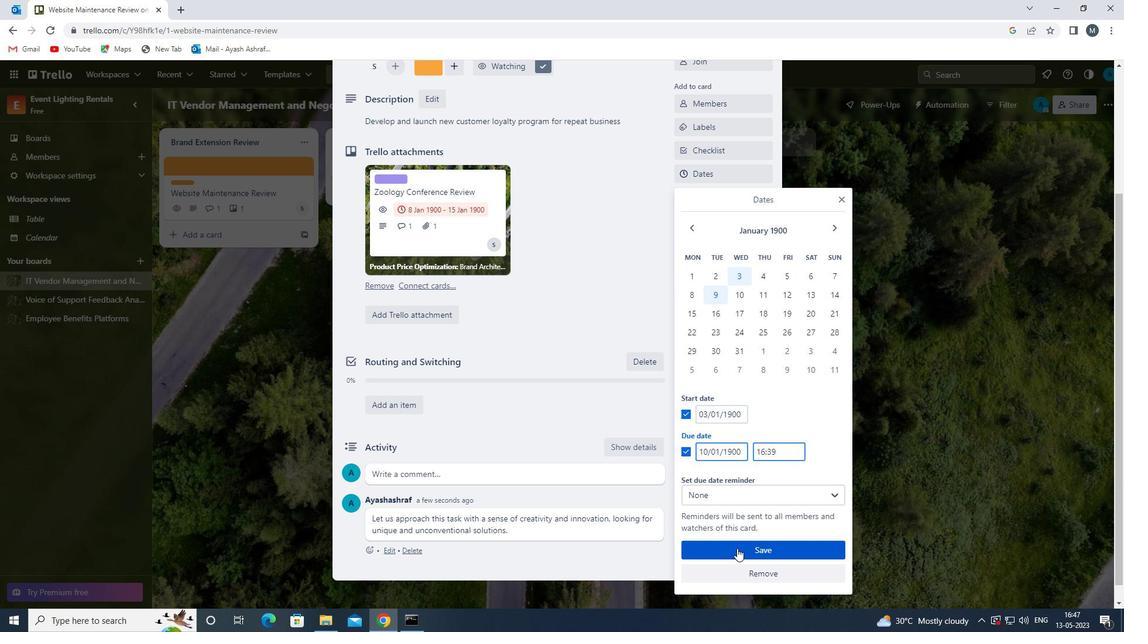 
Action: Mouse moved to (550, 486)
Screenshot: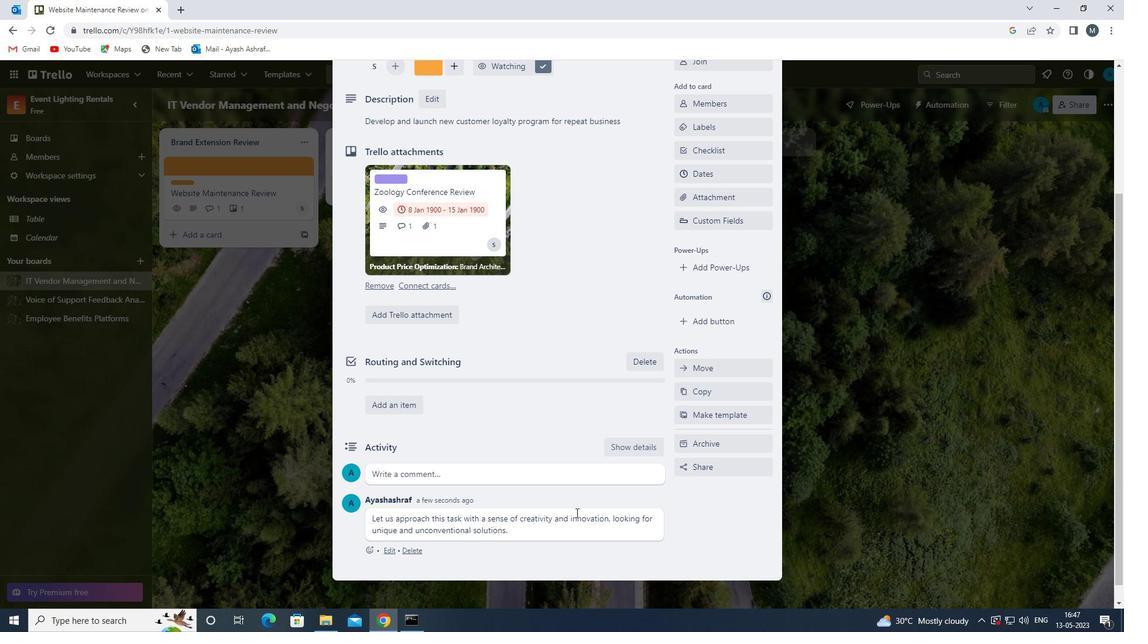 
Action: Mouse scrolled (550, 486) with delta (0, 0)
Screenshot: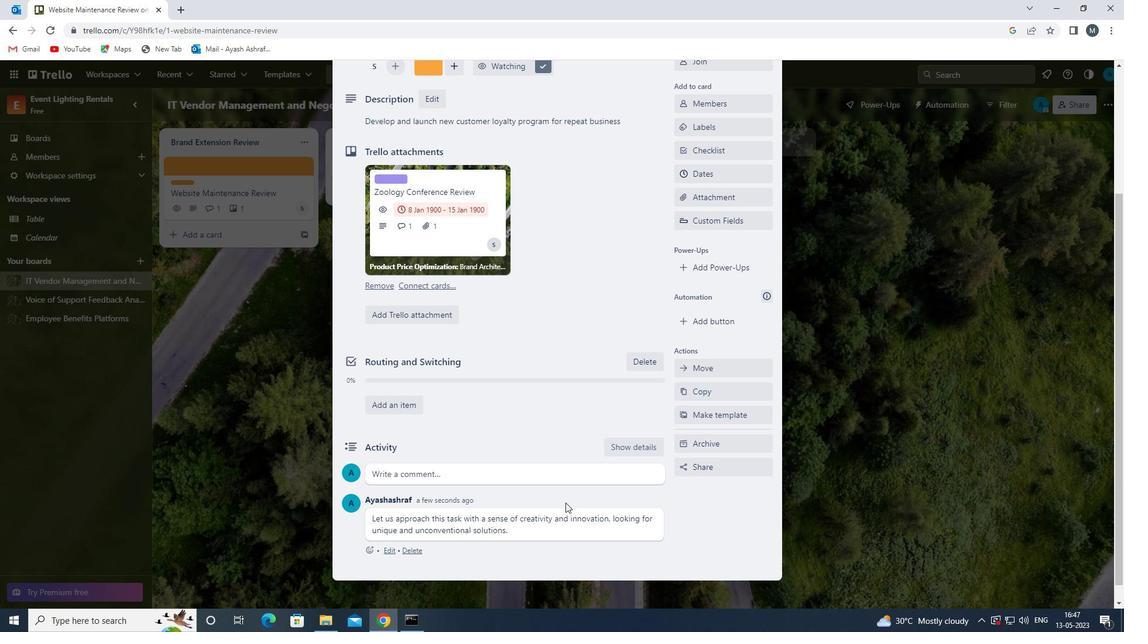 
Action: Mouse scrolled (550, 486) with delta (0, 0)
Screenshot: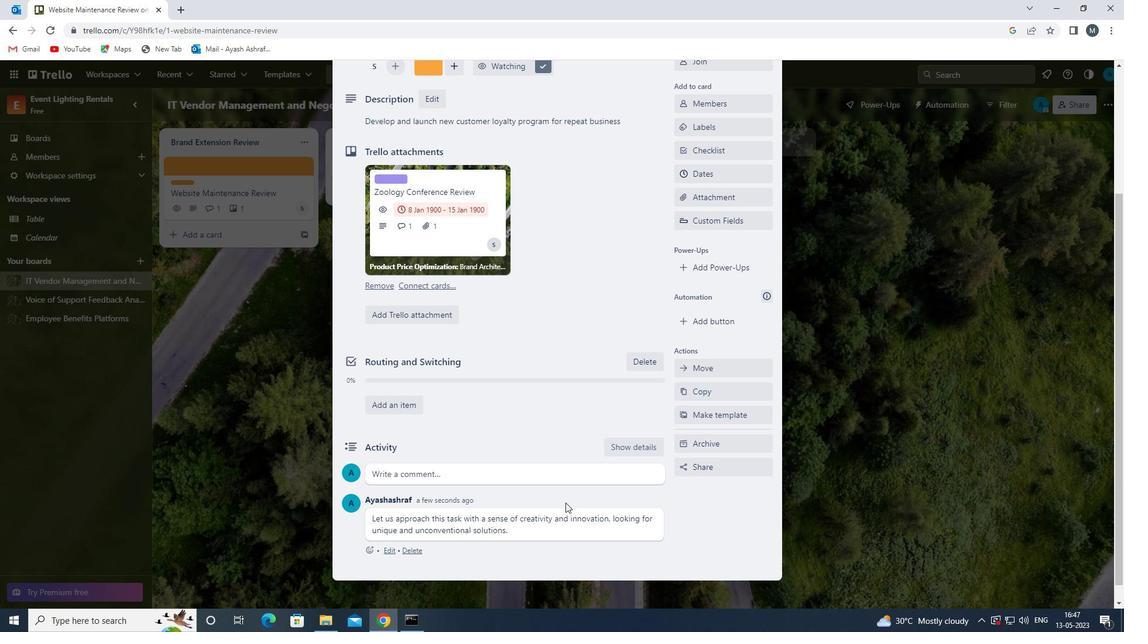
Action: Mouse scrolled (550, 486) with delta (0, 0)
Screenshot: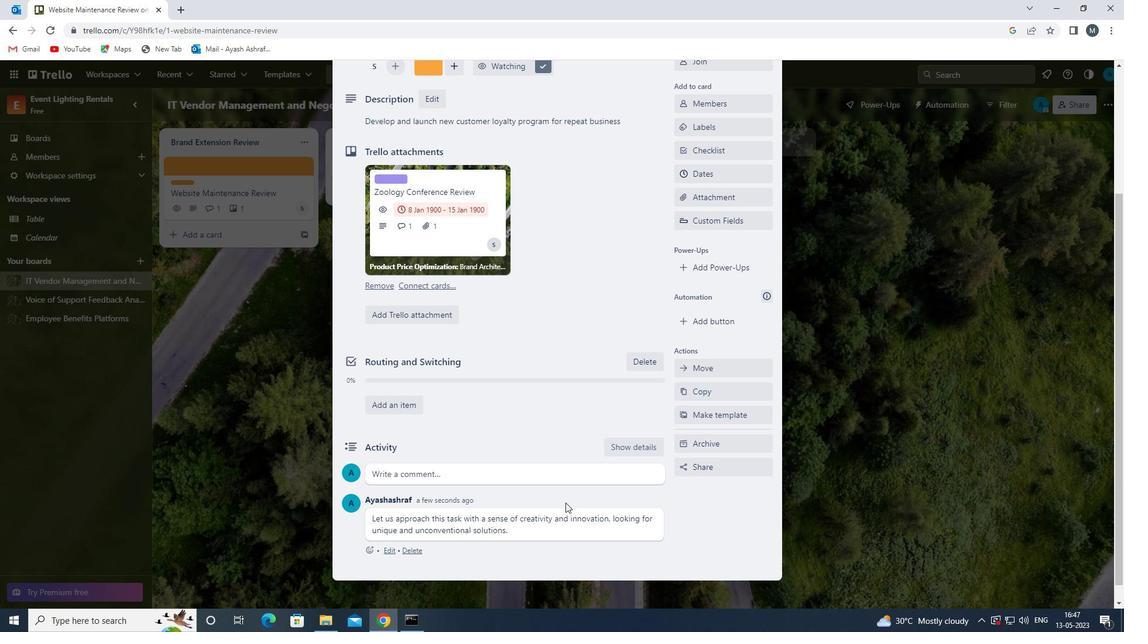 
Action: Mouse scrolled (550, 486) with delta (0, 0)
Screenshot: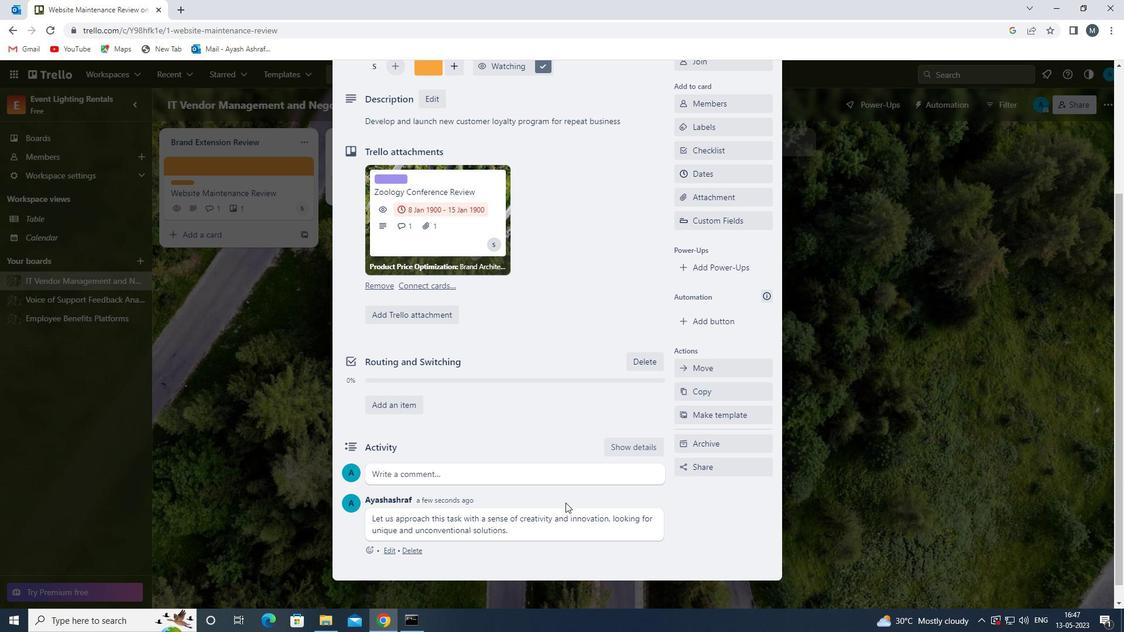 
Action: Mouse scrolled (550, 486) with delta (0, 0)
Screenshot: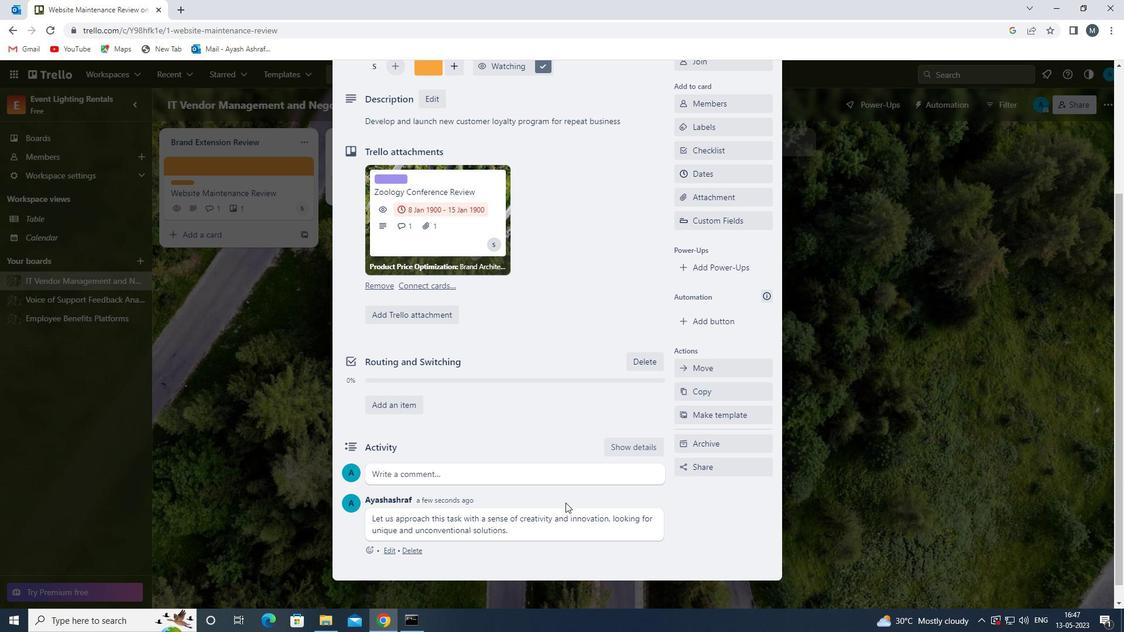 
Action: Mouse moved to (544, 487)
Screenshot: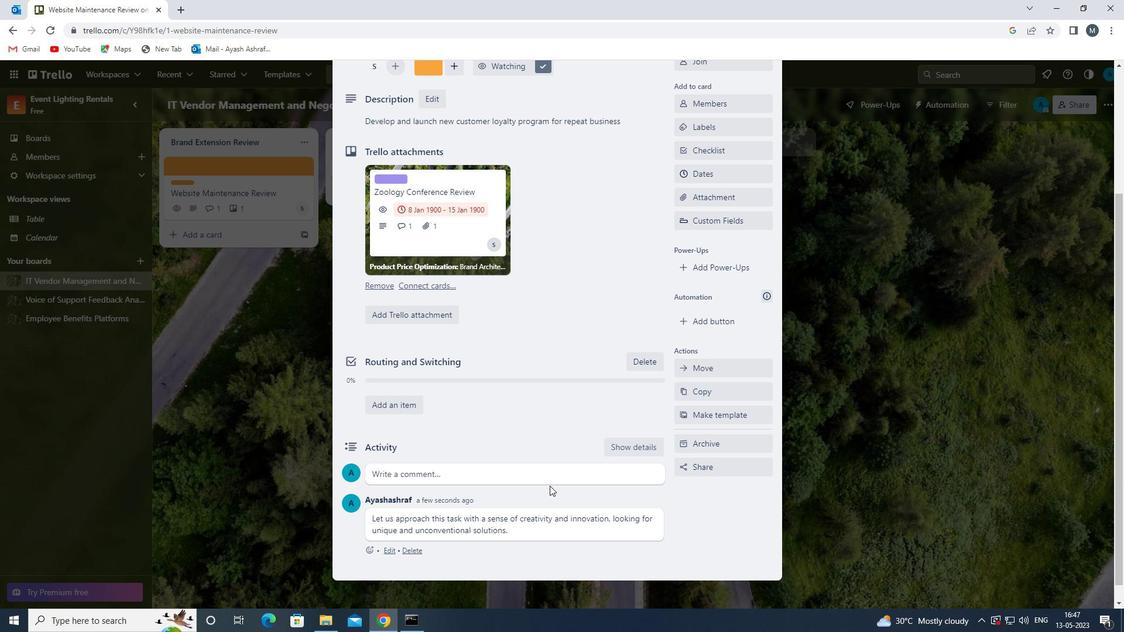 
Action: Mouse scrolled (544, 488) with delta (0, 0)
Screenshot: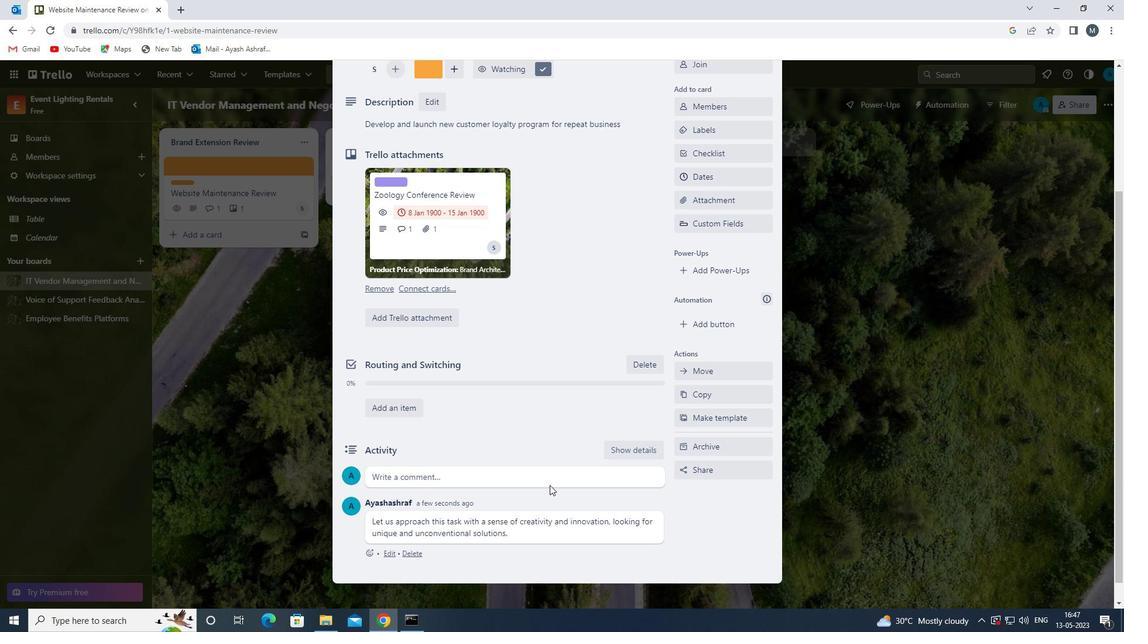
Action: Mouse scrolled (544, 488) with delta (0, 0)
Screenshot: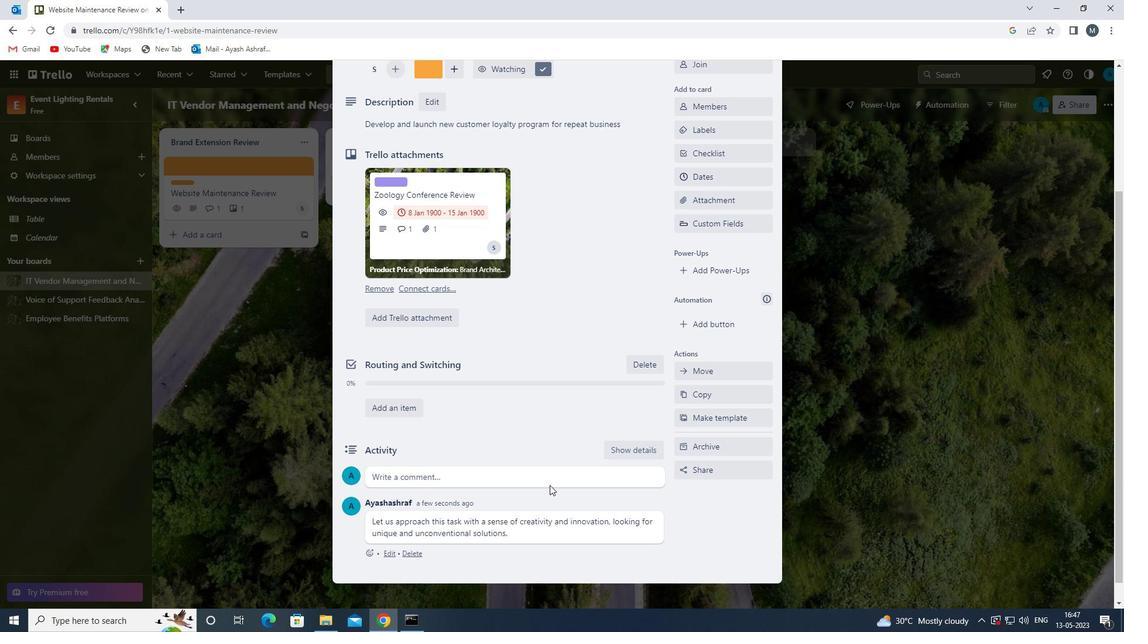 
Action: Mouse scrolled (544, 488) with delta (0, 0)
Screenshot: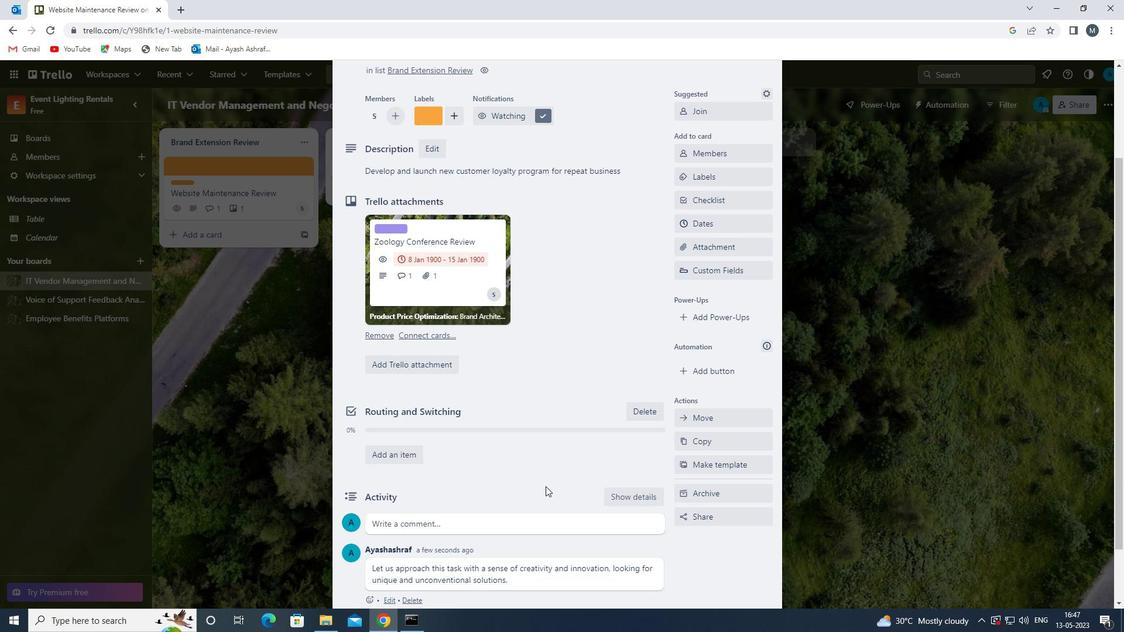 
Action: Mouse scrolled (544, 488) with delta (0, 0)
Screenshot: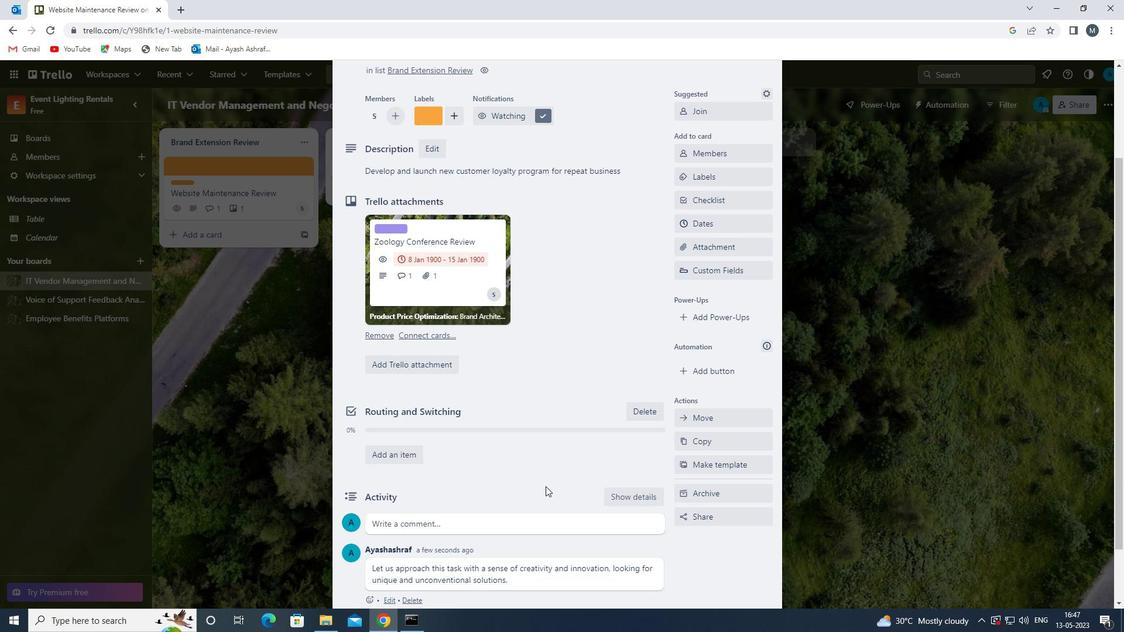 
Action: Mouse scrolled (544, 488) with delta (0, 0)
Screenshot: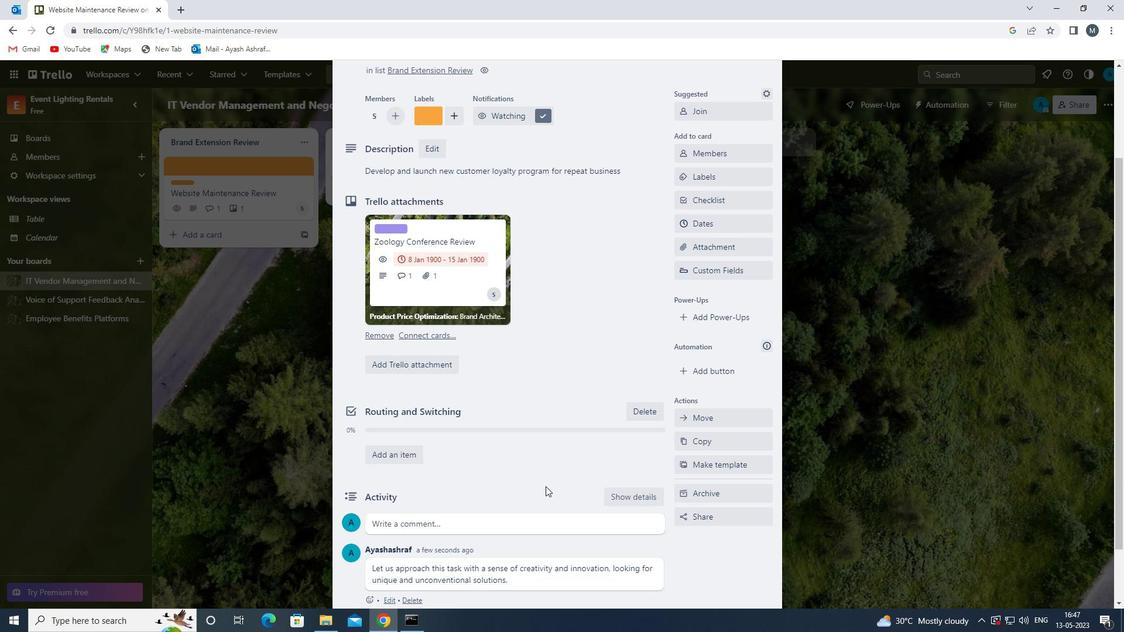 
Action: Mouse scrolled (544, 488) with delta (0, 0)
Screenshot: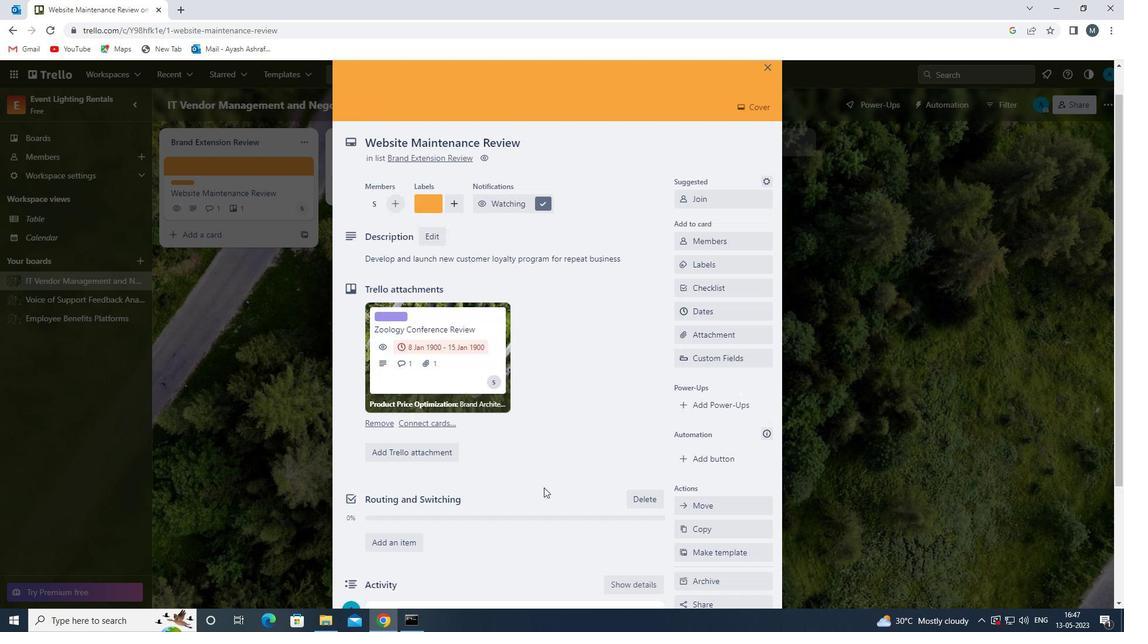 
